 Task: Look for space in Trenton, United States from 12th August, 2023 to 16th August, 2023 for 8 adults in price range Rs.10000 to Rs.16000. Place can be private room with 8 bedrooms having 8 beds and 8 bathrooms. Property type can be house, flat, guest house, hotel. Amenities needed are: wifi, TV, free parkinig on premises, gym, breakfast. Booking option can be shelf check-in. Required host language is English.
Action: Mouse moved to (483, 117)
Screenshot: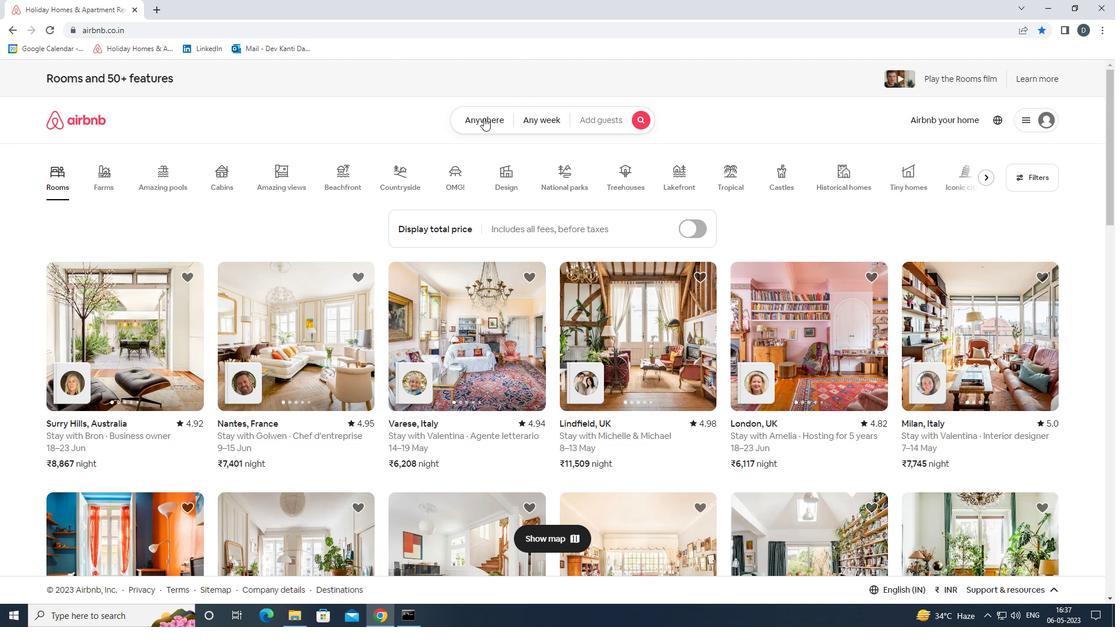 
Action: Mouse pressed left at (483, 117)
Screenshot: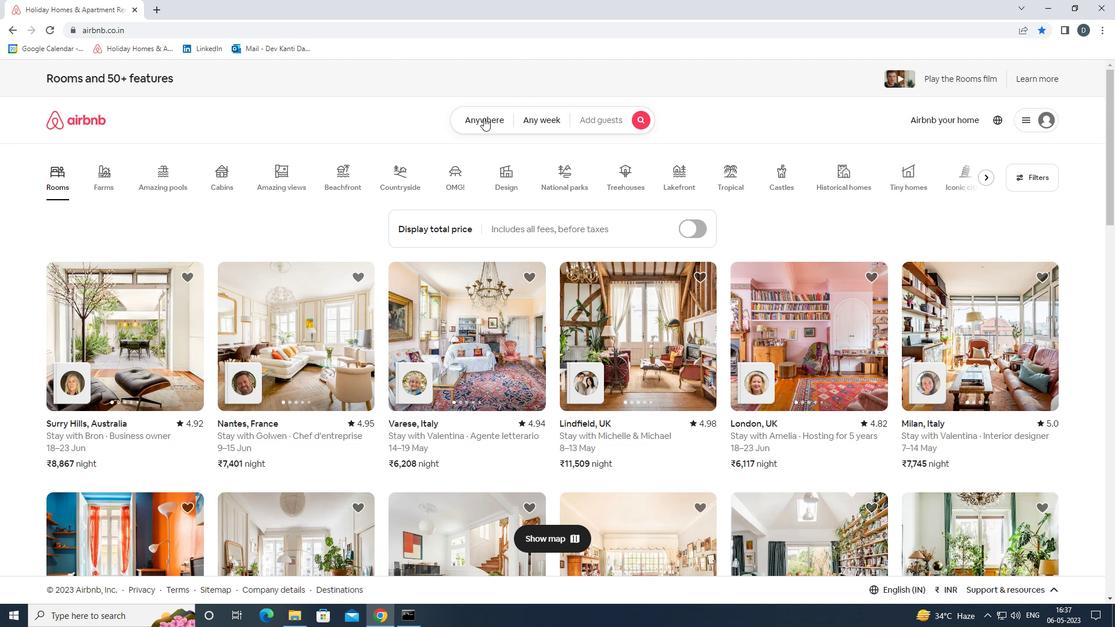 
Action: Mouse moved to (390, 169)
Screenshot: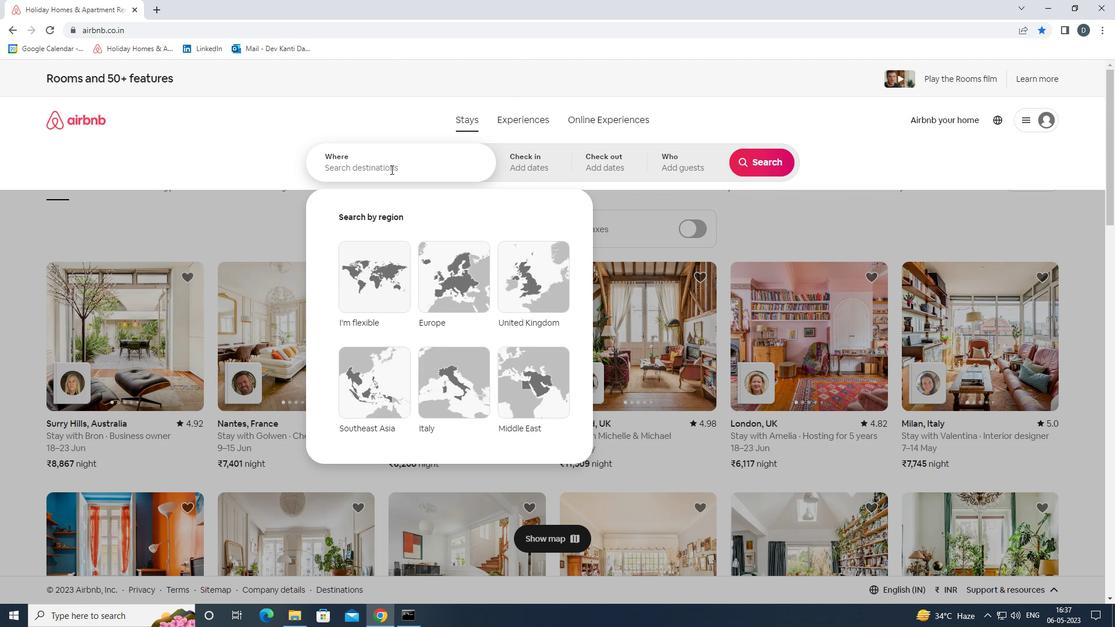 
Action: Mouse pressed left at (390, 169)
Screenshot: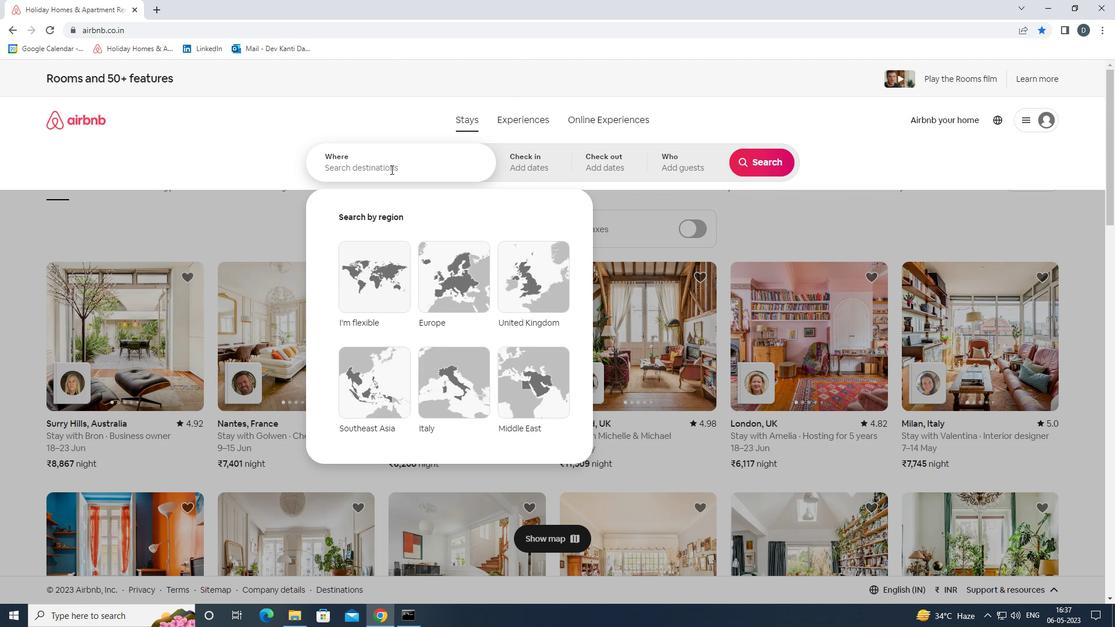
Action: Key pressed <Key.shift><Key.shift><Key.shift><Key.shift><Key.shift><Key.shift><Key.shift><Key.shift><Key.shift><Key.shift><Key.shift><Key.shift><Key.shift><Key.shift><Key.shift><Key.shift><Key.shift>TRENTON,<Key.shift><Key.shift><Key.shift><Key.shift>UNITED<Key.space><Key.shift>STATES<Key.enter>
Screenshot: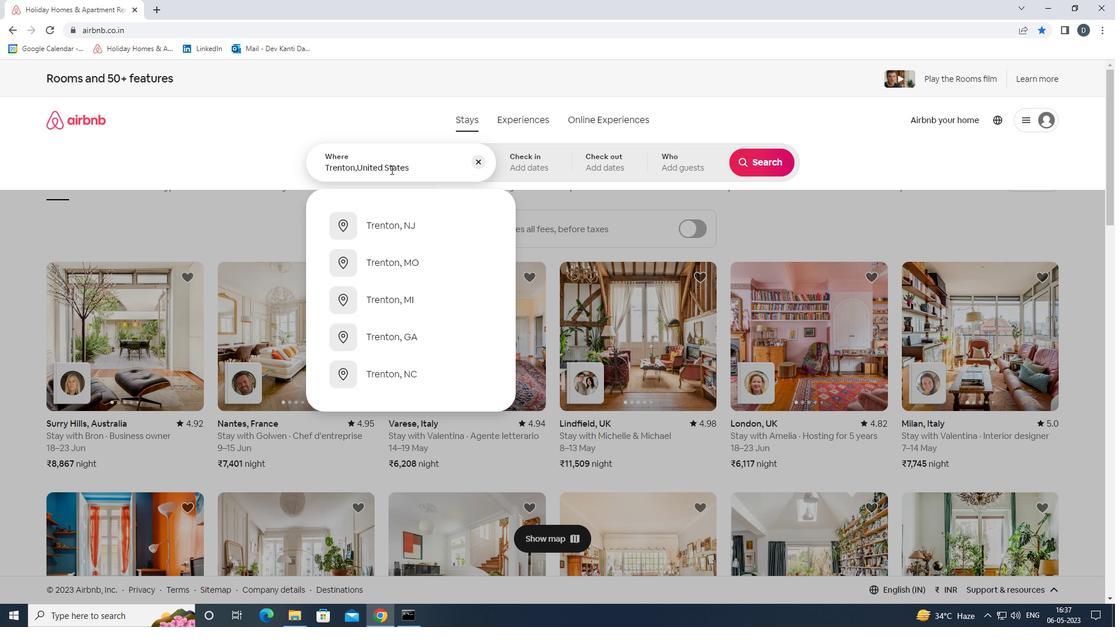
Action: Mouse moved to (755, 255)
Screenshot: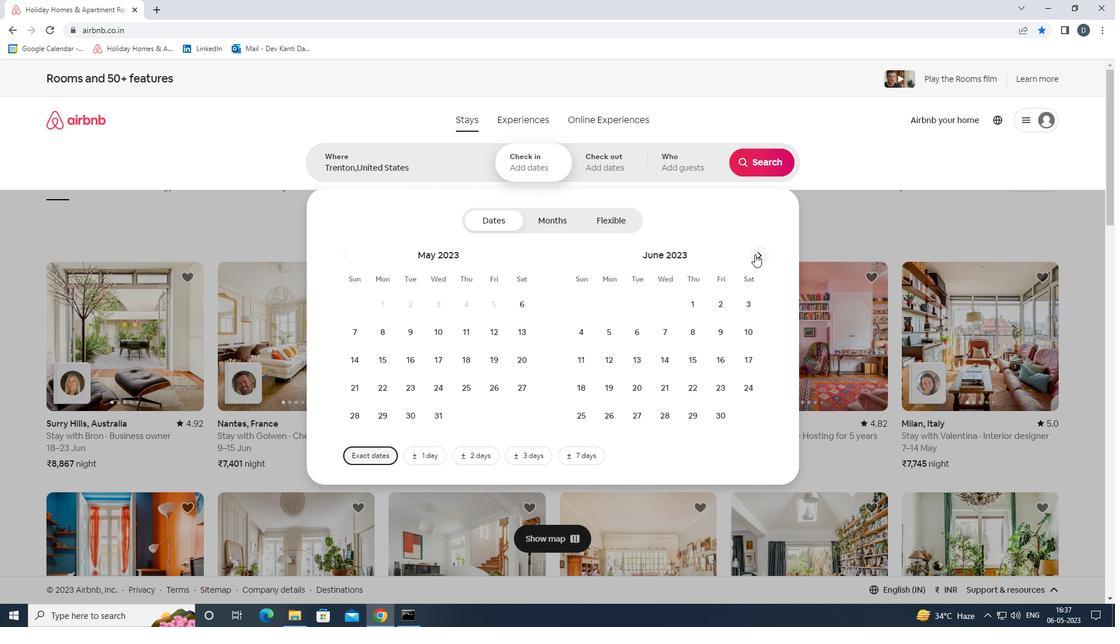 
Action: Mouse pressed left at (755, 255)
Screenshot: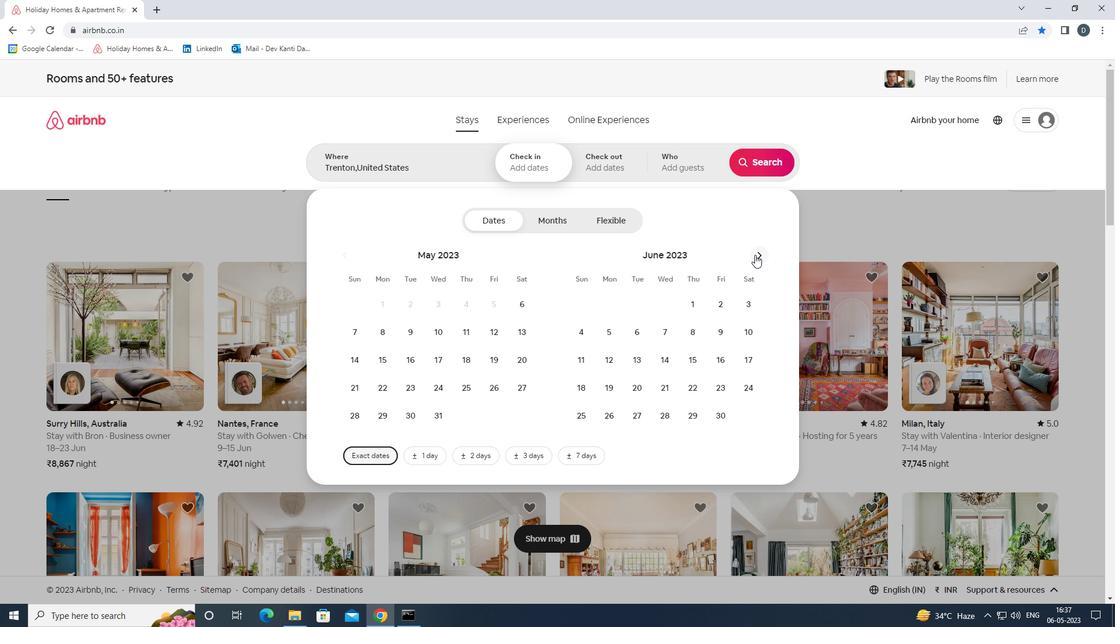 
Action: Mouse pressed left at (755, 255)
Screenshot: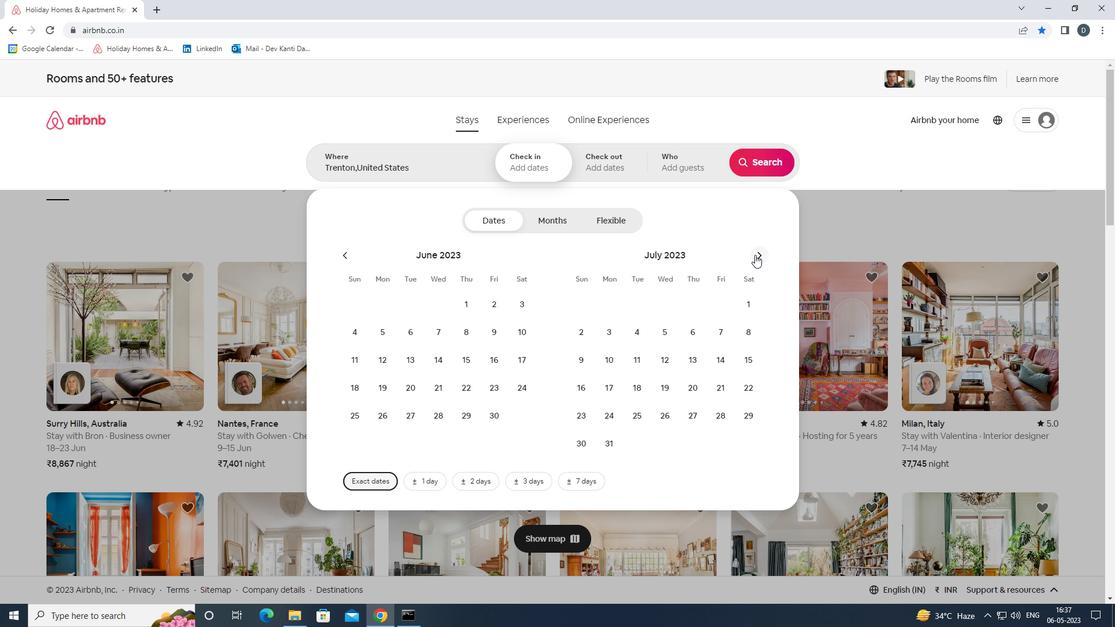 
Action: Mouse moved to (745, 329)
Screenshot: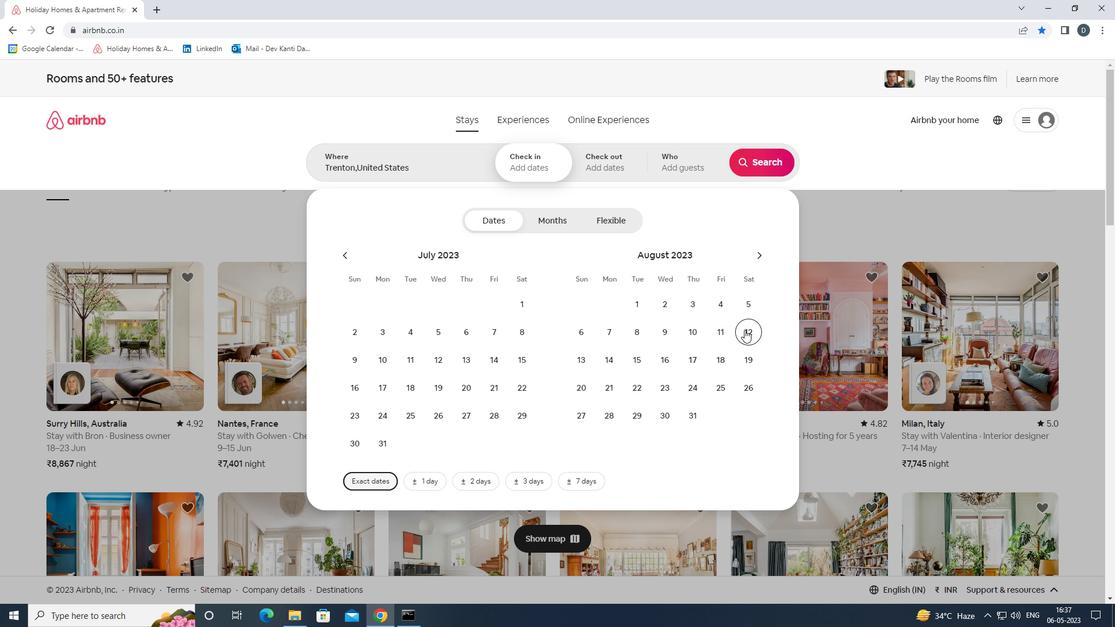 
Action: Mouse pressed left at (745, 329)
Screenshot: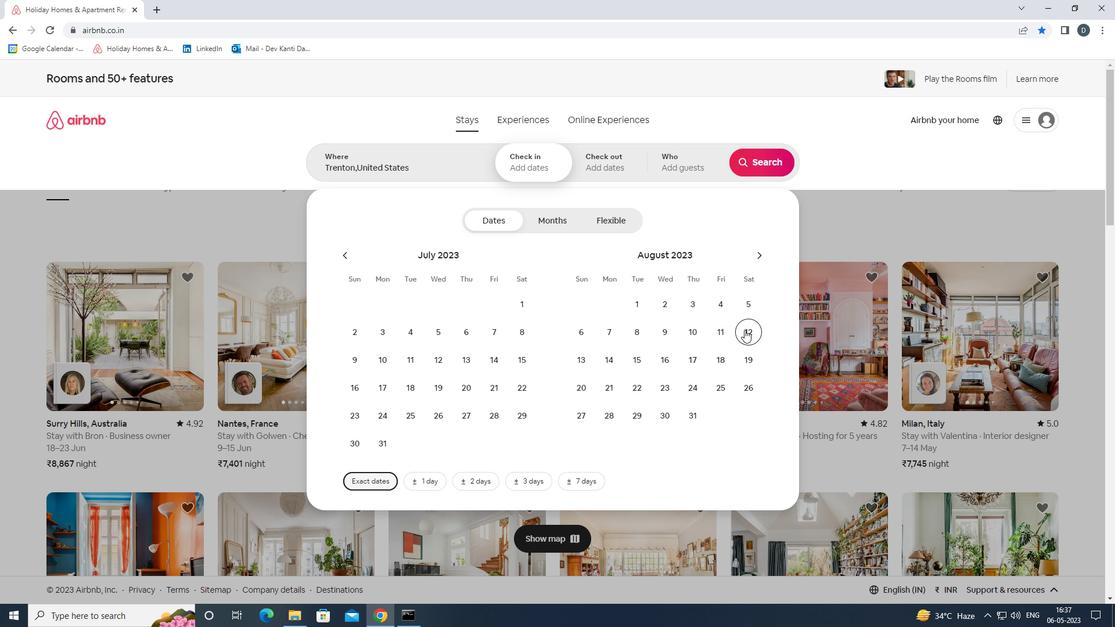 
Action: Mouse moved to (673, 356)
Screenshot: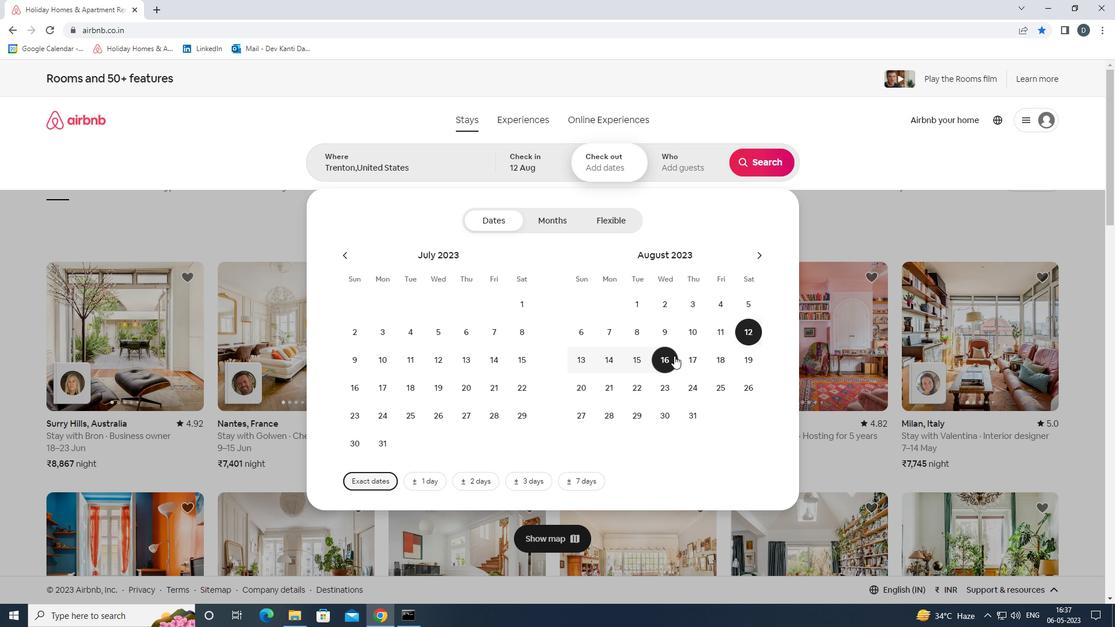 
Action: Mouse pressed left at (673, 356)
Screenshot: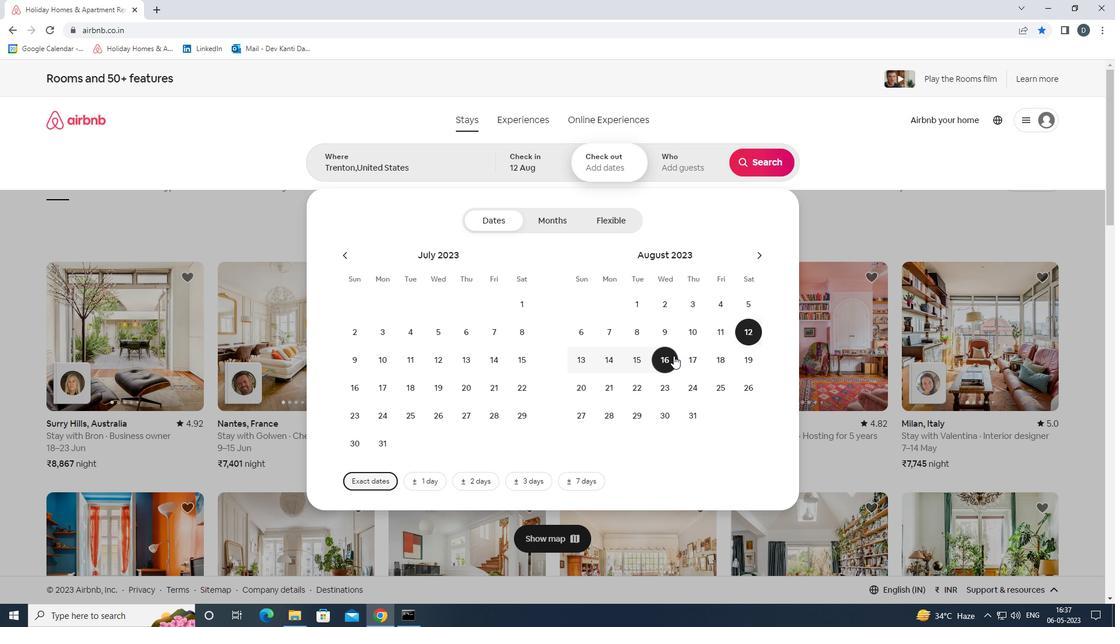 
Action: Mouse moved to (693, 170)
Screenshot: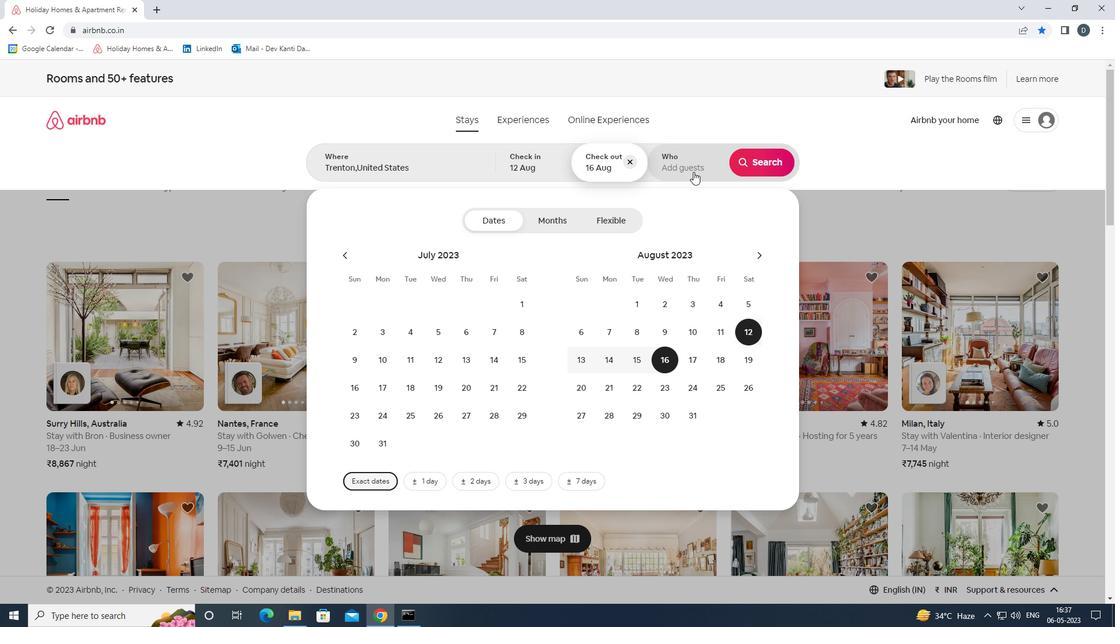 
Action: Mouse pressed left at (693, 170)
Screenshot: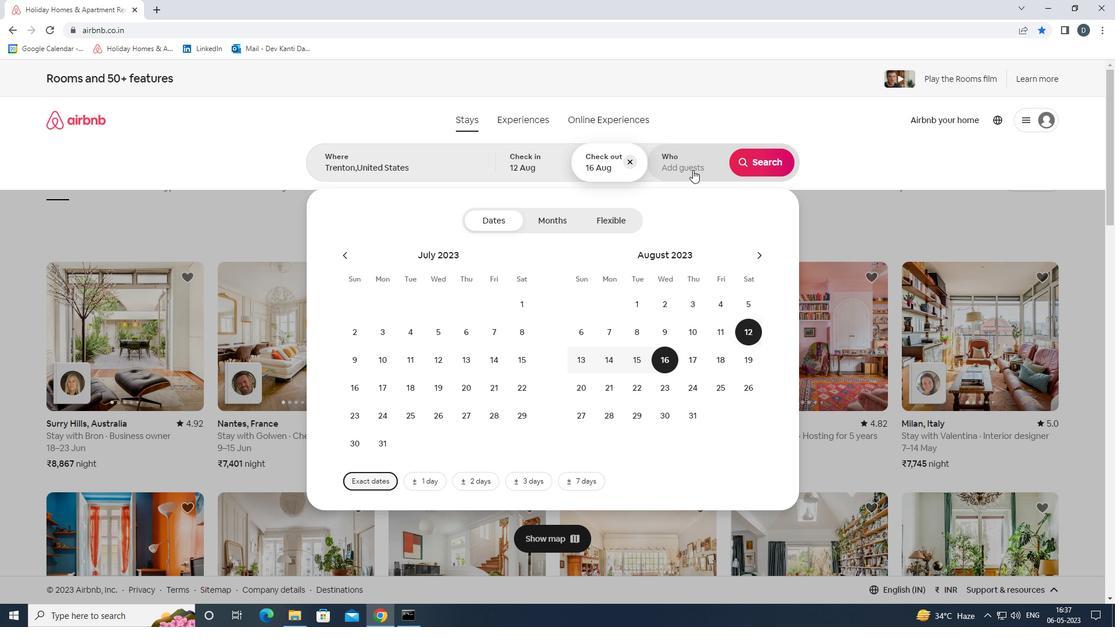 
Action: Mouse moved to (763, 221)
Screenshot: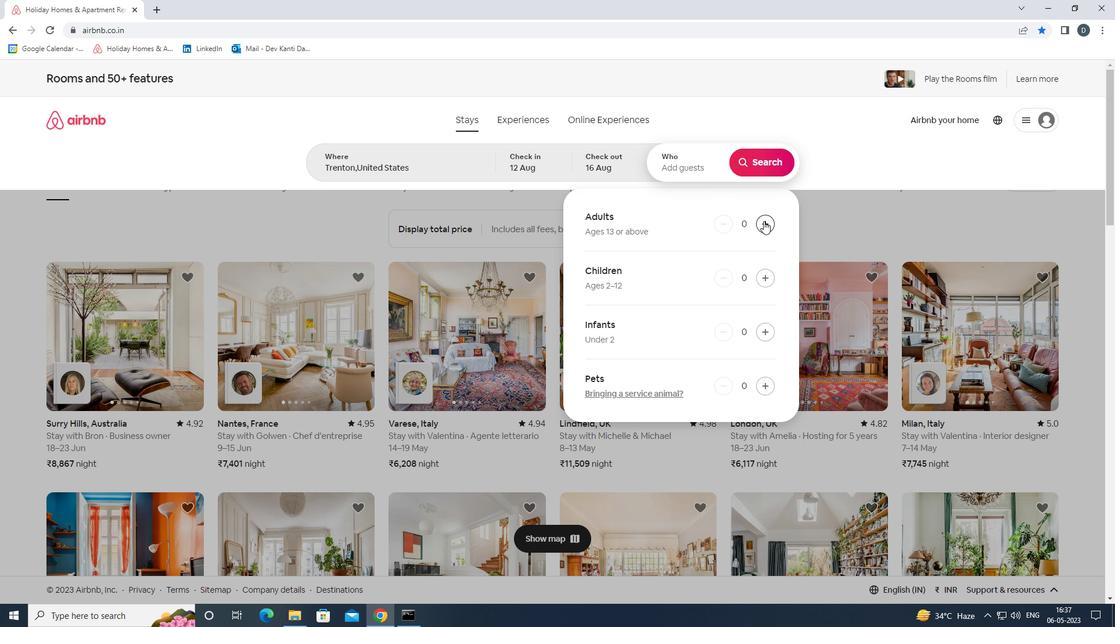 
Action: Mouse pressed left at (763, 221)
Screenshot: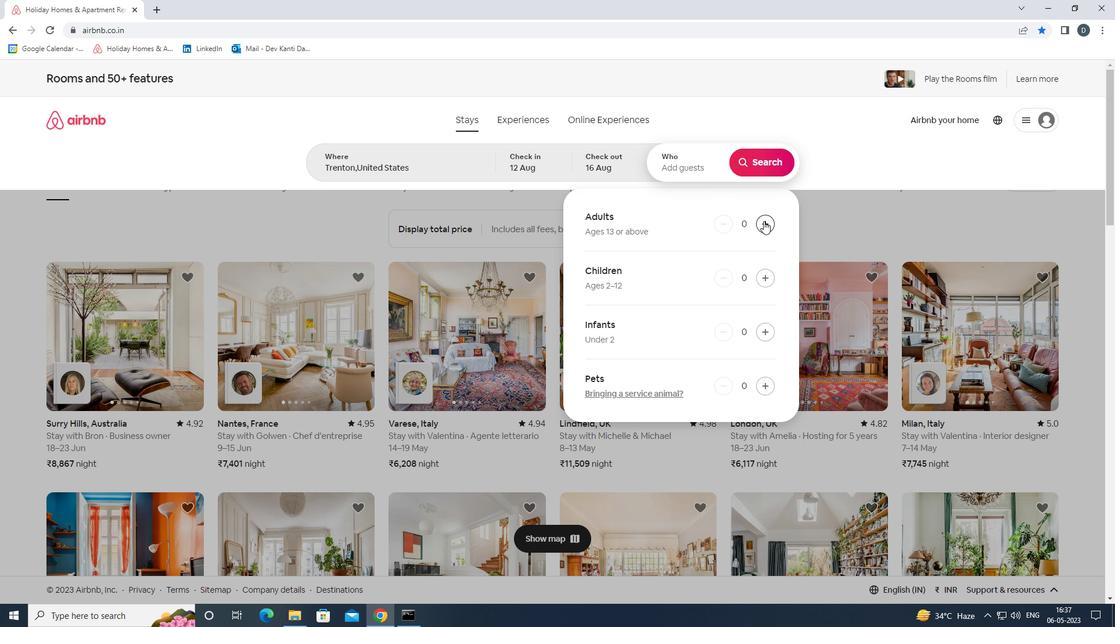 
Action: Mouse pressed left at (763, 221)
Screenshot: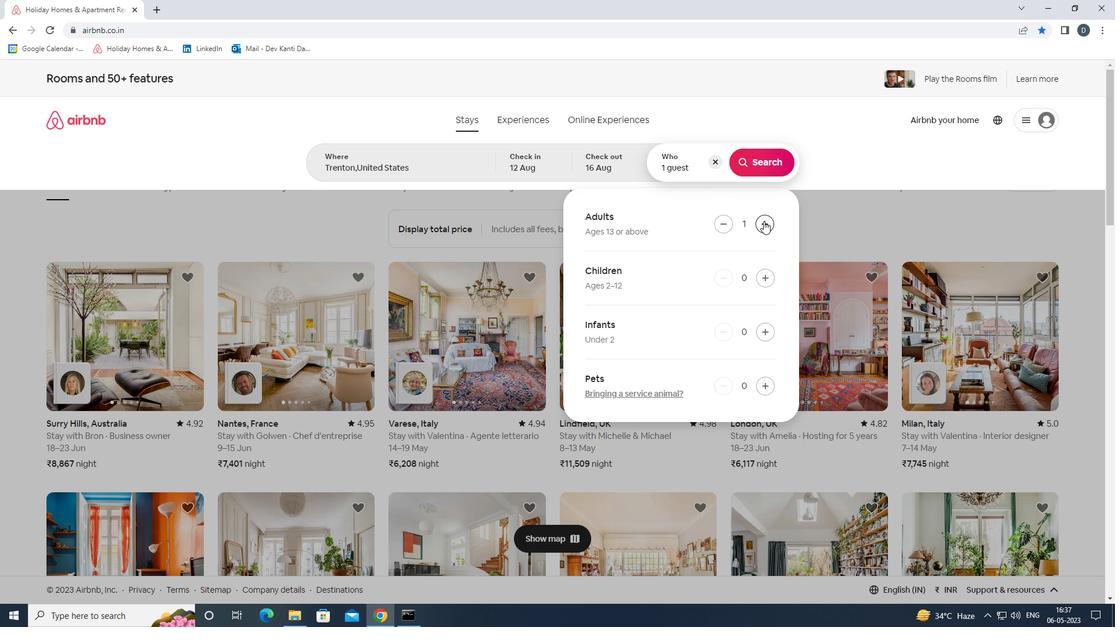 
Action: Mouse pressed left at (763, 221)
Screenshot: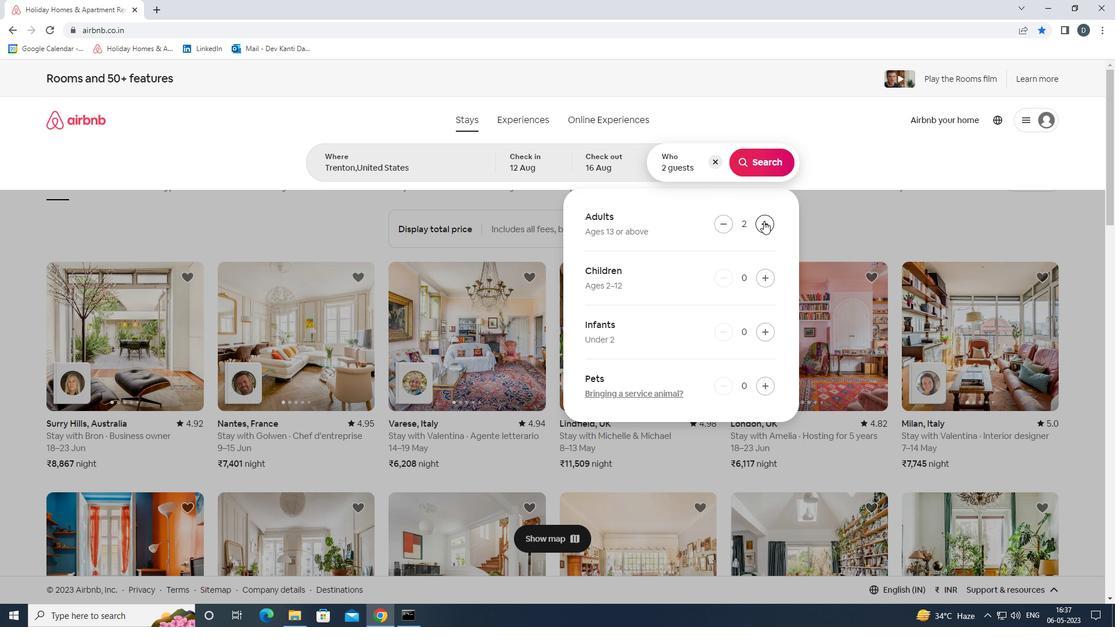 
Action: Mouse pressed left at (763, 221)
Screenshot: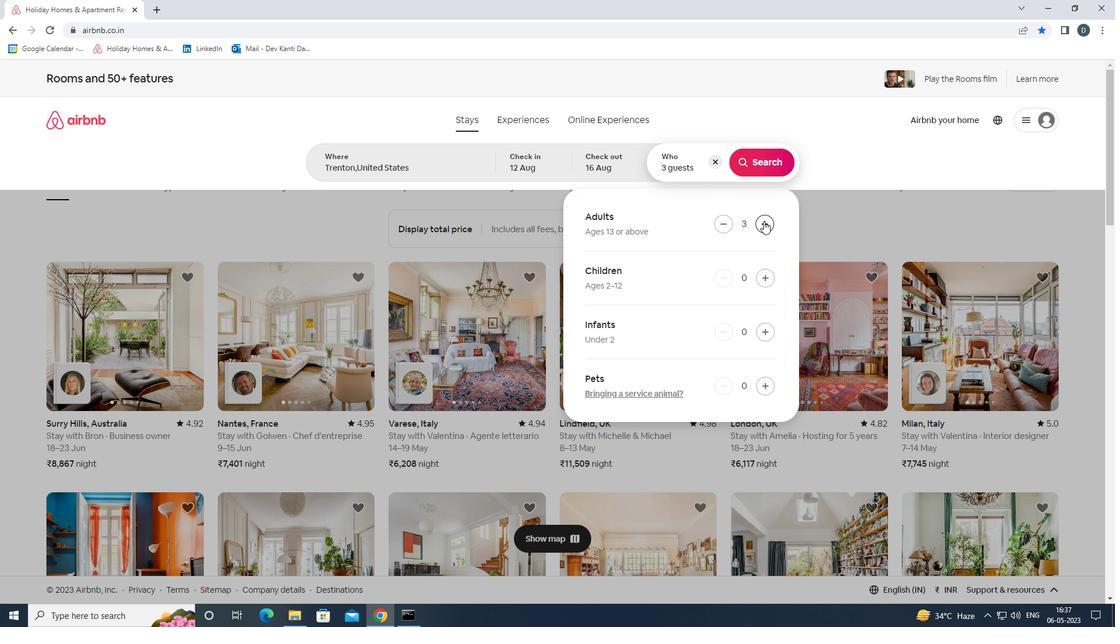 
Action: Mouse pressed left at (763, 221)
Screenshot: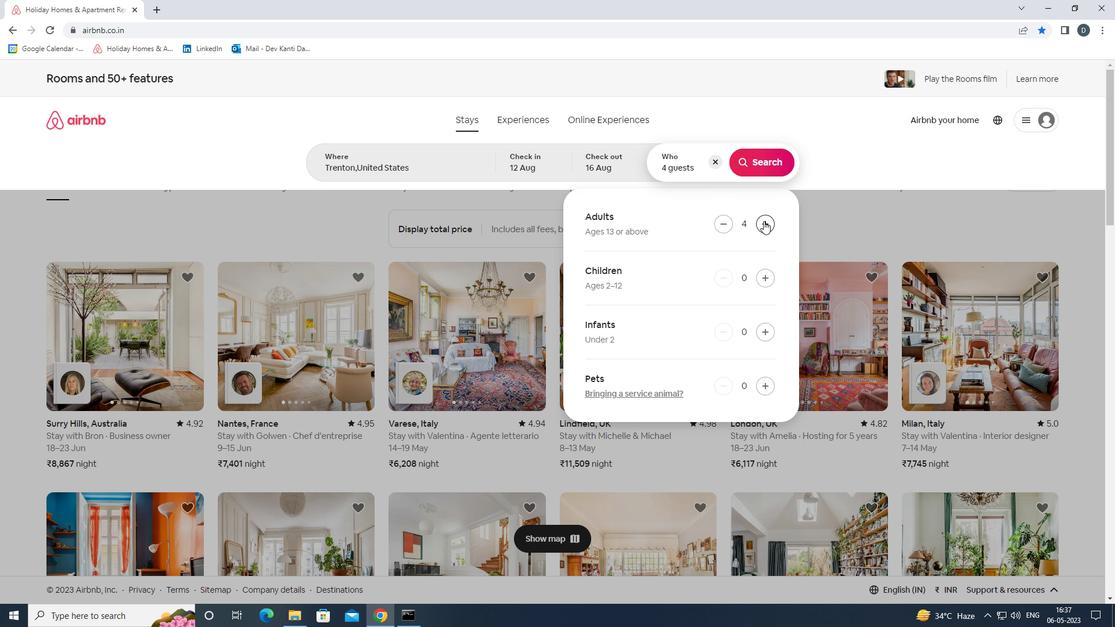 
Action: Mouse pressed left at (763, 221)
Screenshot: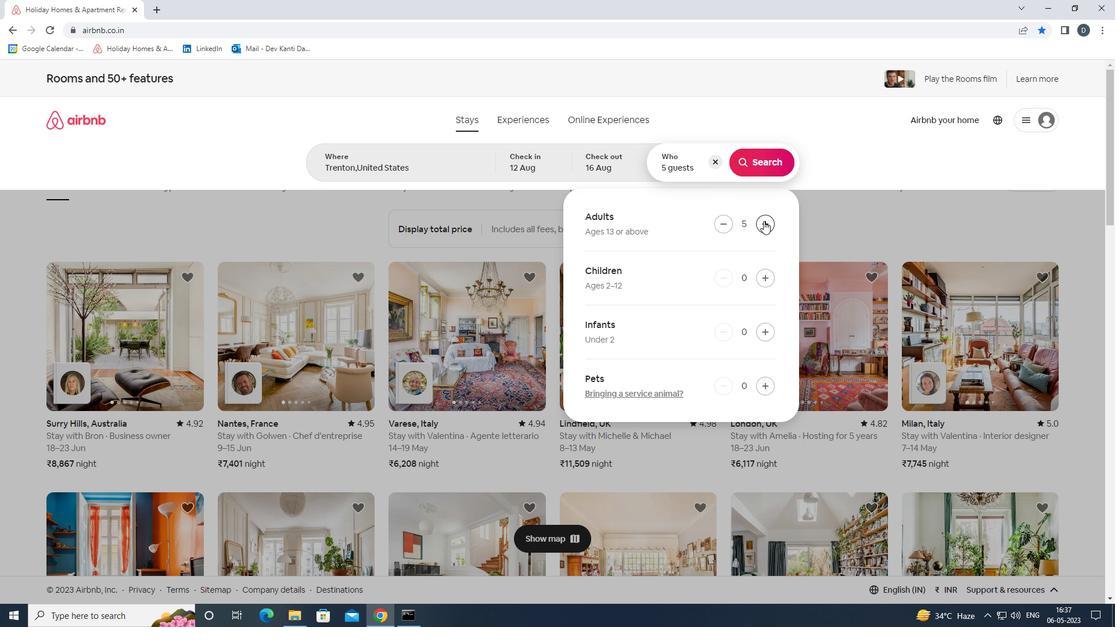 
Action: Mouse pressed left at (763, 221)
Screenshot: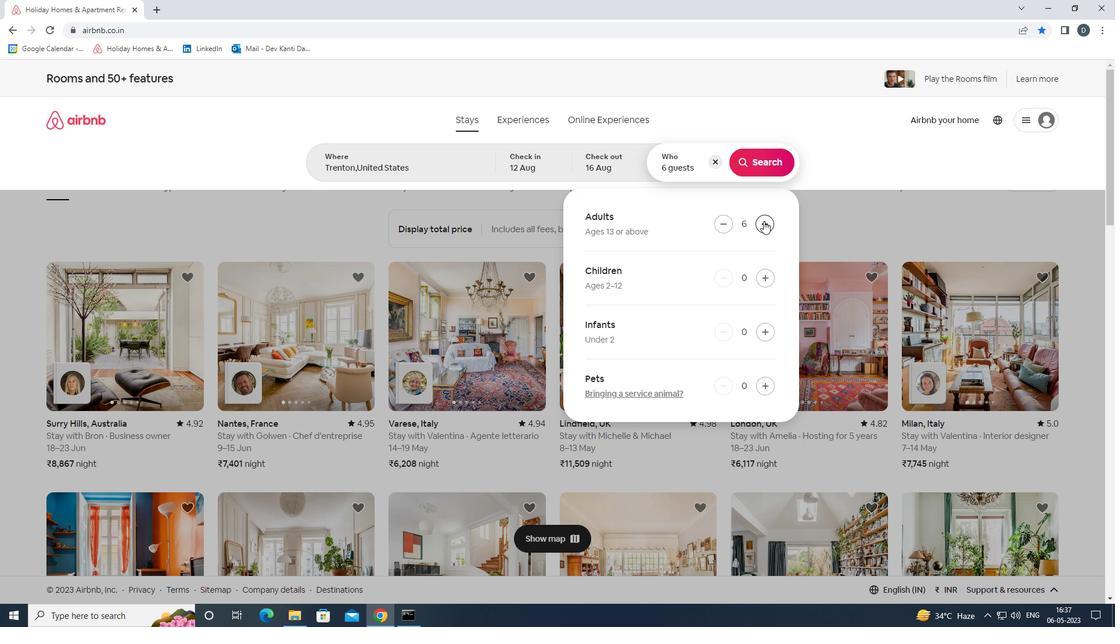 
Action: Mouse pressed left at (763, 221)
Screenshot: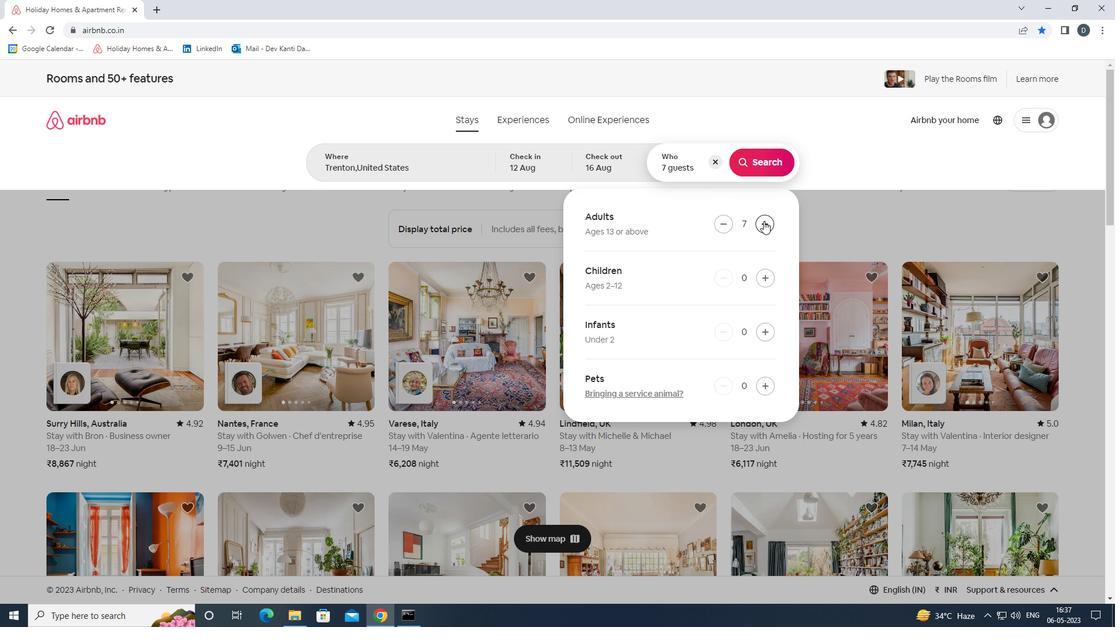 
Action: Mouse moved to (769, 160)
Screenshot: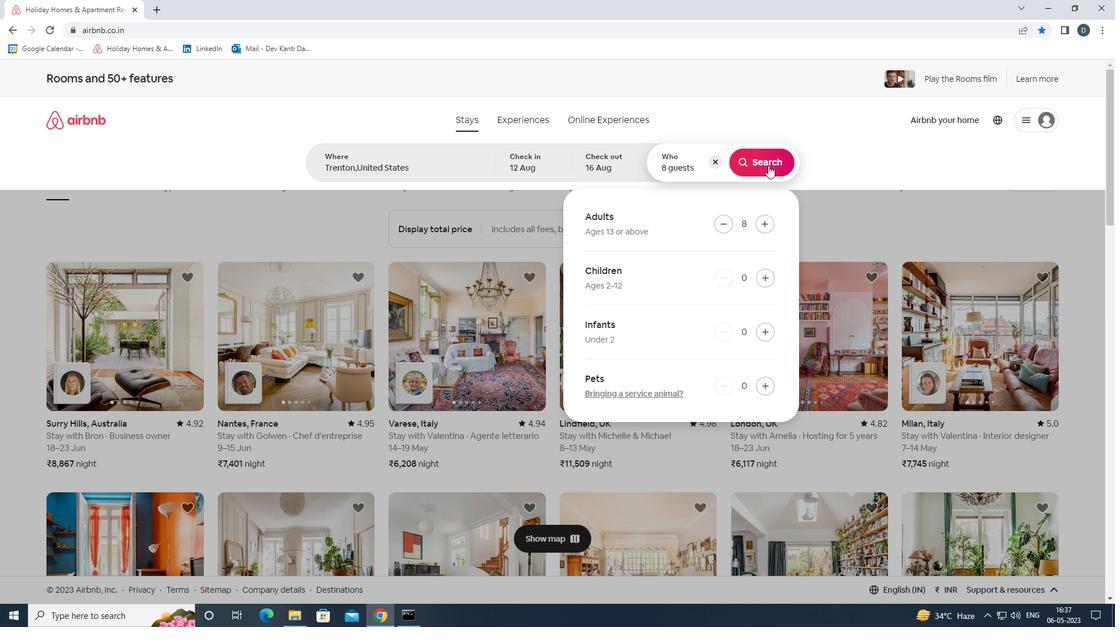 
Action: Mouse pressed left at (769, 160)
Screenshot: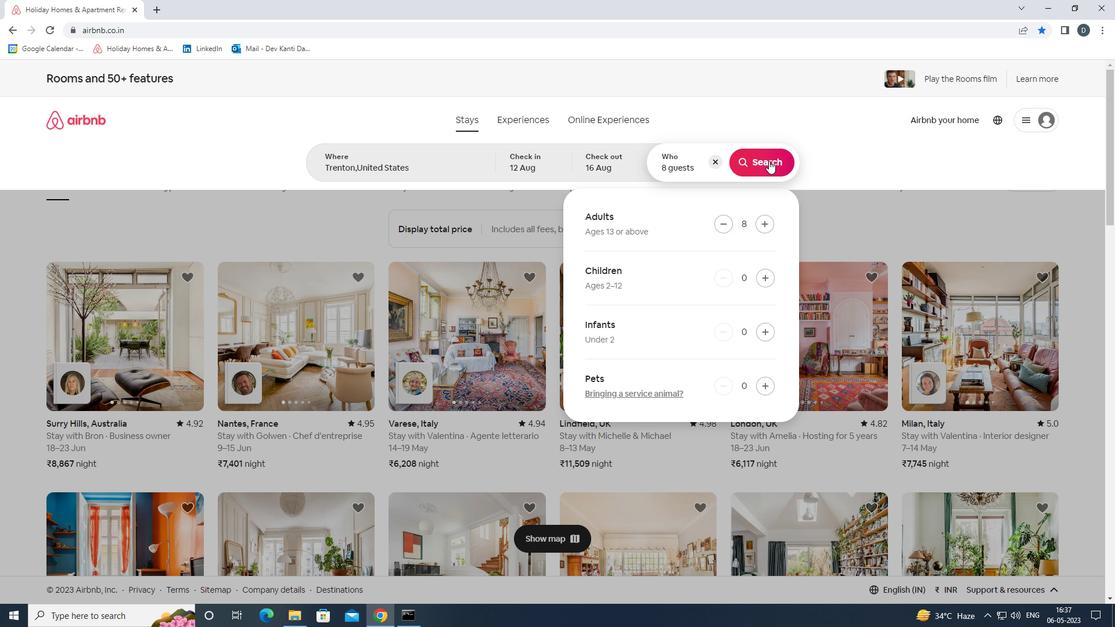 
Action: Mouse moved to (1066, 130)
Screenshot: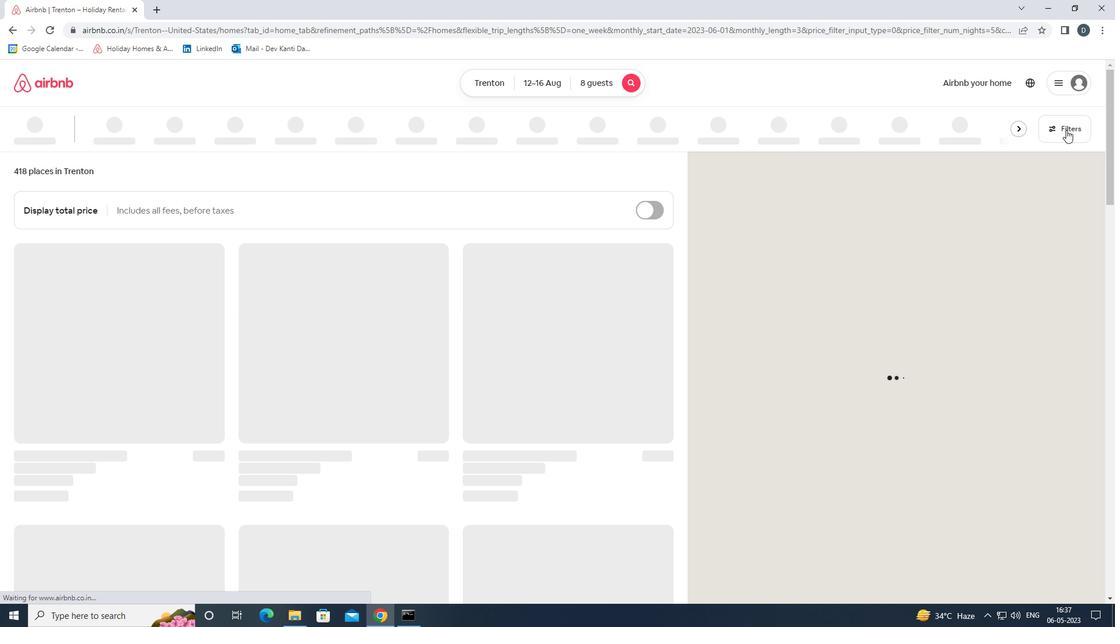 
Action: Mouse pressed left at (1066, 130)
Screenshot: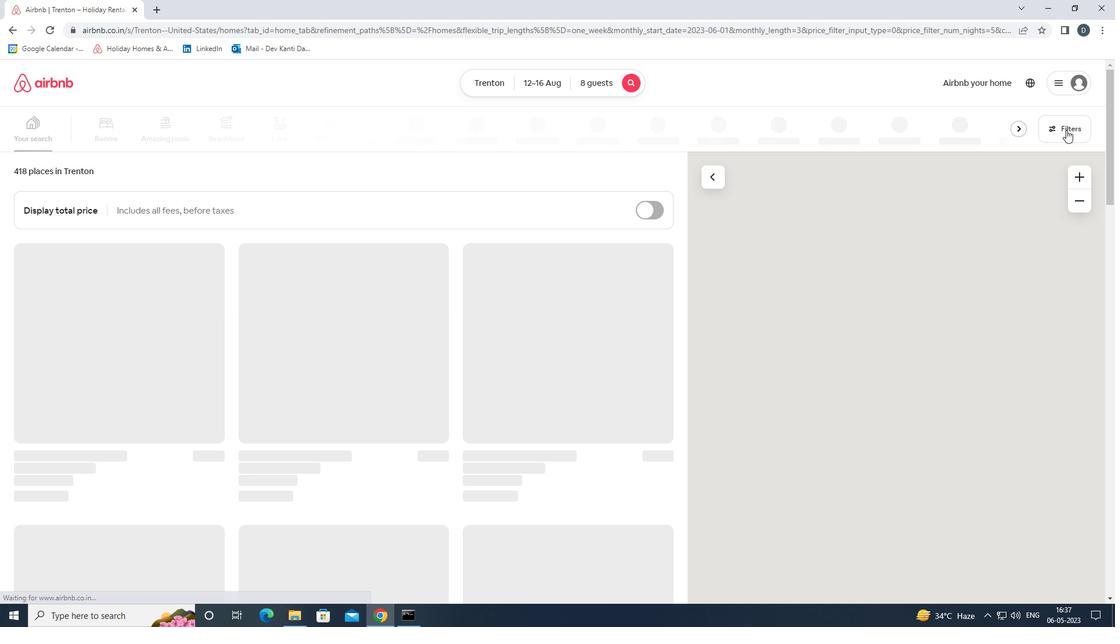 
Action: Mouse moved to (427, 414)
Screenshot: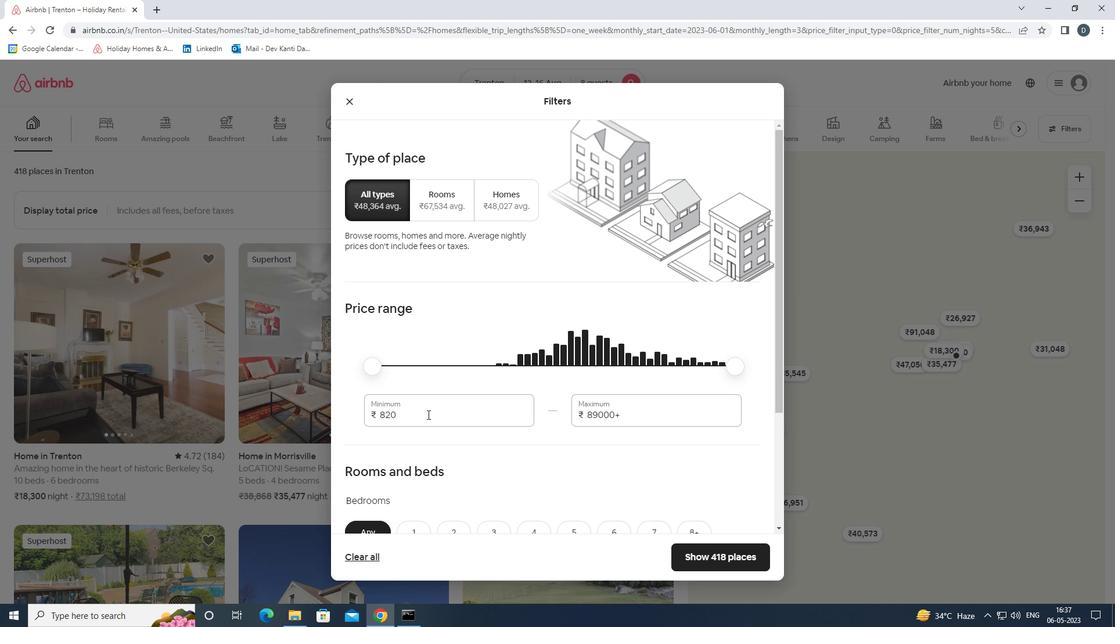 
Action: Mouse pressed left at (427, 414)
Screenshot: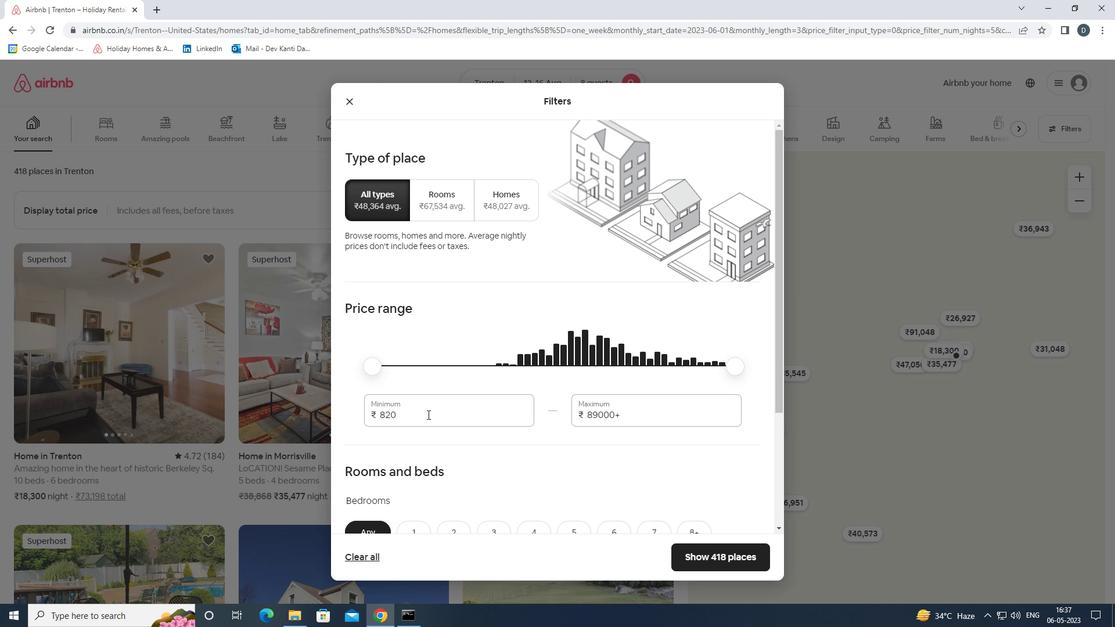 
Action: Mouse moved to (427, 414)
Screenshot: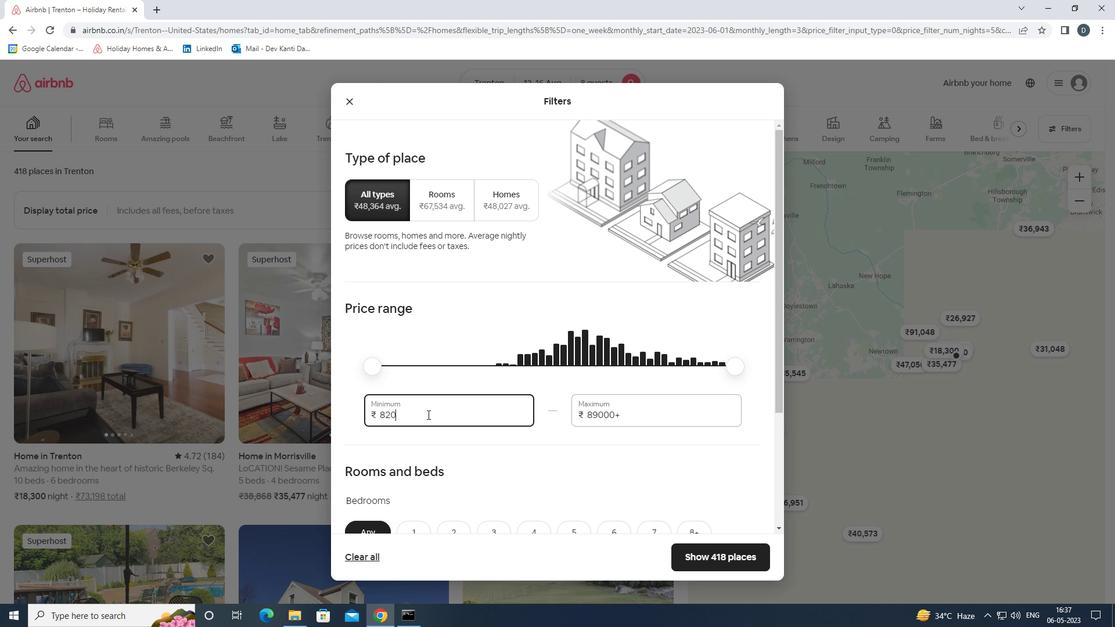
Action: Mouse pressed left at (427, 414)
Screenshot: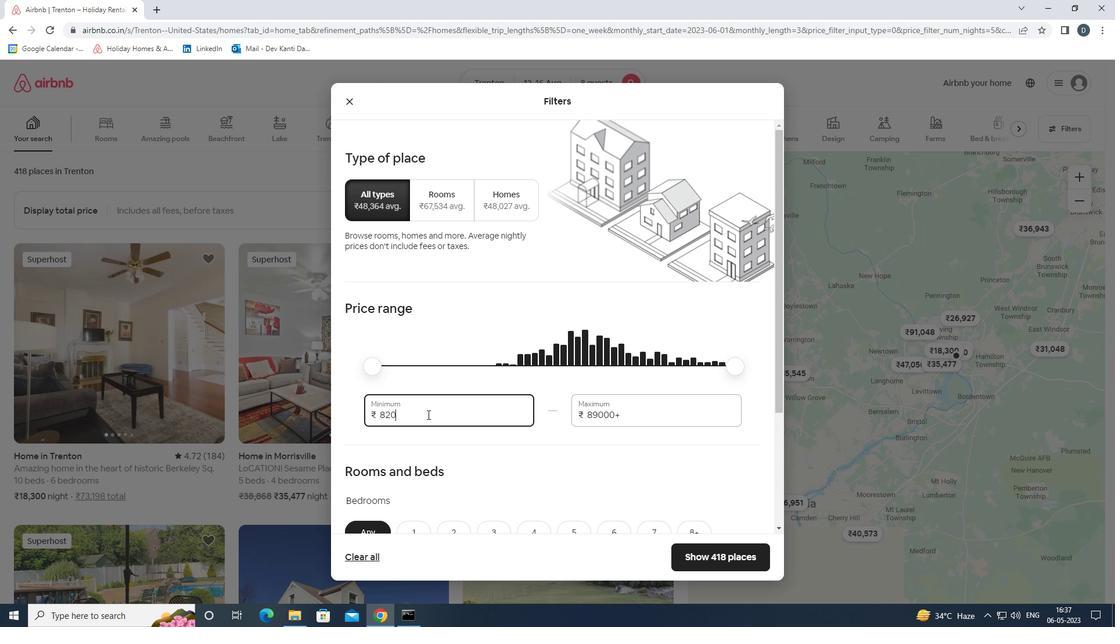 
Action: Mouse moved to (429, 404)
Screenshot: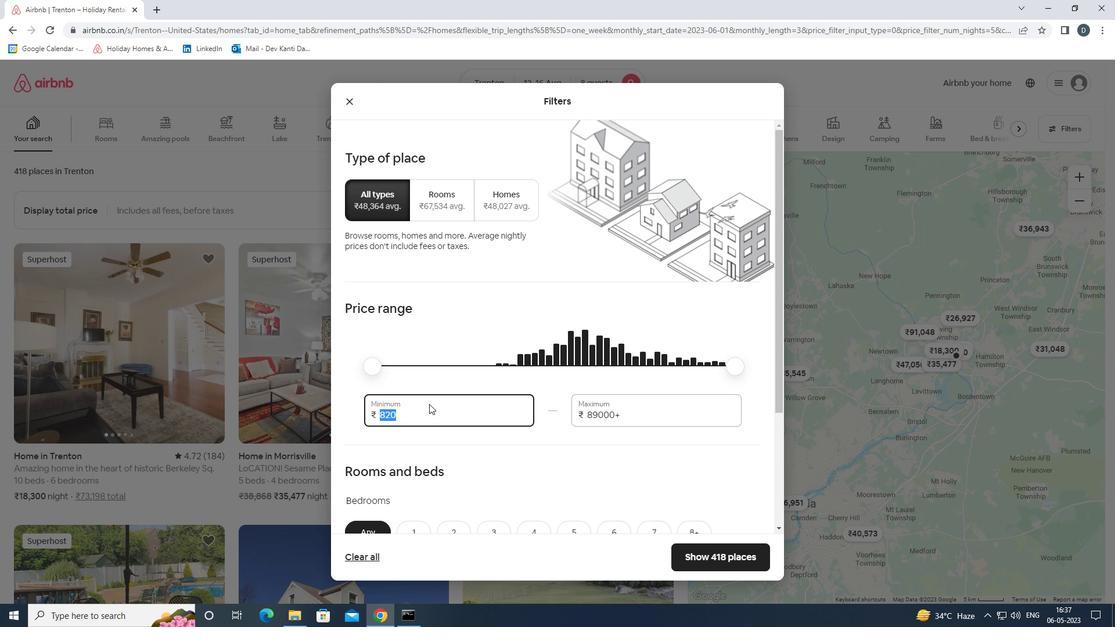 
Action: Key pressed 10000<Key.tab>16000
Screenshot: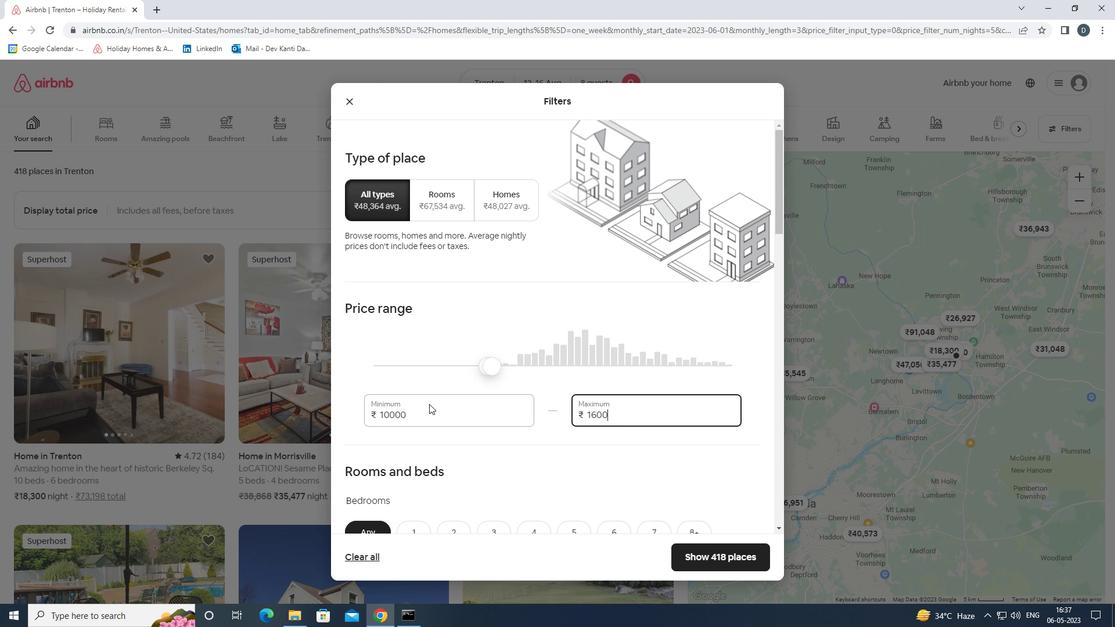 
Action: Mouse moved to (429, 403)
Screenshot: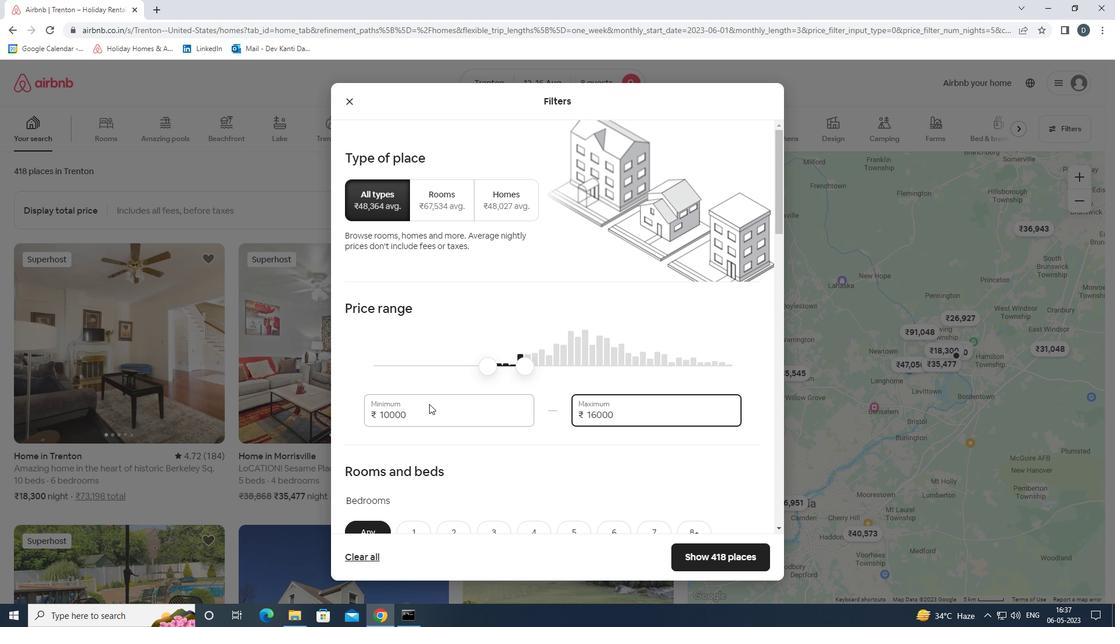 
Action: Mouse scrolled (429, 403) with delta (0, 0)
Screenshot: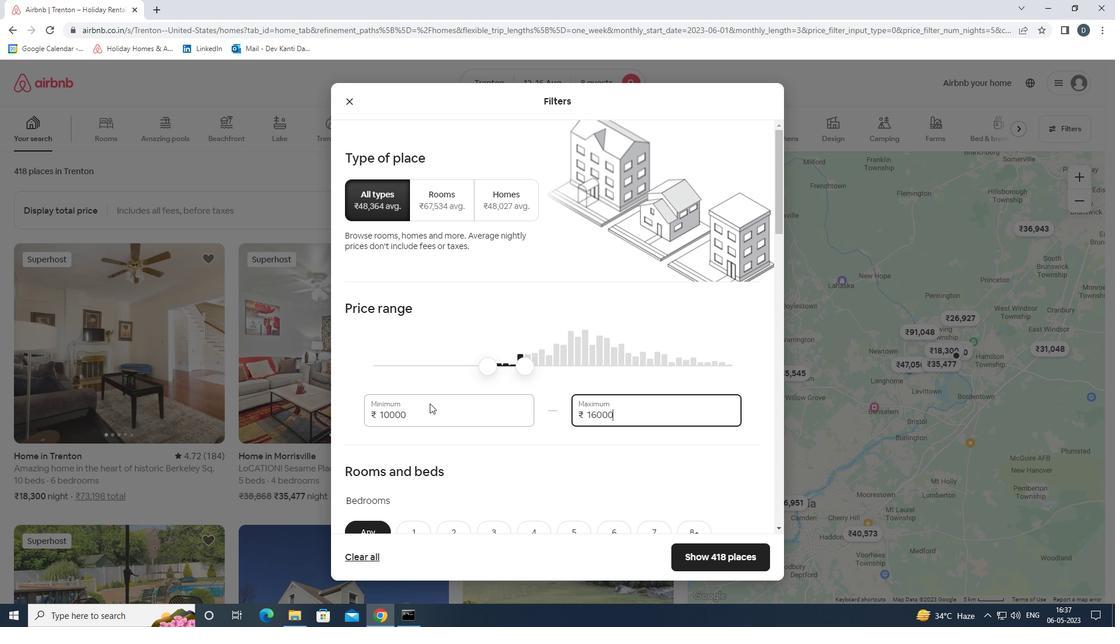 
Action: Mouse moved to (433, 403)
Screenshot: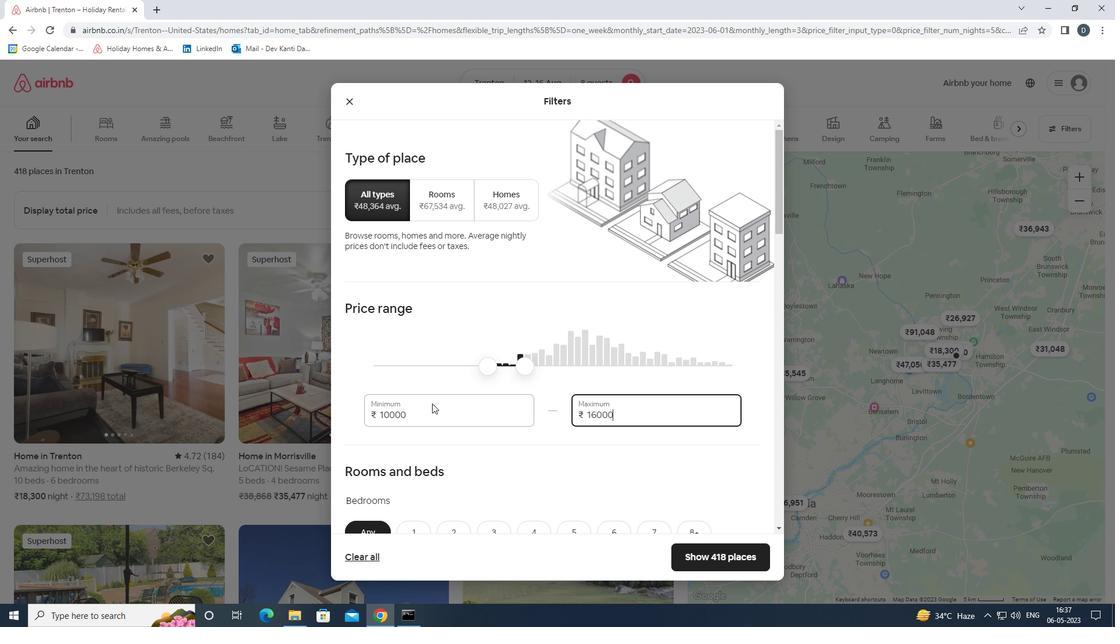 
Action: Mouse scrolled (433, 403) with delta (0, 0)
Screenshot: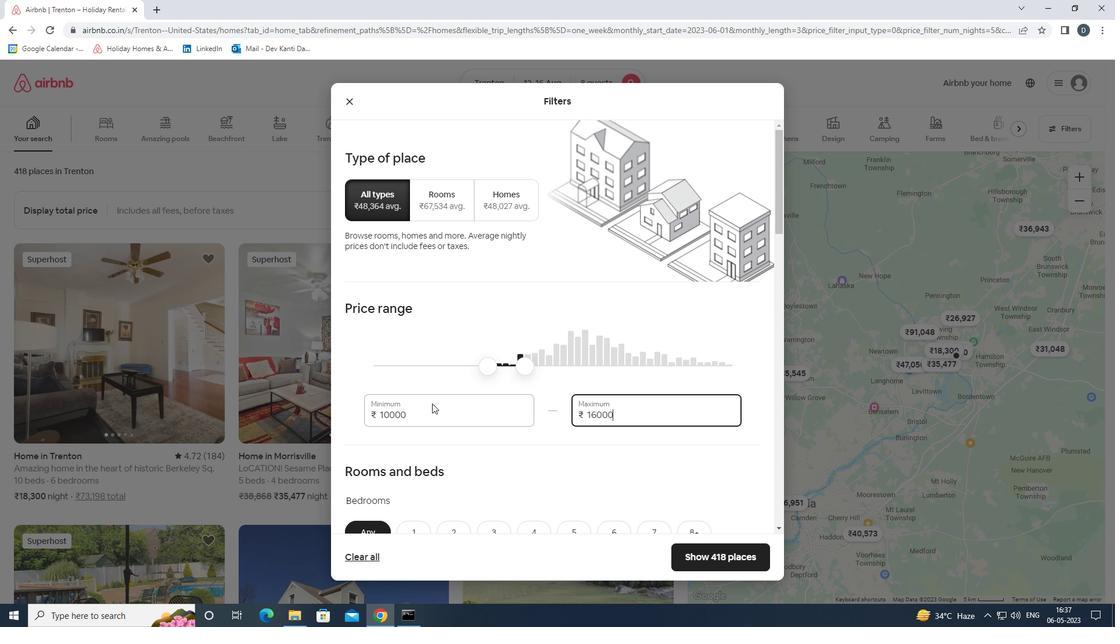 
Action: Mouse moved to (438, 403)
Screenshot: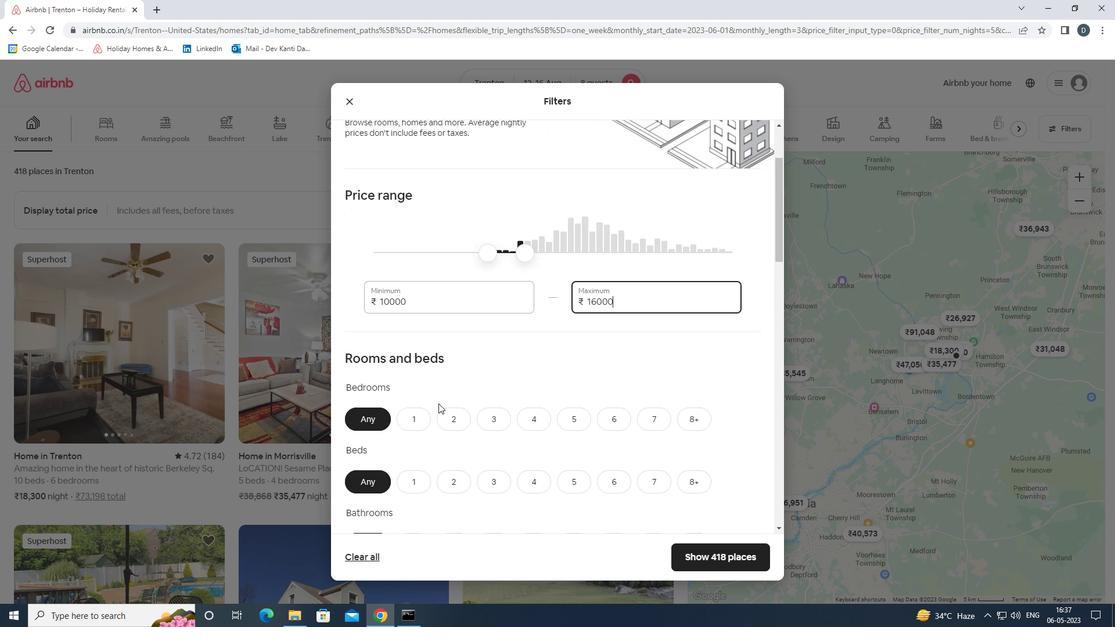 
Action: Mouse scrolled (438, 403) with delta (0, 0)
Screenshot: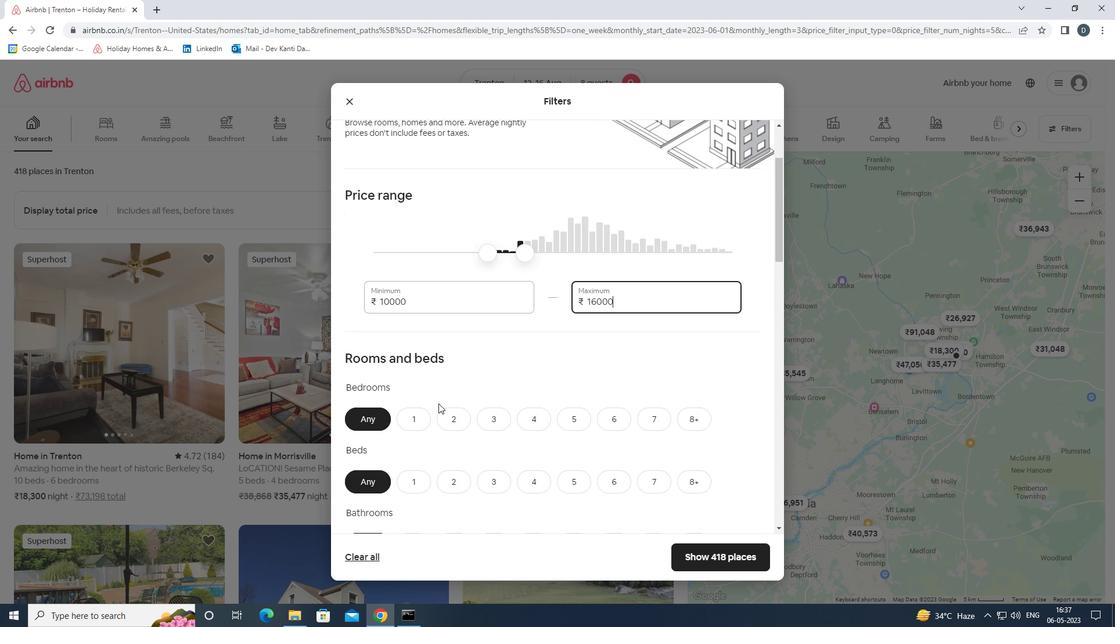 
Action: Mouse moved to (694, 361)
Screenshot: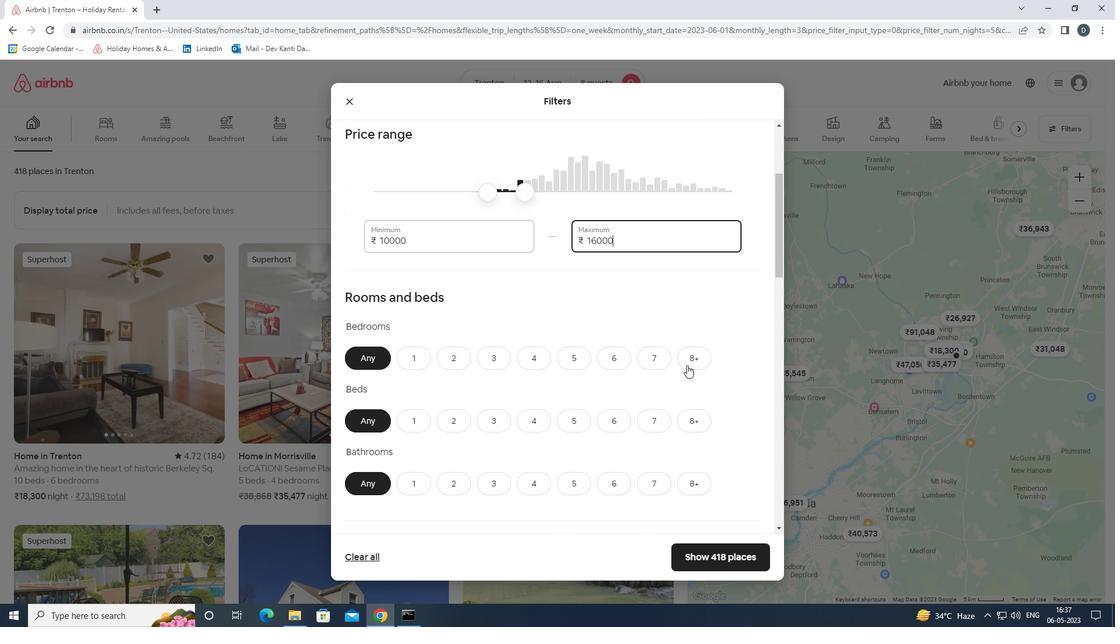 
Action: Mouse pressed left at (694, 361)
Screenshot: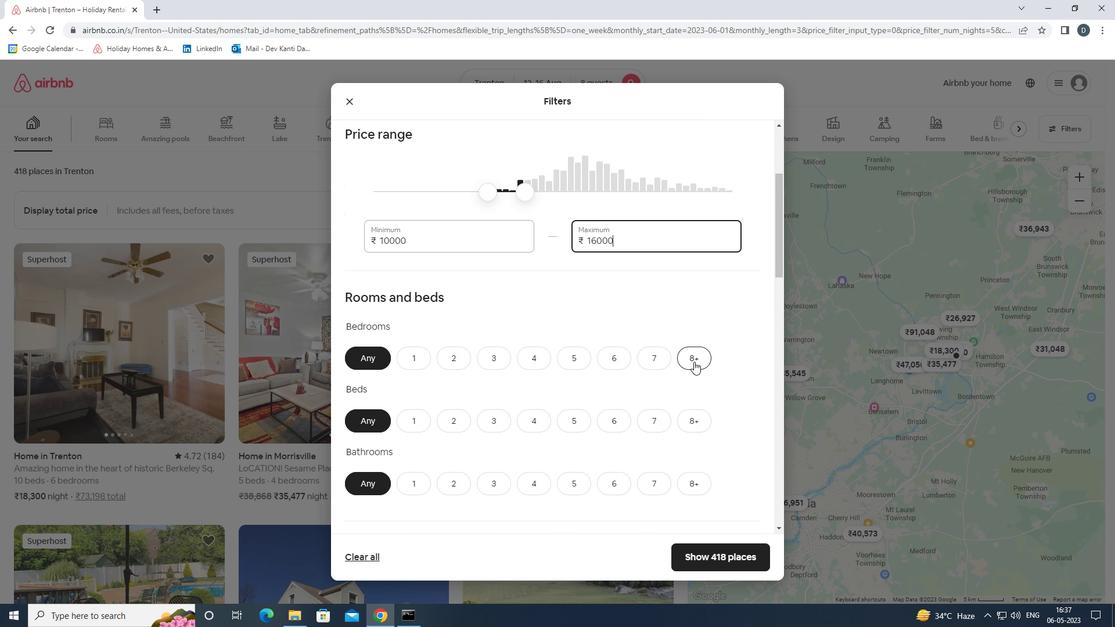 
Action: Mouse moved to (699, 424)
Screenshot: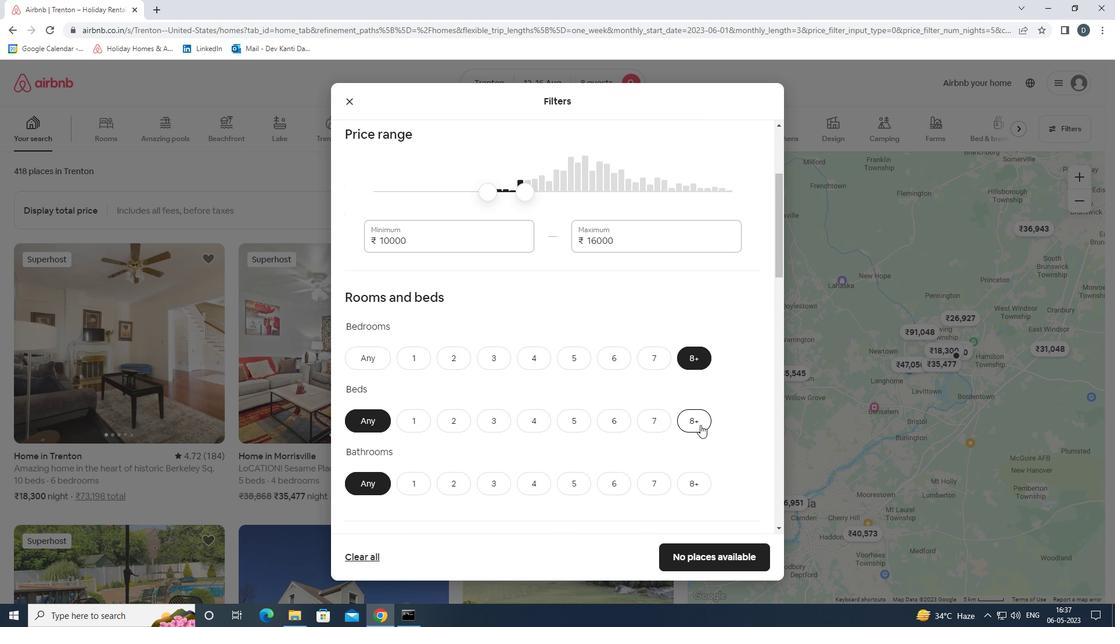 
Action: Mouse pressed left at (699, 424)
Screenshot: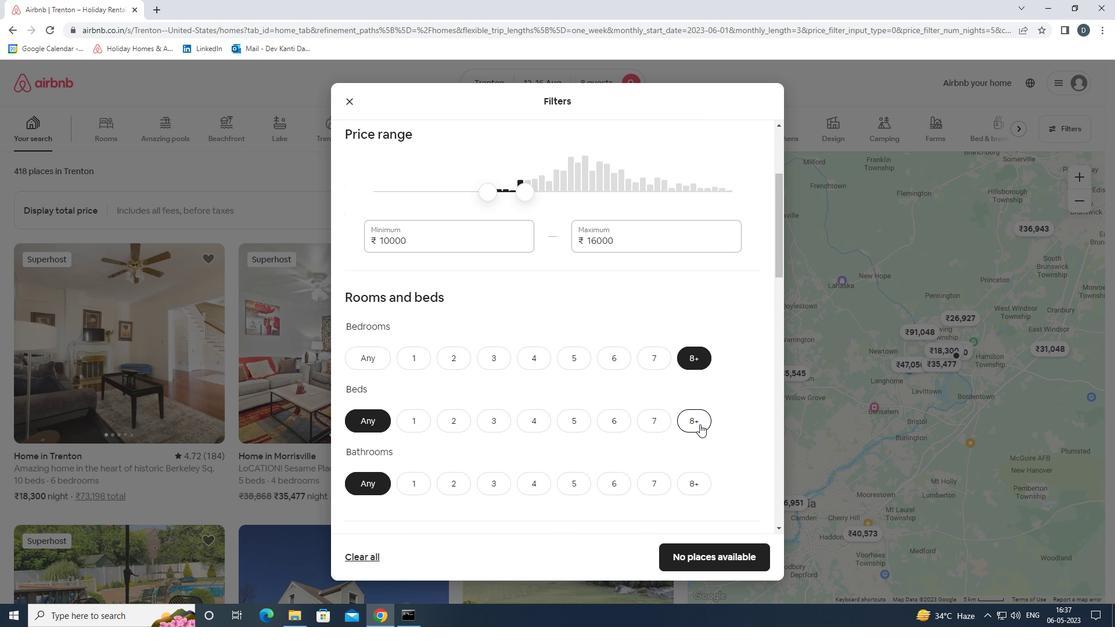
Action: Mouse moved to (701, 483)
Screenshot: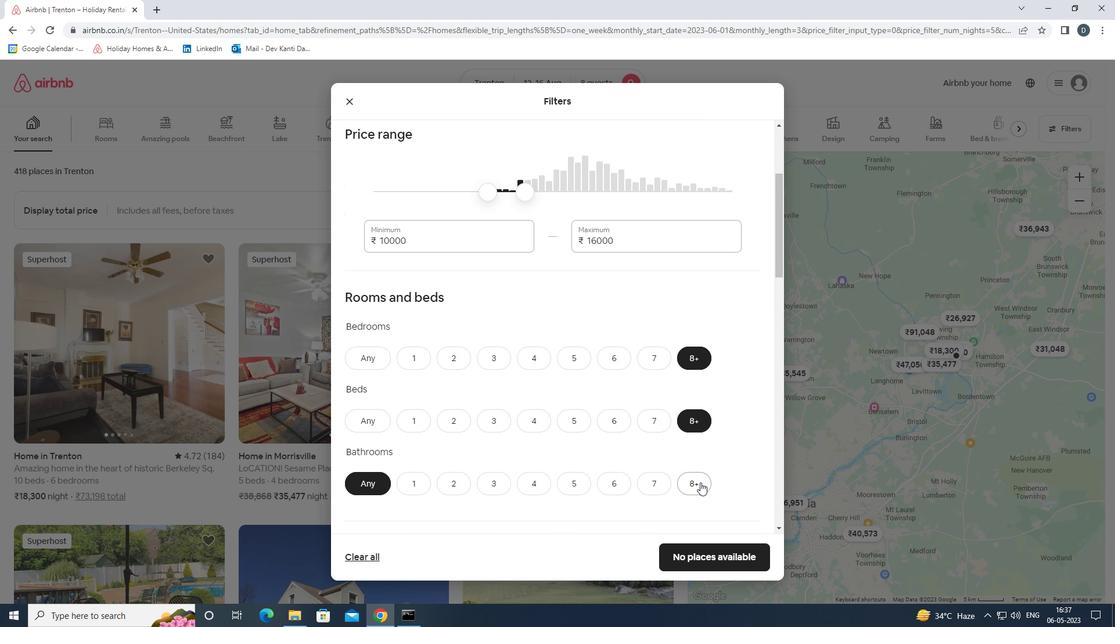 
Action: Mouse pressed left at (701, 483)
Screenshot: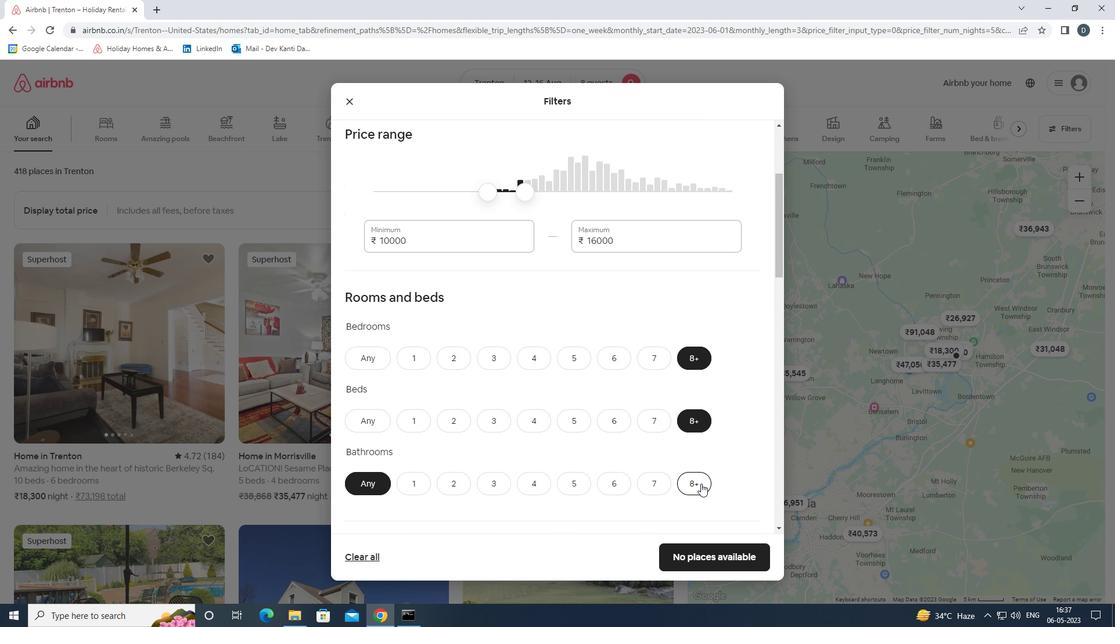 
Action: Mouse moved to (727, 423)
Screenshot: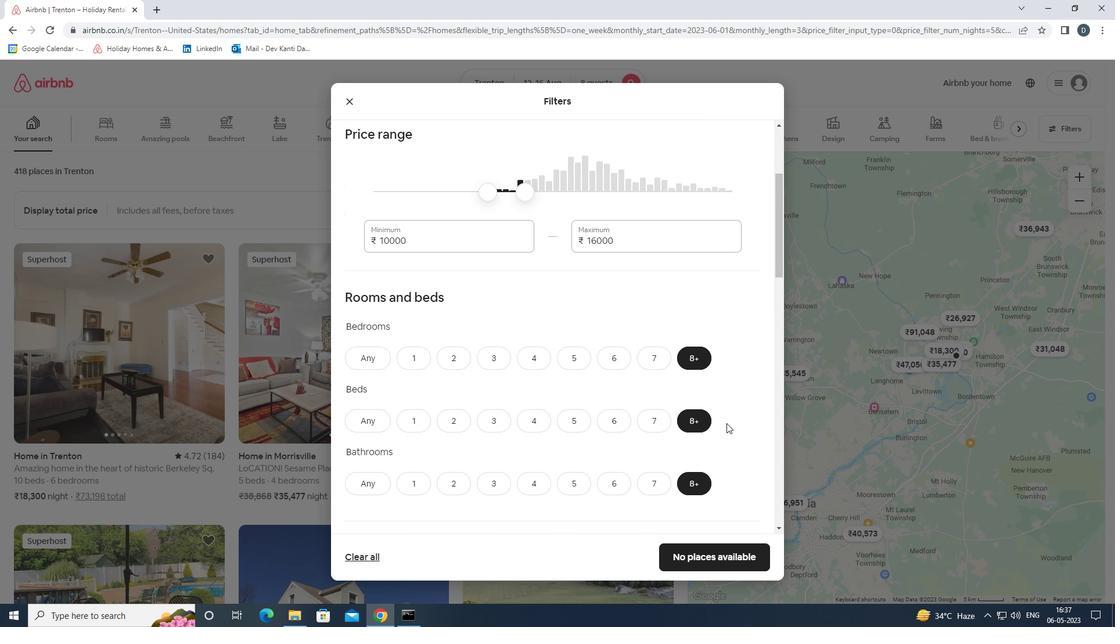 
Action: Mouse scrolled (727, 422) with delta (0, 0)
Screenshot: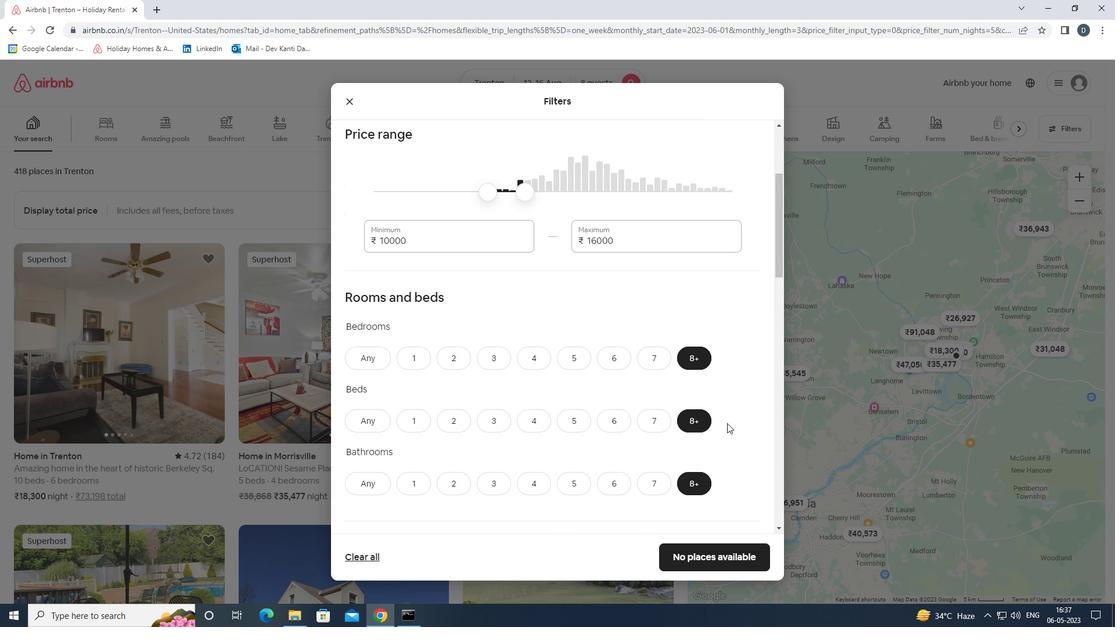 
Action: Mouse moved to (727, 423)
Screenshot: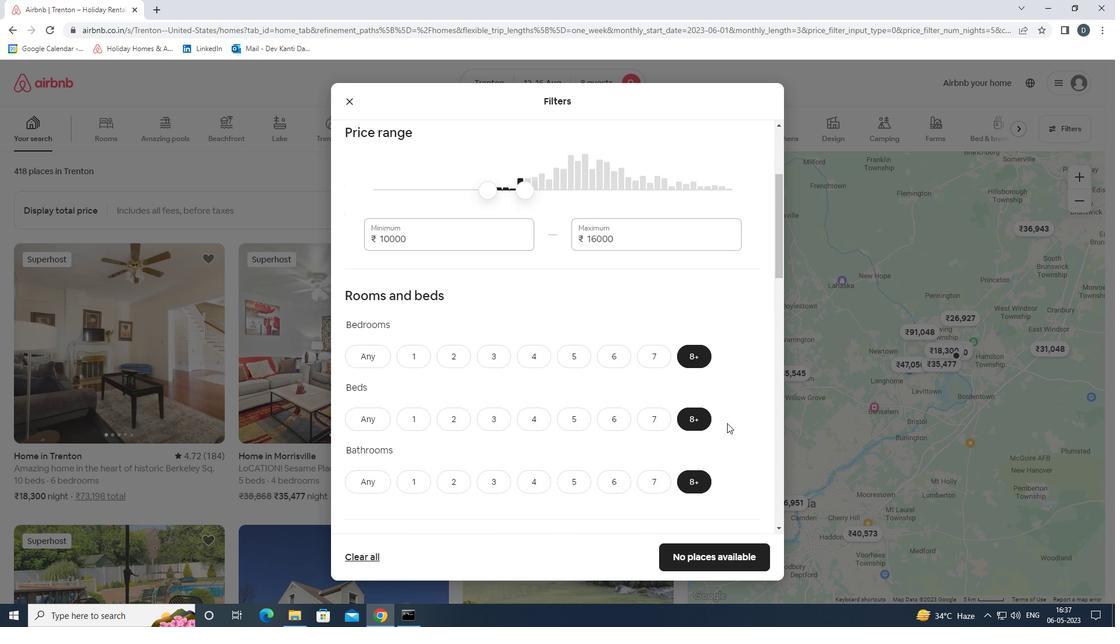 
Action: Mouse scrolled (727, 422) with delta (0, 0)
Screenshot: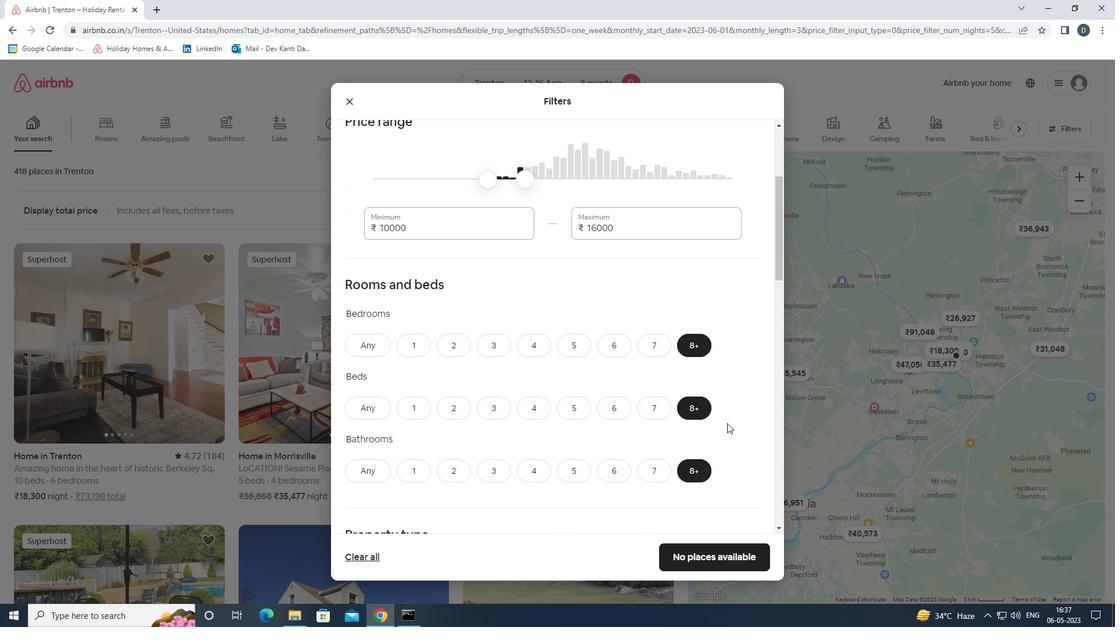
Action: Mouse moved to (727, 425)
Screenshot: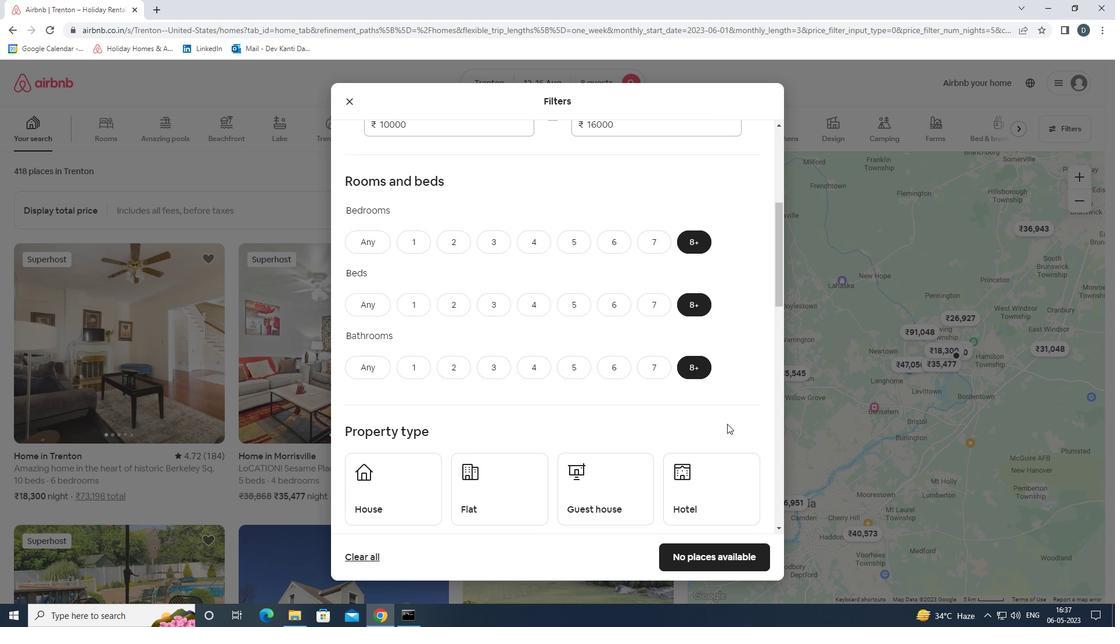 
Action: Mouse scrolled (727, 425) with delta (0, 0)
Screenshot: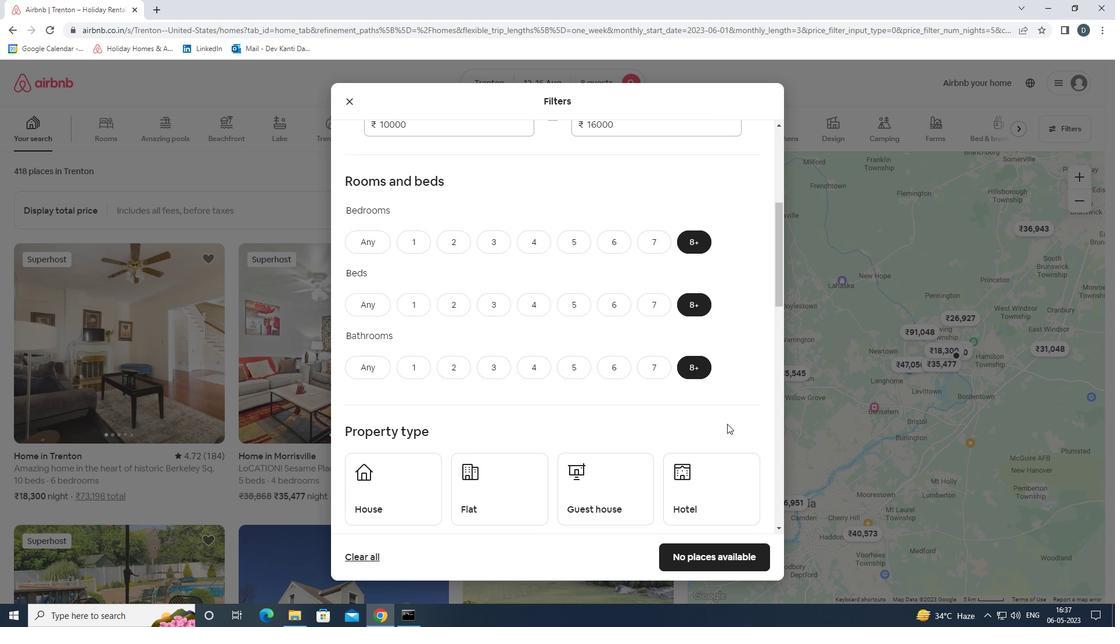 
Action: Mouse moved to (718, 429)
Screenshot: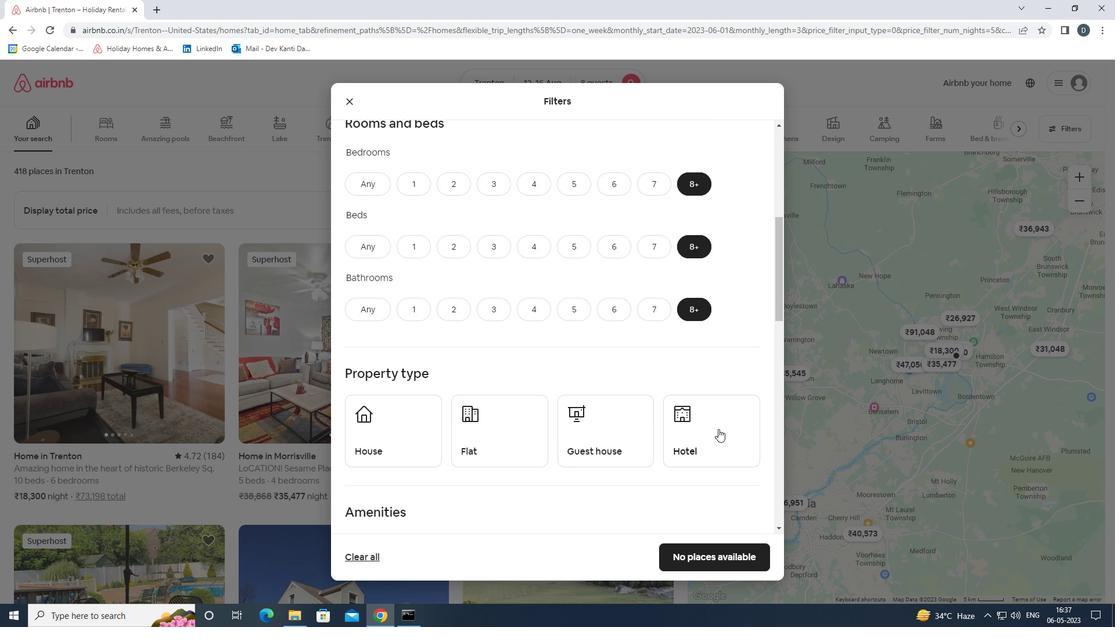 
Action: Mouse scrolled (718, 428) with delta (0, 0)
Screenshot: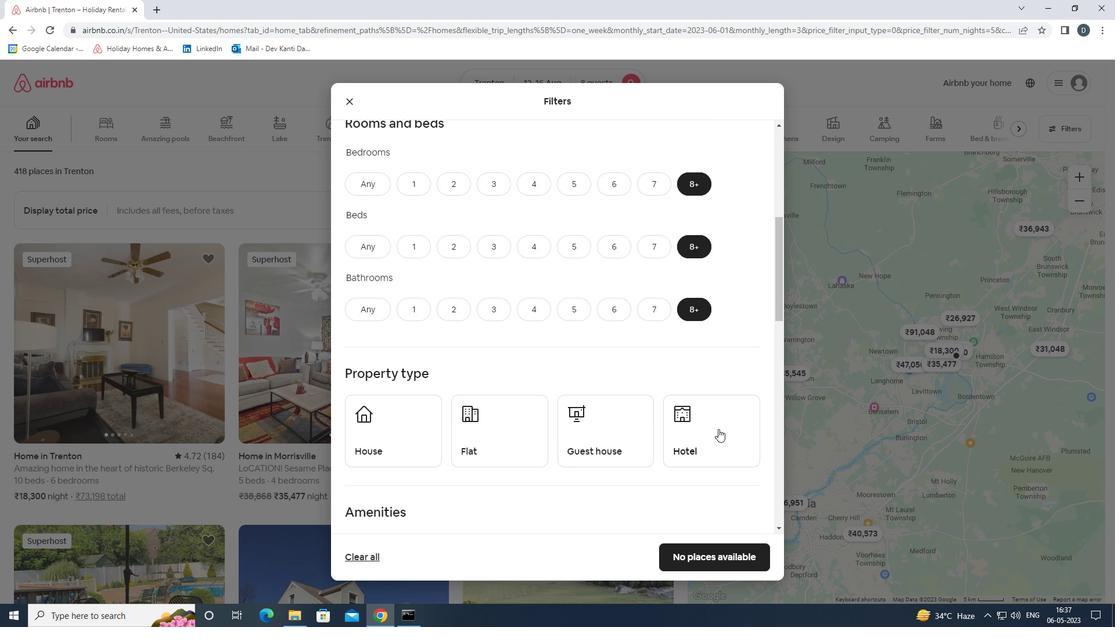 
Action: Mouse moved to (425, 400)
Screenshot: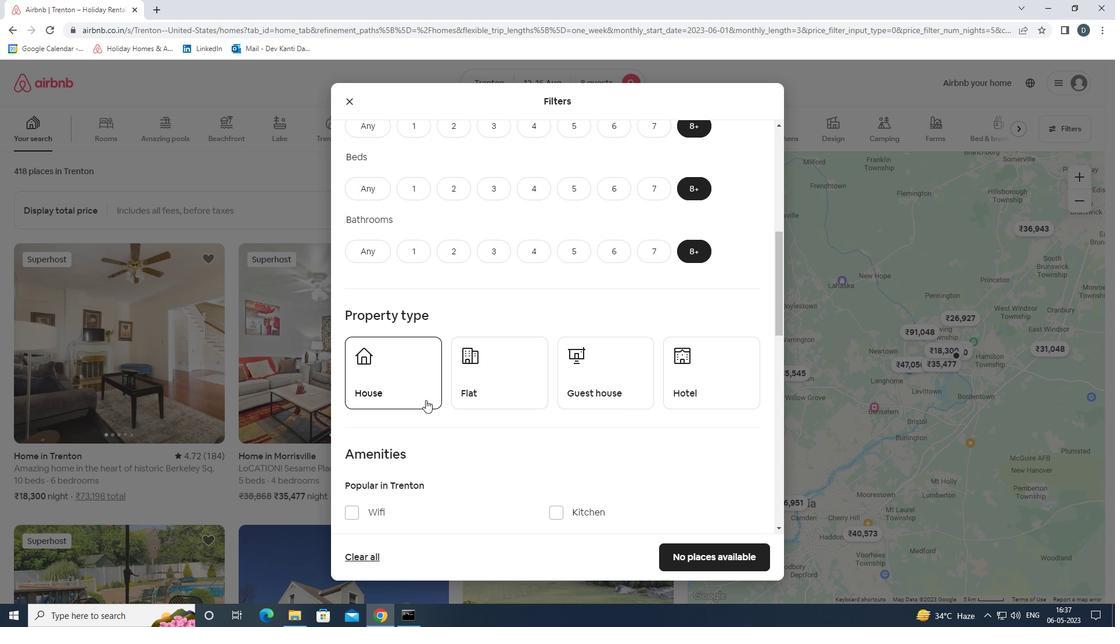 
Action: Mouse pressed left at (425, 400)
Screenshot: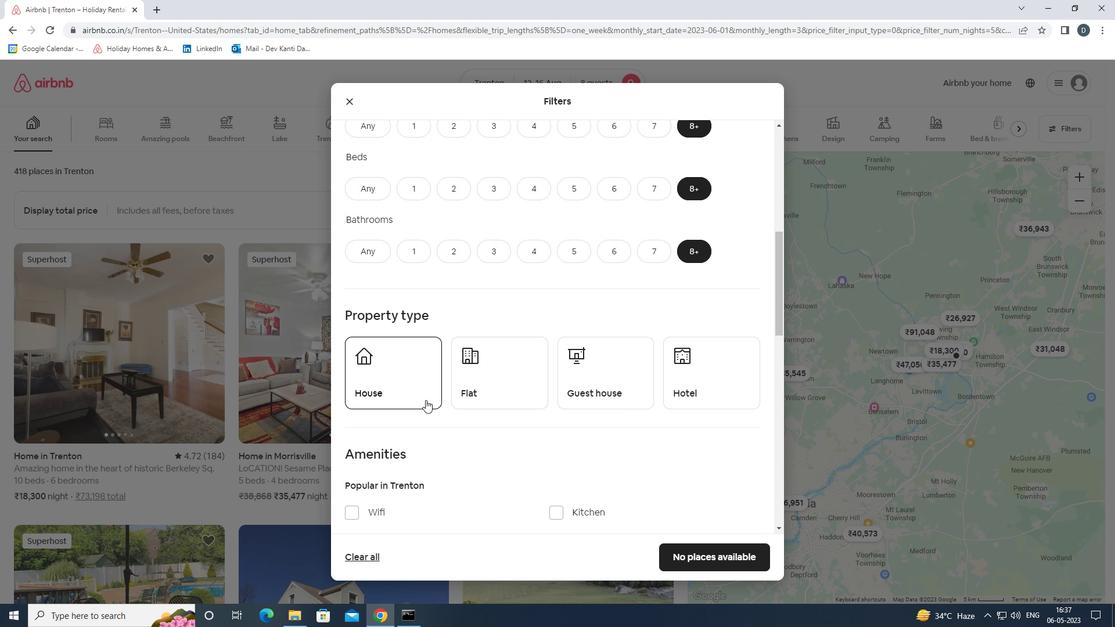 
Action: Mouse moved to (497, 386)
Screenshot: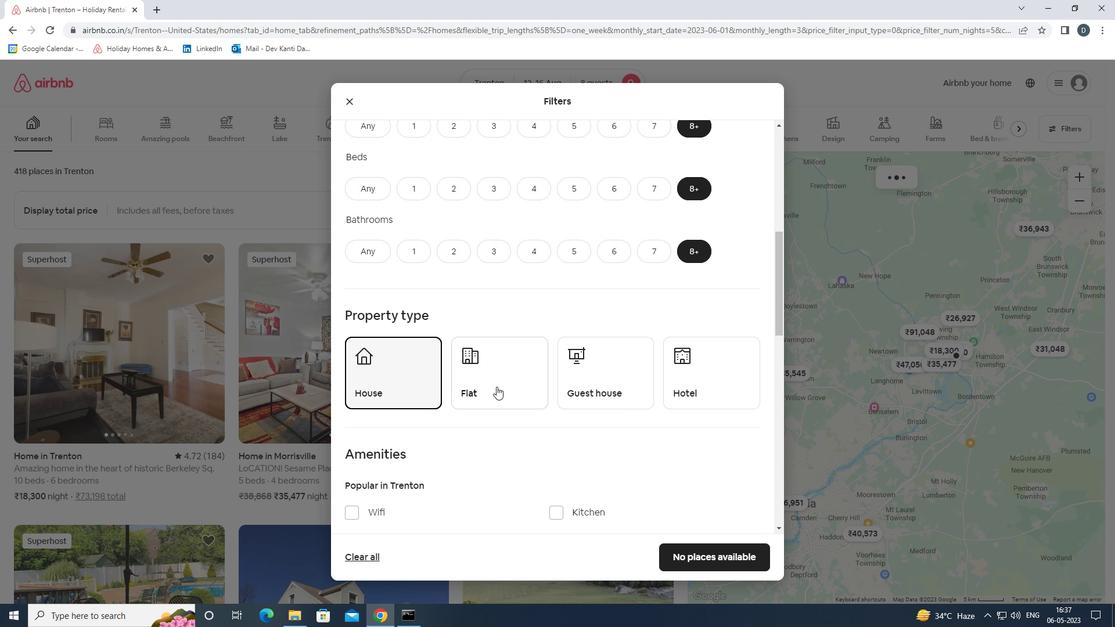 
Action: Mouse pressed left at (497, 386)
Screenshot: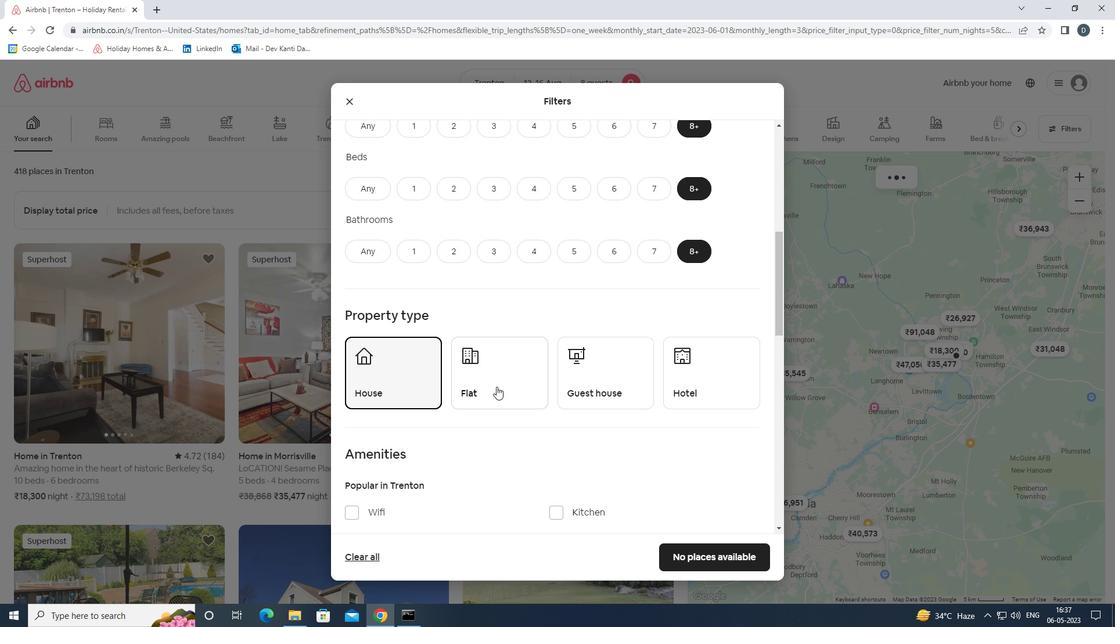 
Action: Mouse moved to (615, 372)
Screenshot: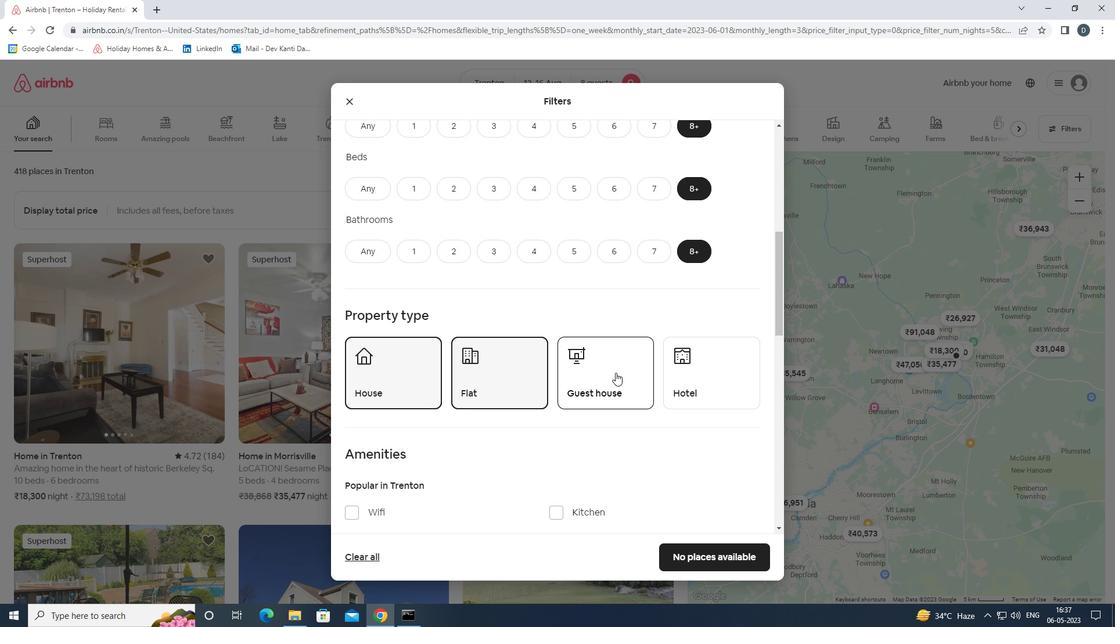 
Action: Mouse pressed left at (615, 372)
Screenshot: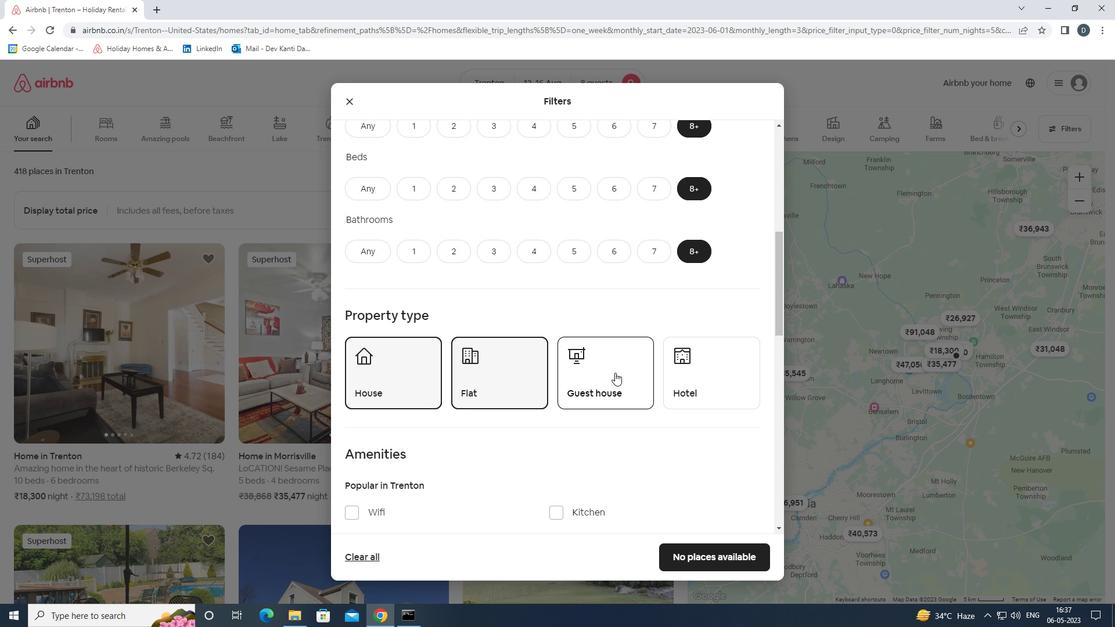 
Action: Mouse moved to (674, 369)
Screenshot: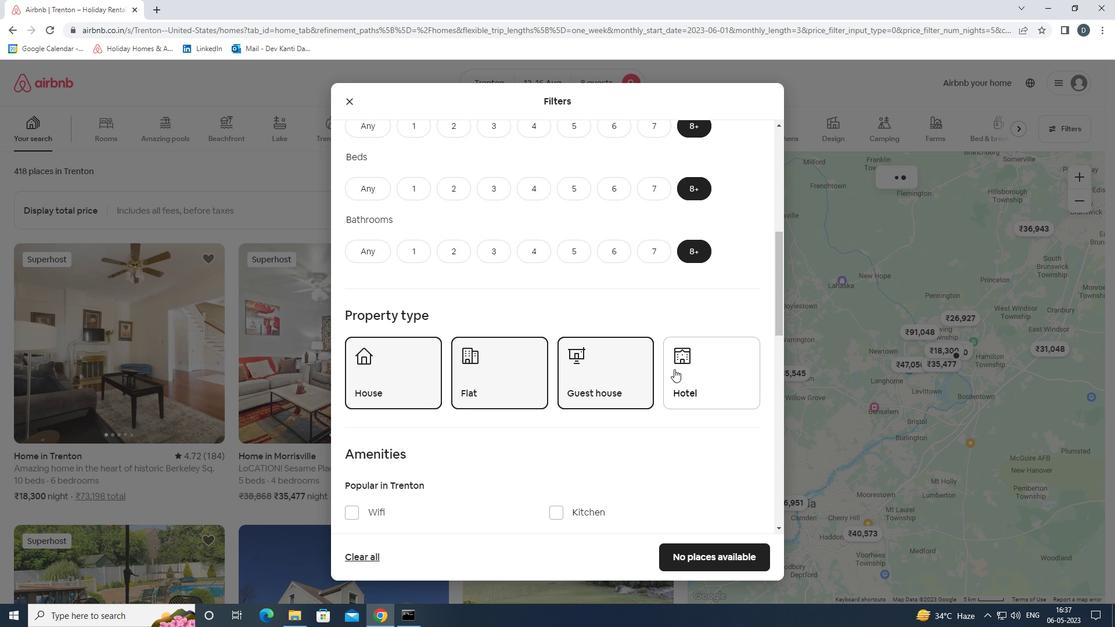 
Action: Mouse pressed left at (674, 369)
Screenshot: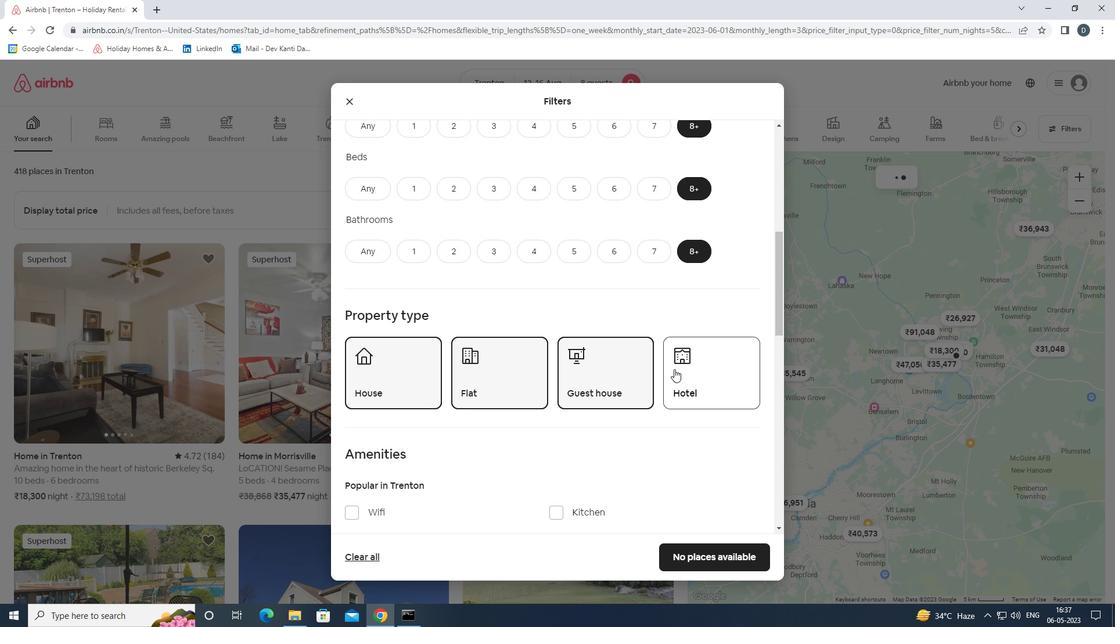 
Action: Mouse moved to (668, 358)
Screenshot: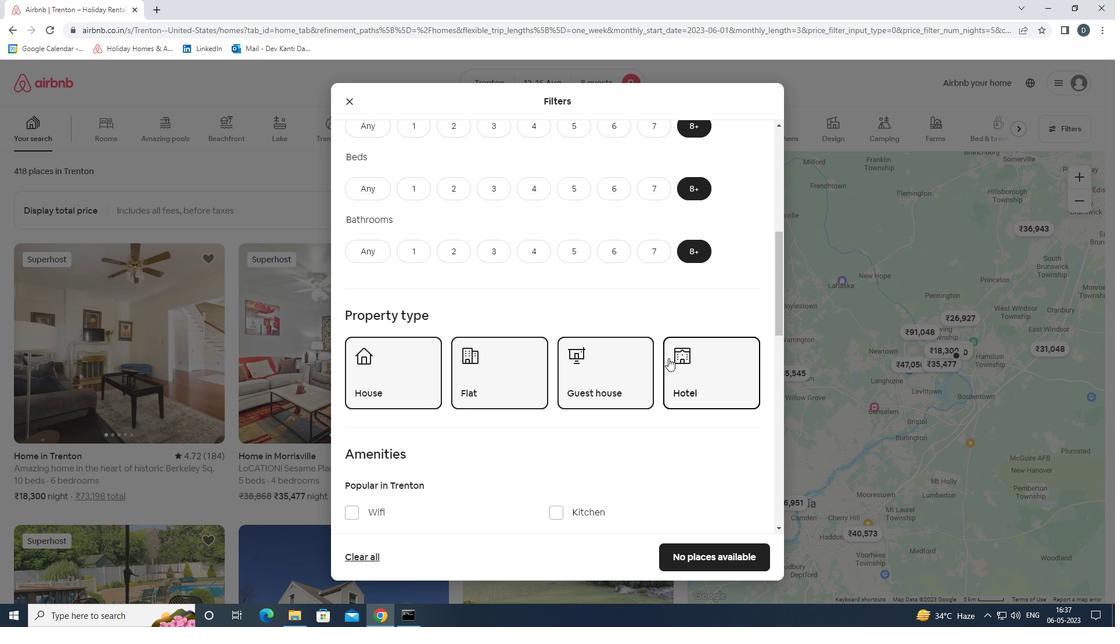 
Action: Mouse scrolled (668, 357) with delta (0, 0)
Screenshot: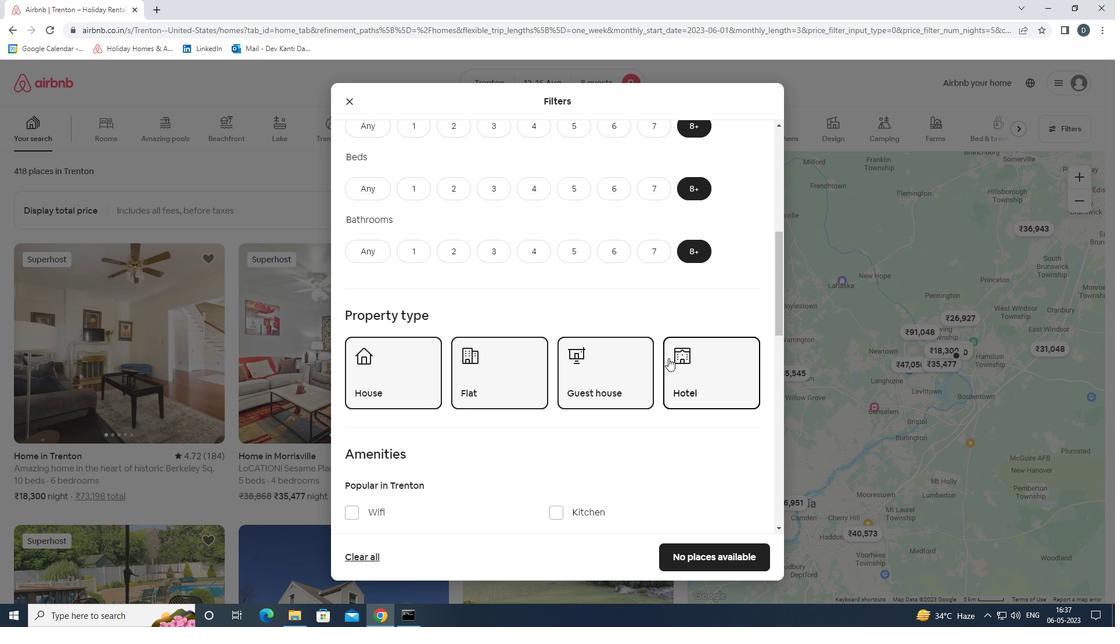 
Action: Mouse scrolled (668, 357) with delta (0, 0)
Screenshot: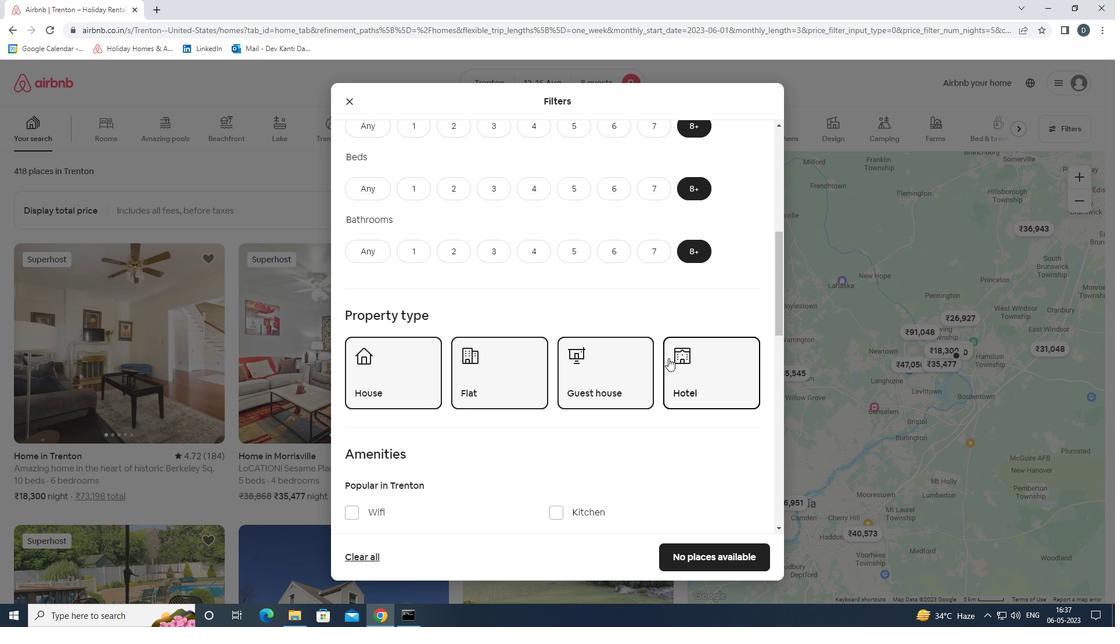 
Action: Mouse moved to (501, 342)
Screenshot: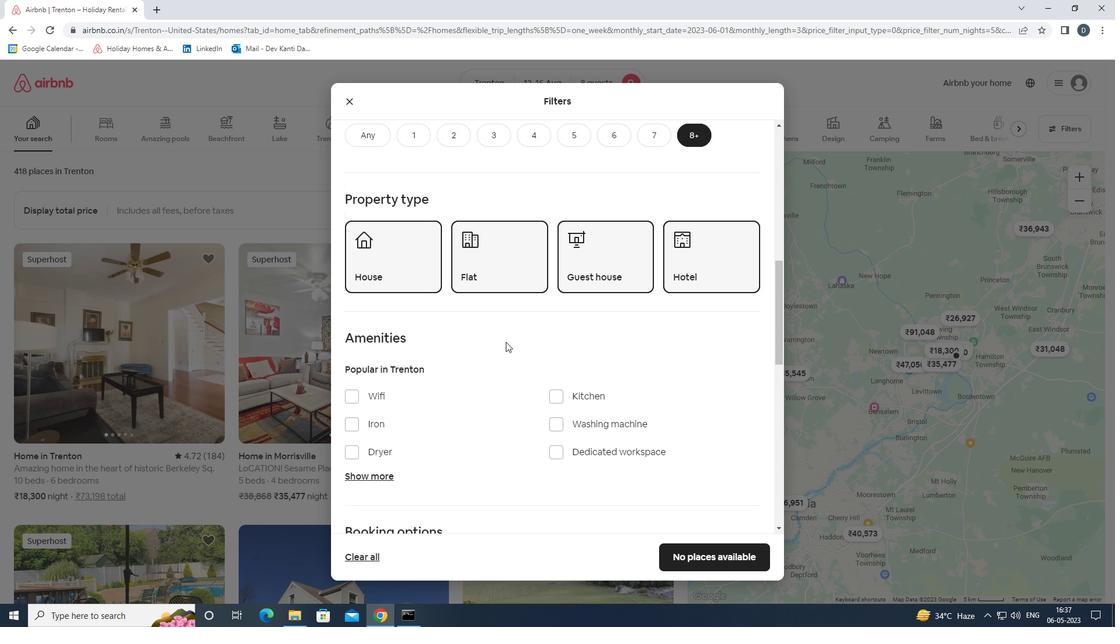 
Action: Mouse scrolled (501, 341) with delta (0, 0)
Screenshot: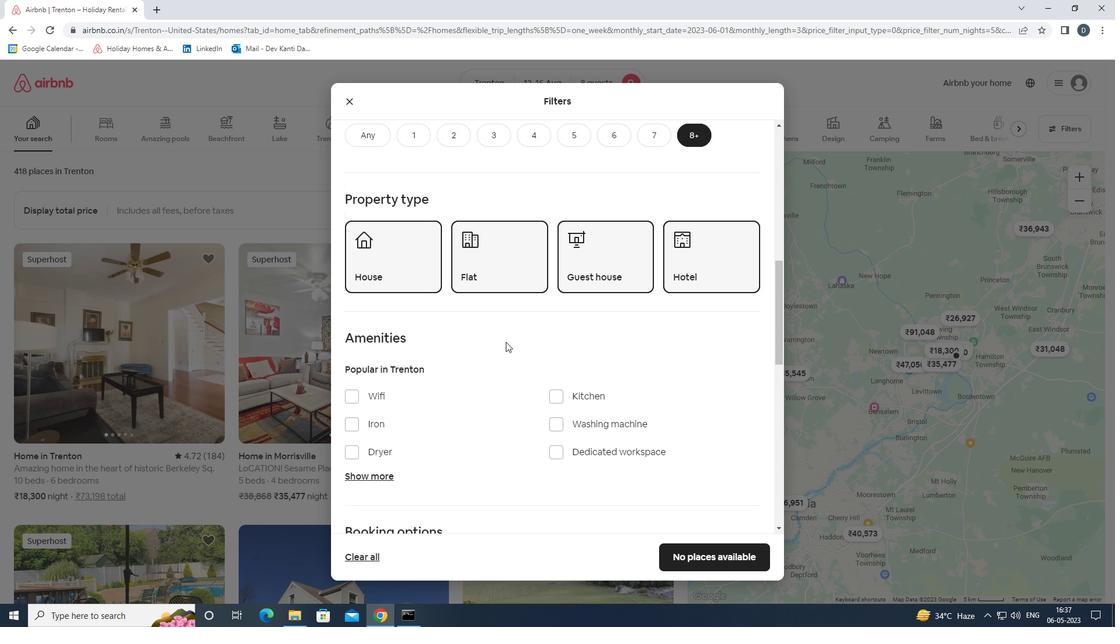 
Action: Mouse moved to (497, 342)
Screenshot: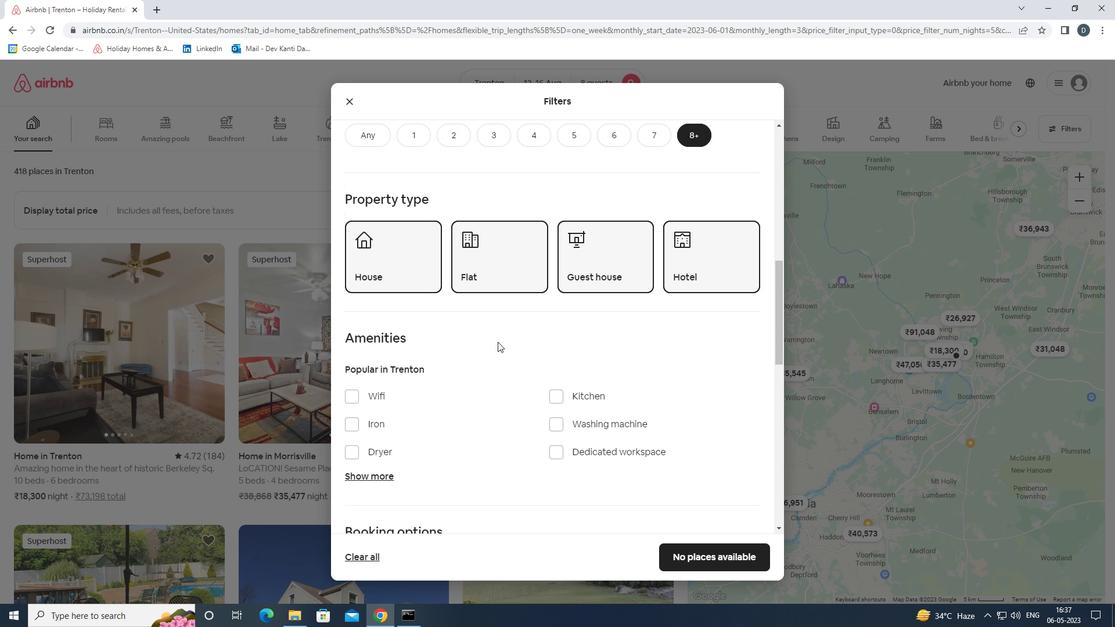 
Action: Mouse scrolled (497, 341) with delta (0, 0)
Screenshot: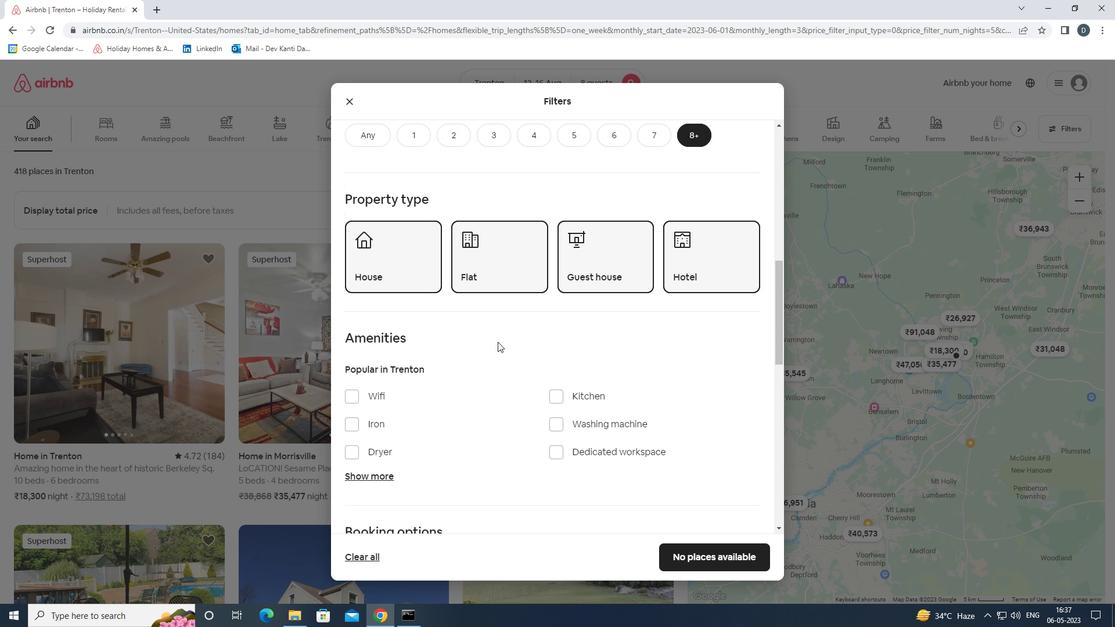 
Action: Mouse moved to (379, 282)
Screenshot: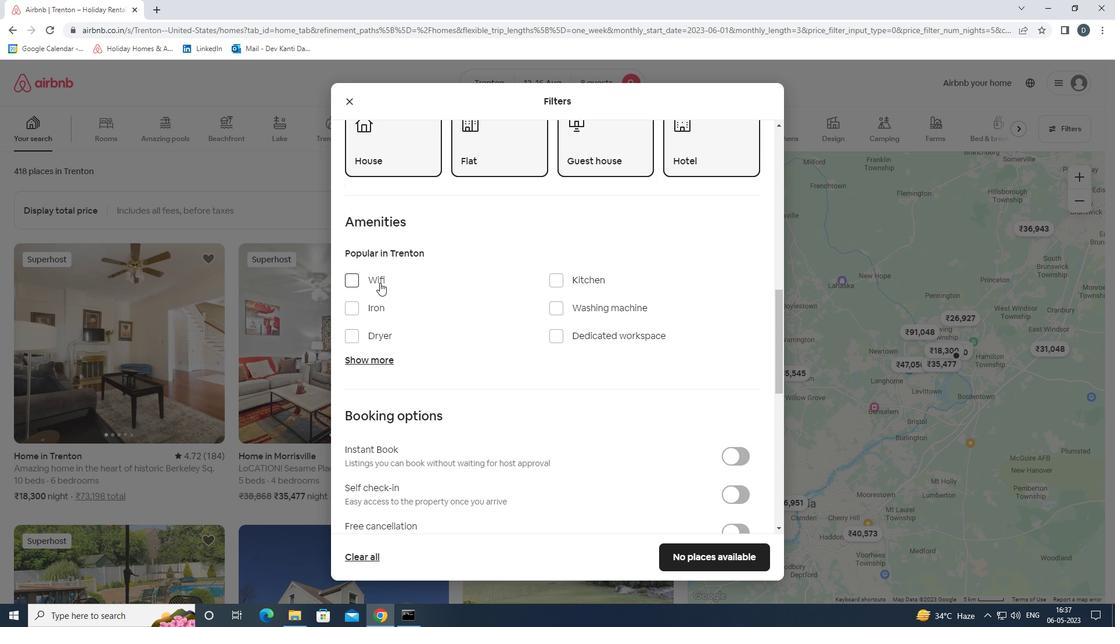 
Action: Mouse pressed left at (379, 282)
Screenshot: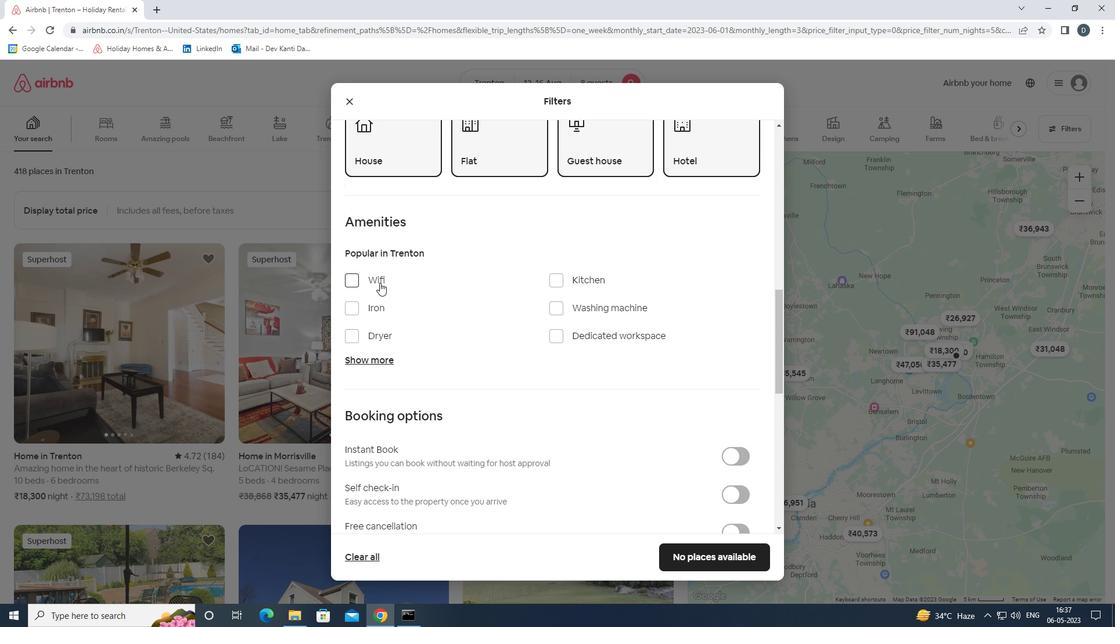 
Action: Mouse moved to (372, 354)
Screenshot: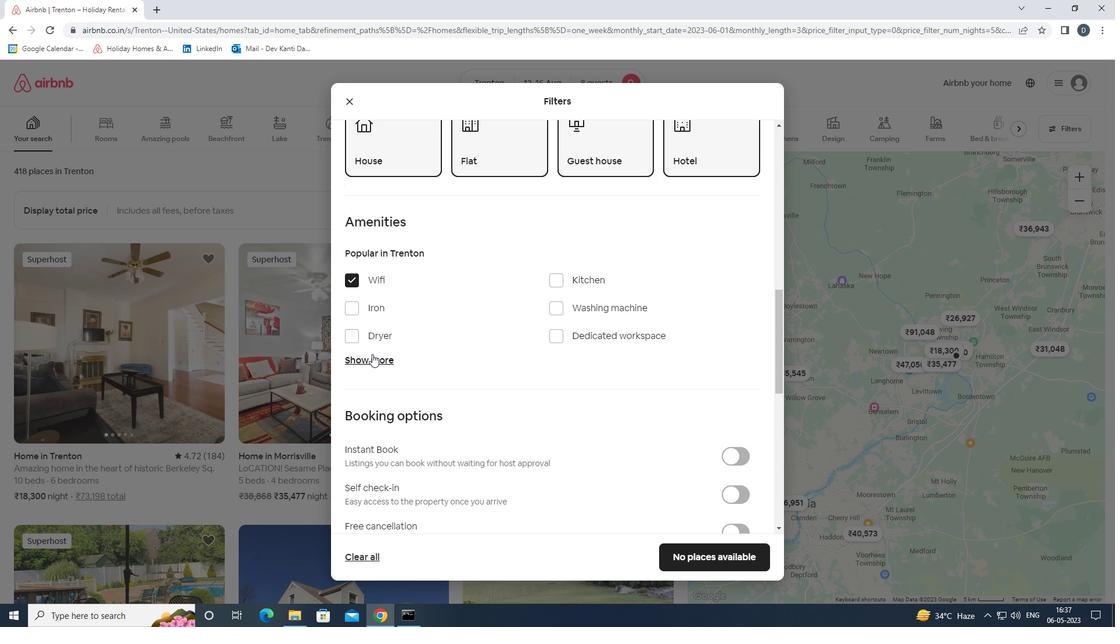 
Action: Mouse pressed left at (372, 354)
Screenshot: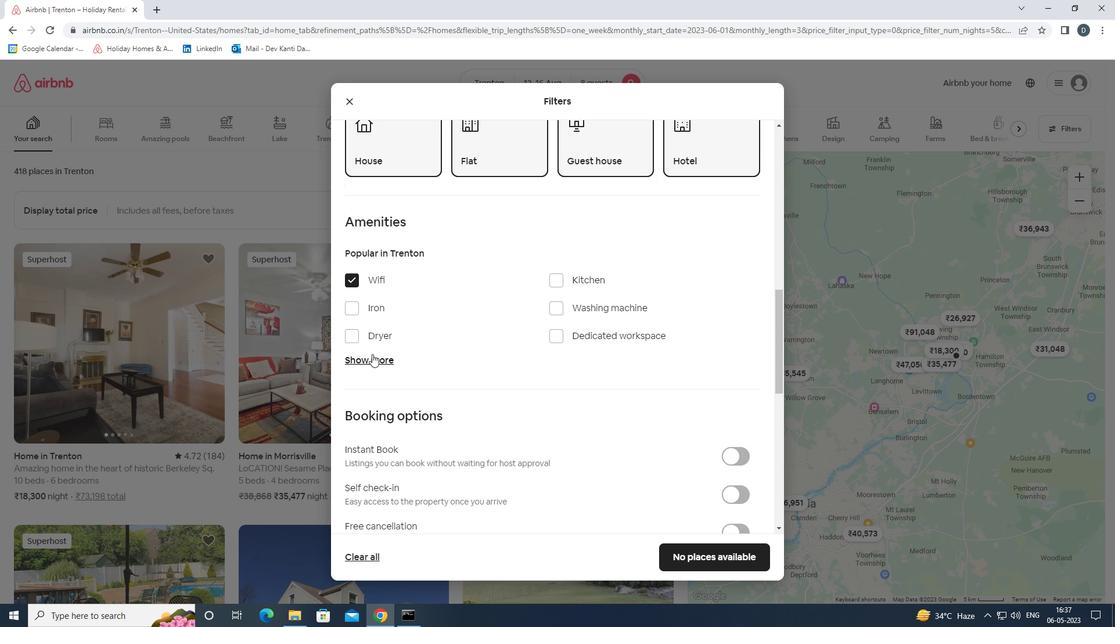 
Action: Mouse moved to (428, 404)
Screenshot: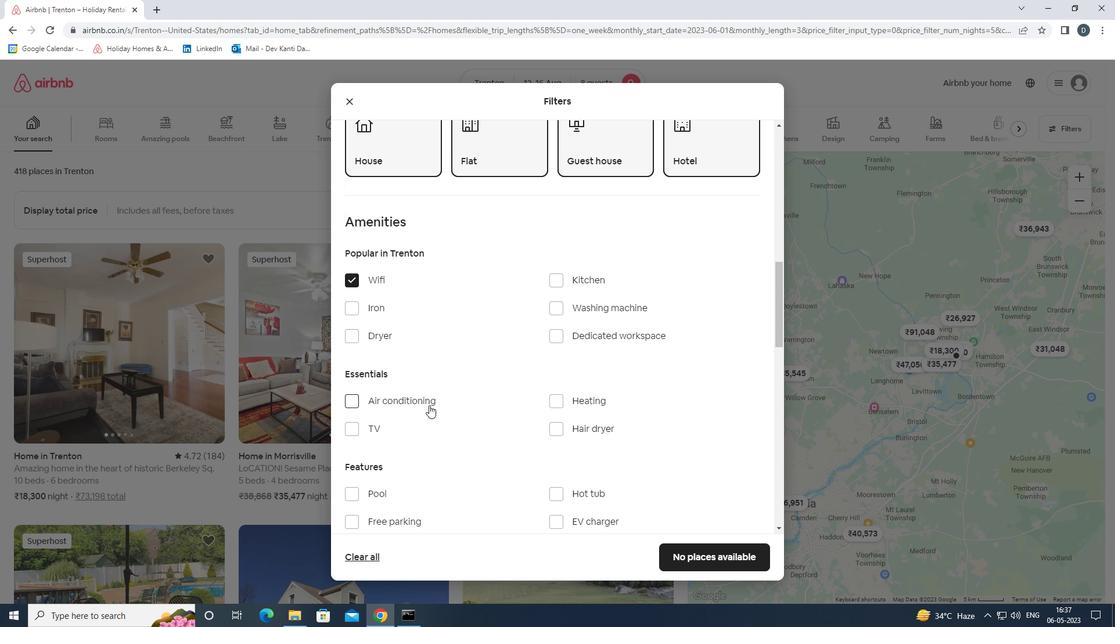 
Action: Mouse scrolled (428, 403) with delta (0, 0)
Screenshot: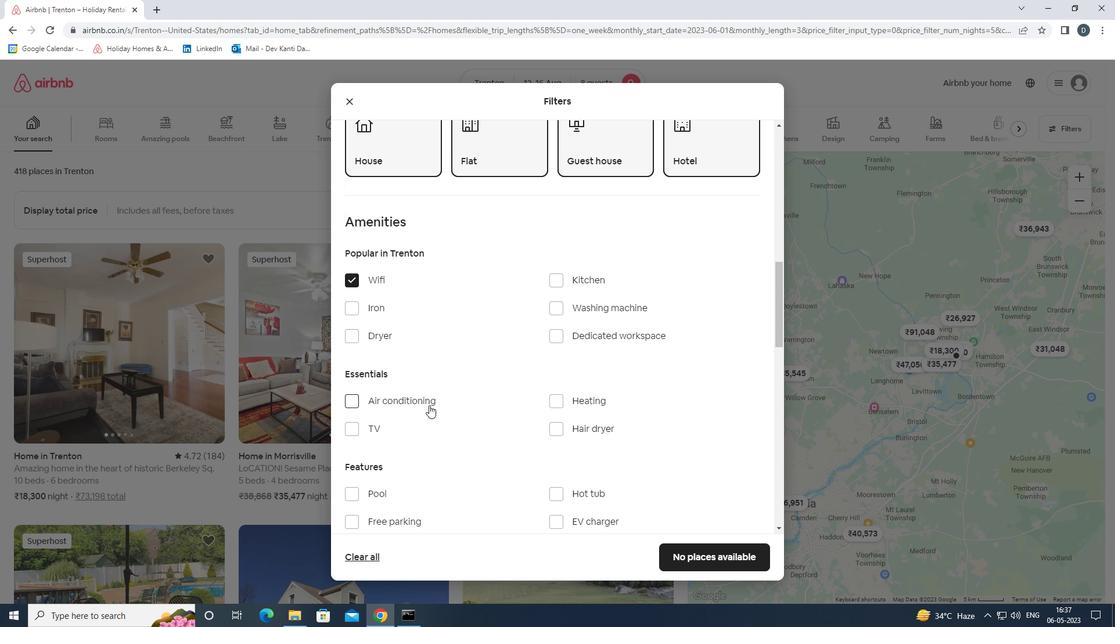 
Action: Mouse moved to (546, 365)
Screenshot: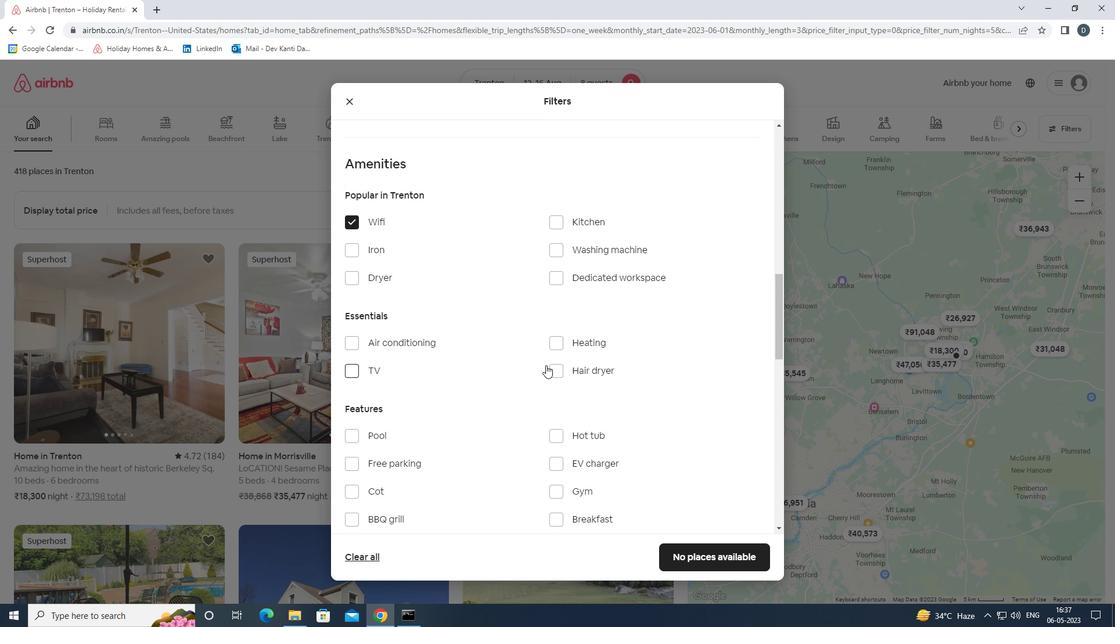 
Action: Mouse scrolled (546, 365) with delta (0, 0)
Screenshot: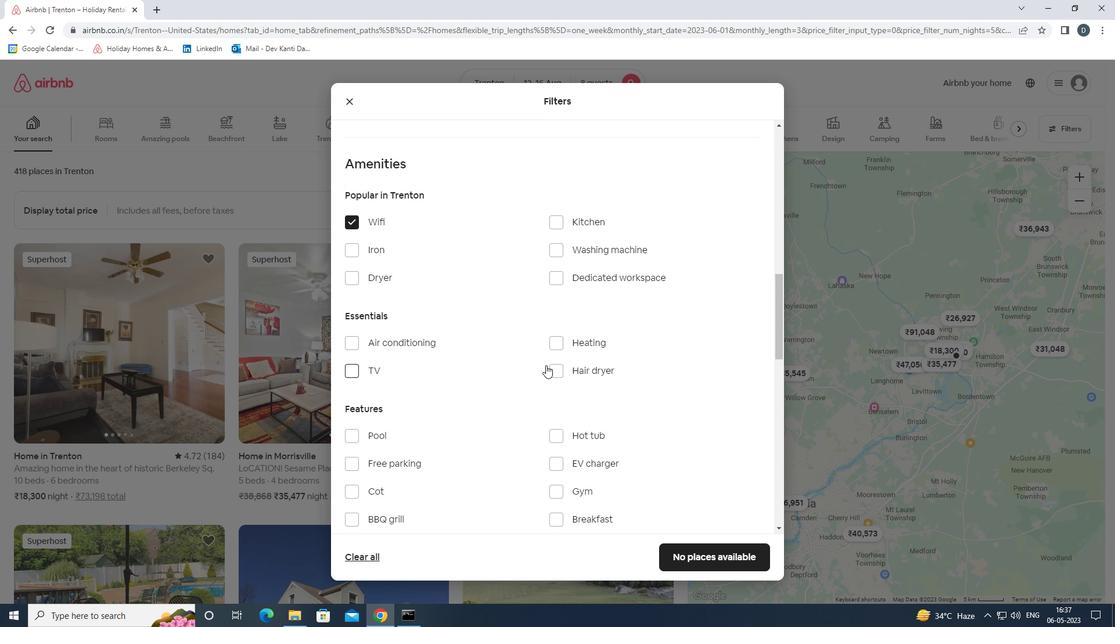 
Action: Mouse moved to (584, 431)
Screenshot: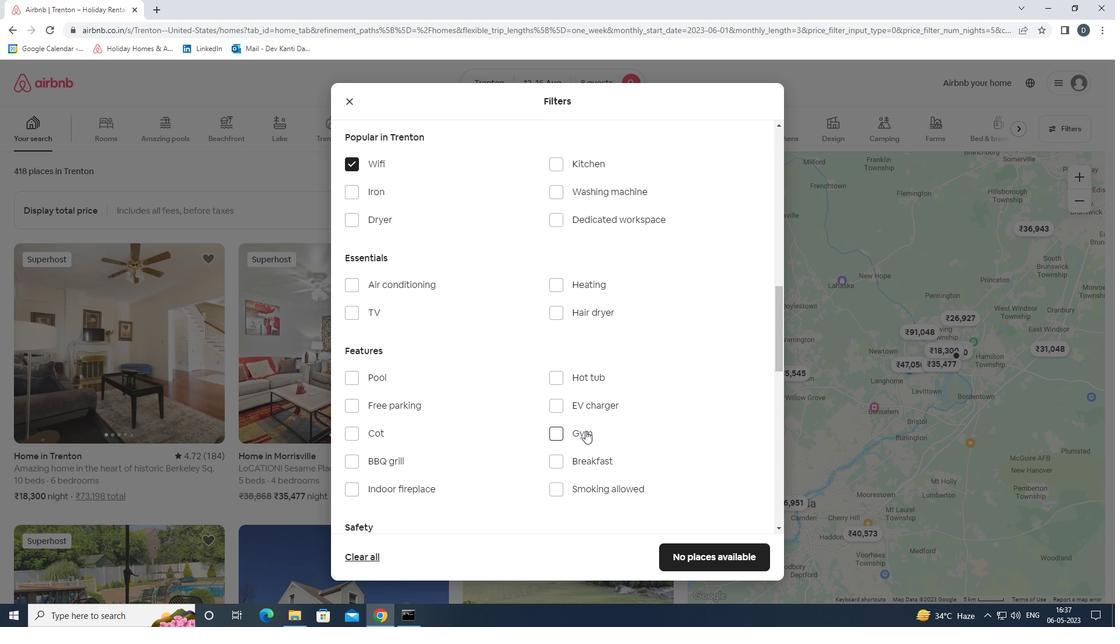 
Action: Mouse pressed left at (584, 431)
Screenshot: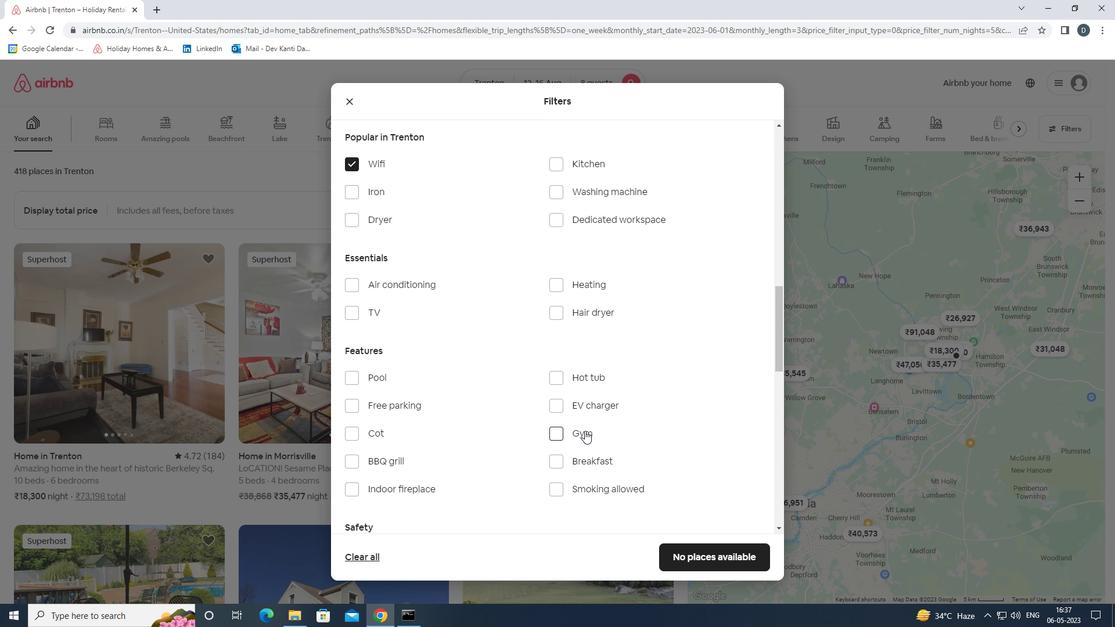 
Action: Mouse moved to (577, 461)
Screenshot: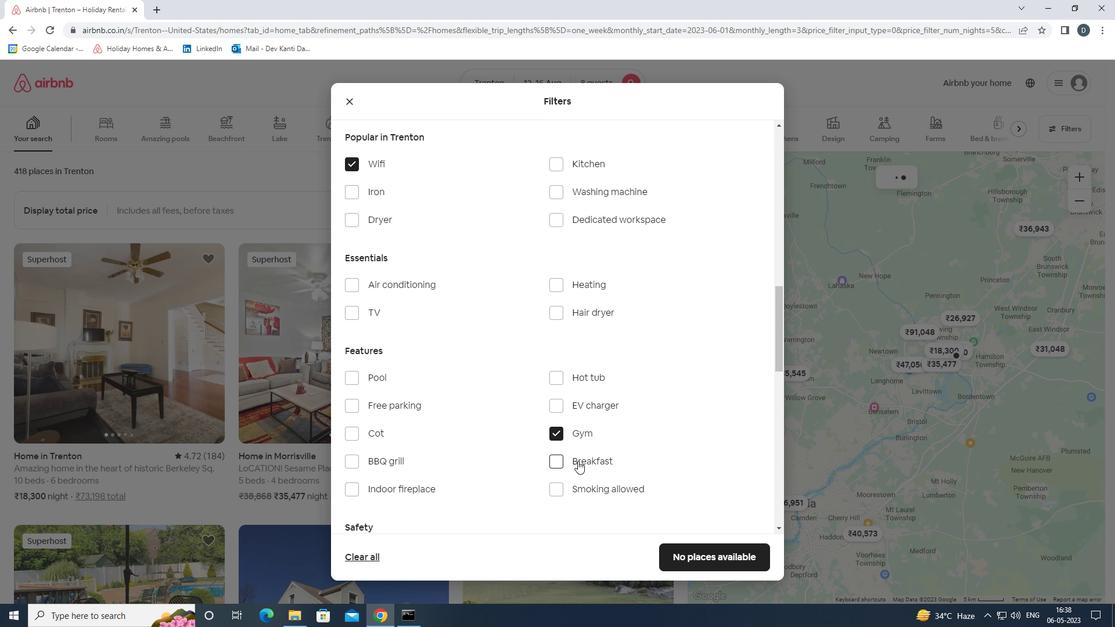 
Action: Mouse pressed left at (577, 461)
Screenshot: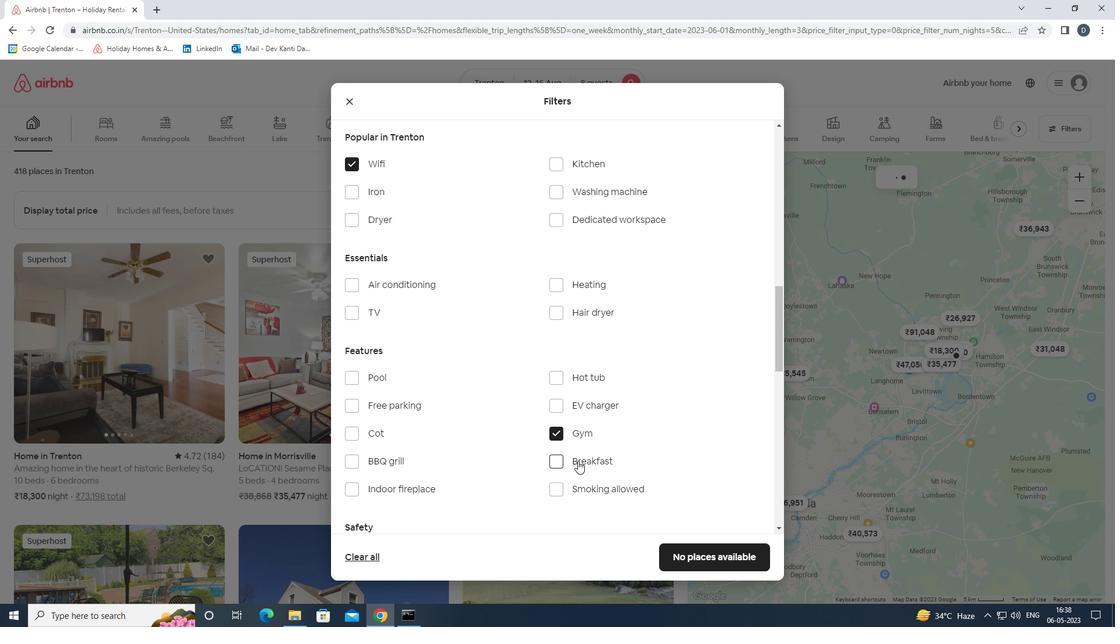 
Action: Mouse moved to (382, 404)
Screenshot: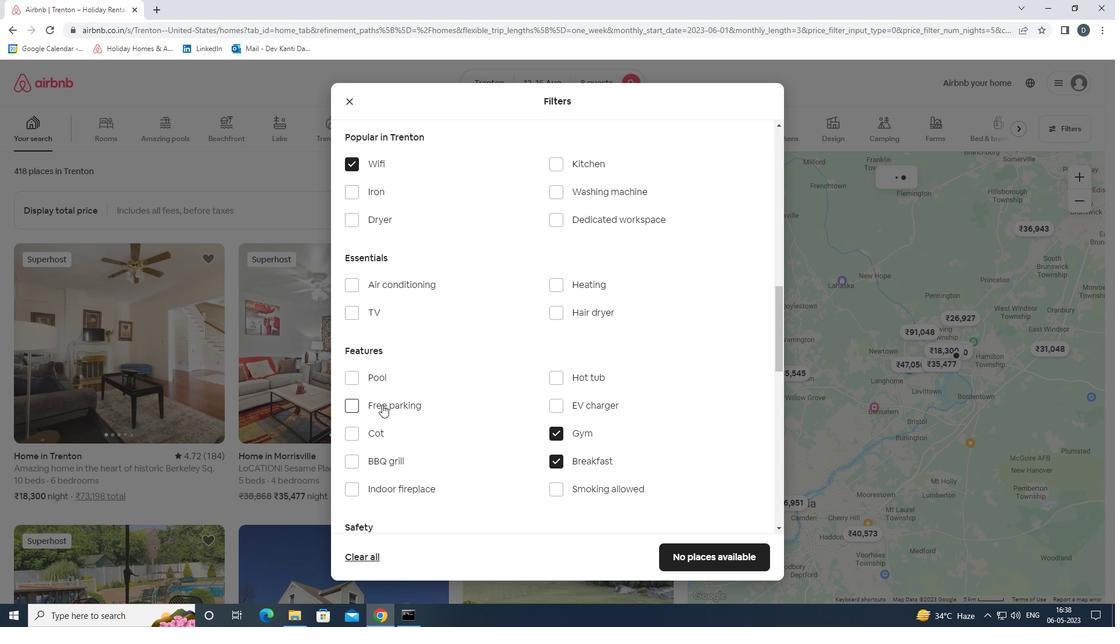 
Action: Mouse pressed left at (382, 404)
Screenshot: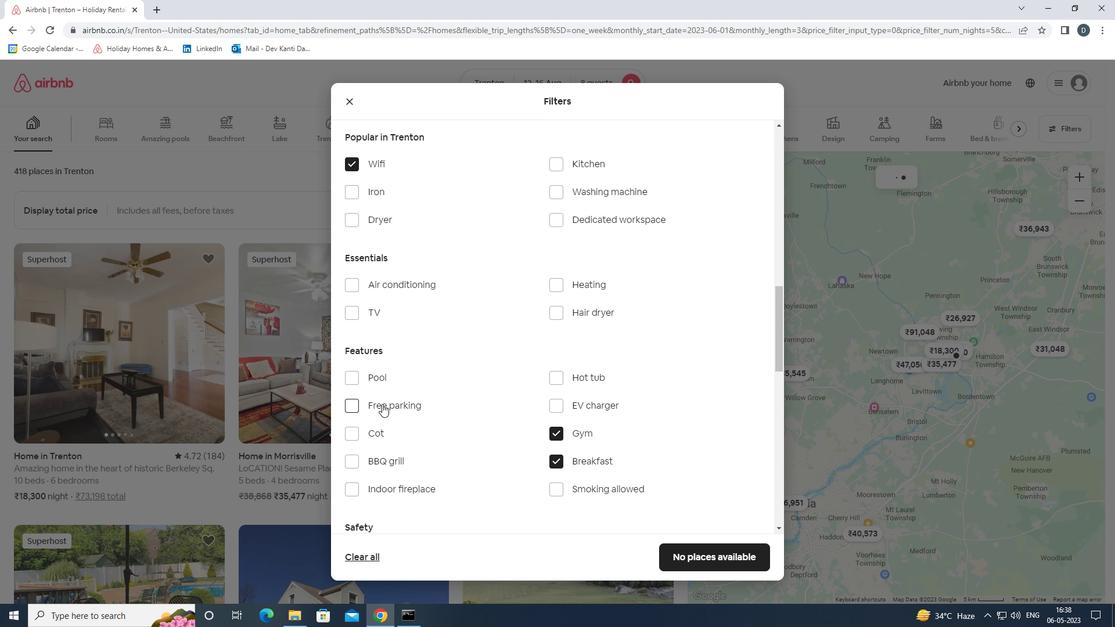 
Action: Mouse moved to (497, 411)
Screenshot: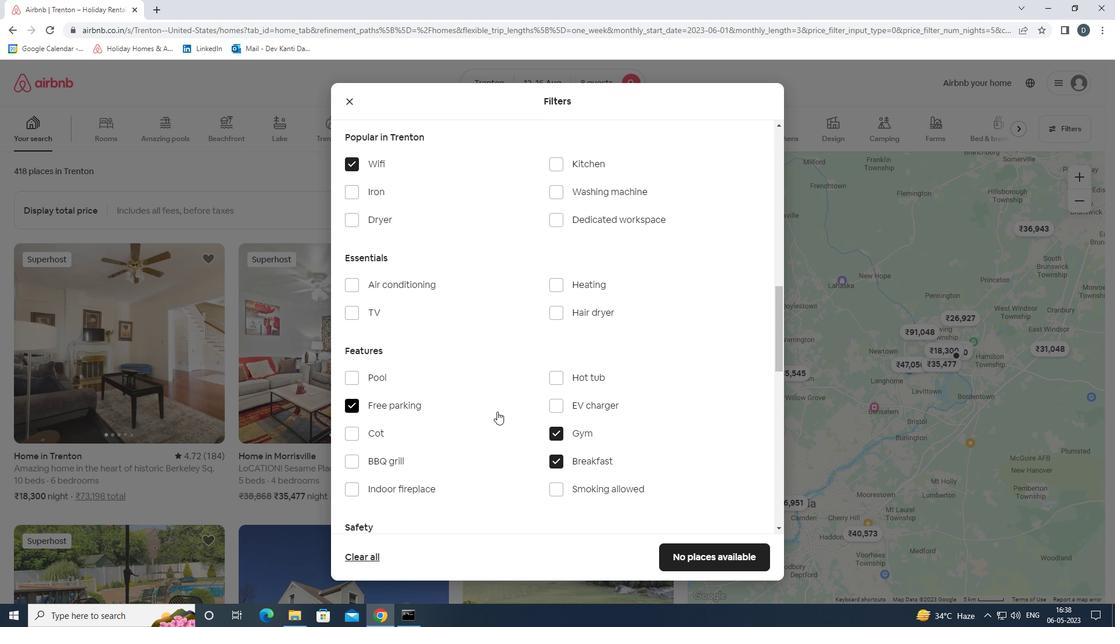 
Action: Mouse scrolled (497, 412) with delta (0, 0)
Screenshot: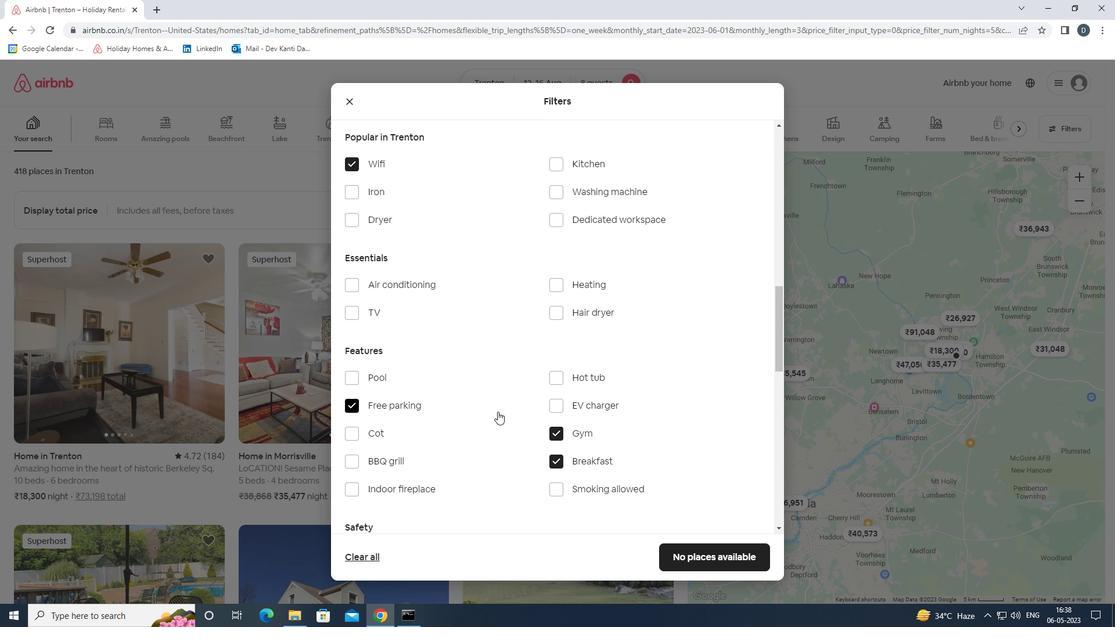 
Action: Mouse moved to (500, 413)
Screenshot: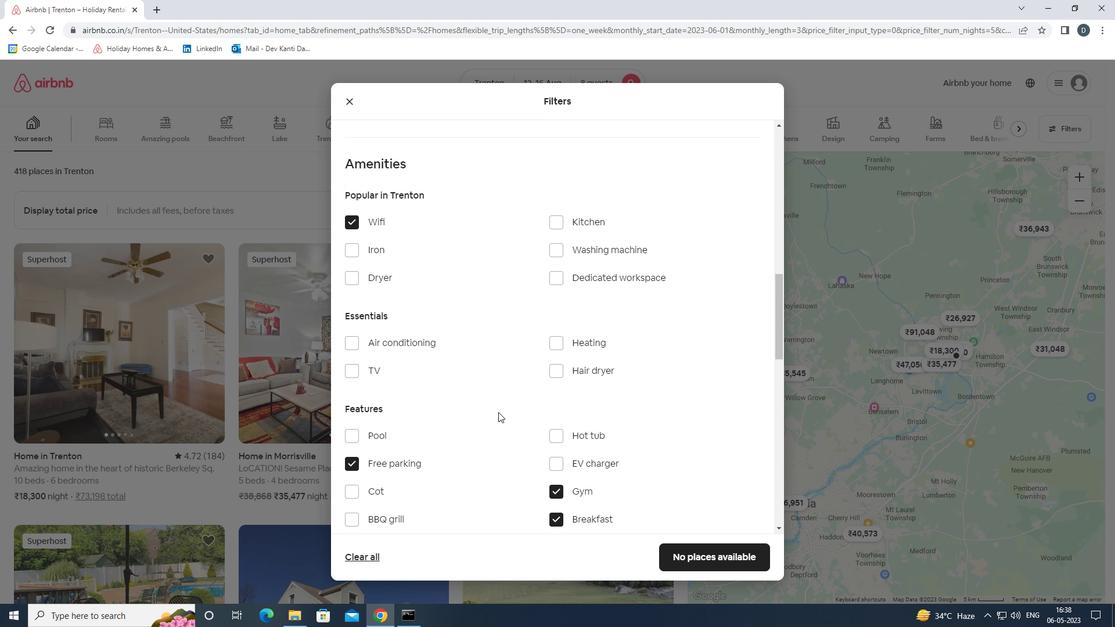 
Action: Mouse scrolled (500, 413) with delta (0, 0)
Screenshot: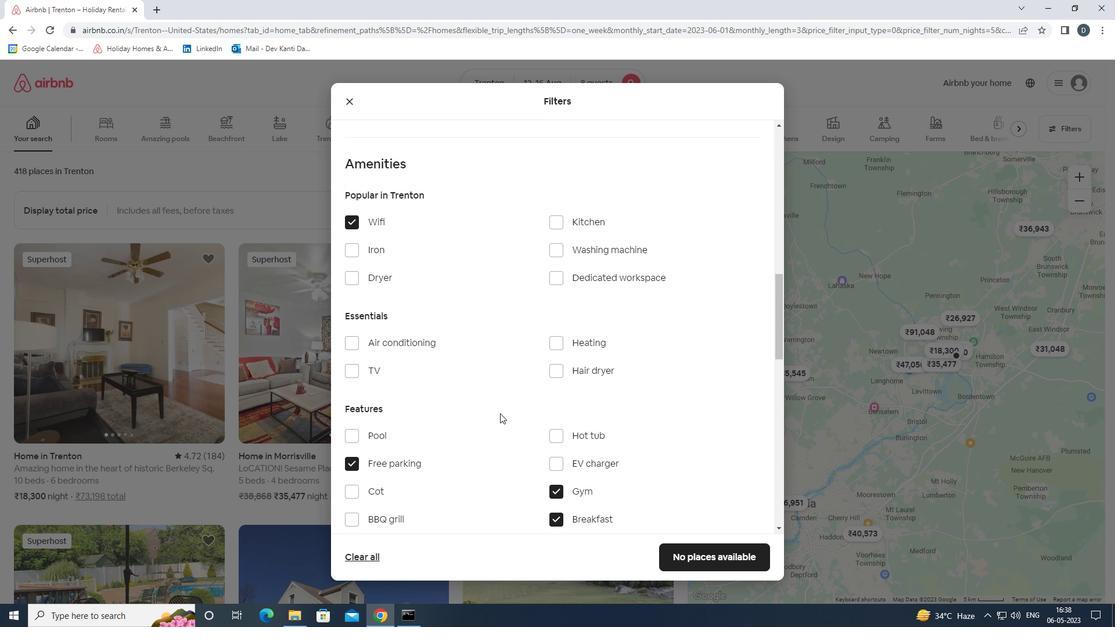 
Action: Mouse moved to (364, 314)
Screenshot: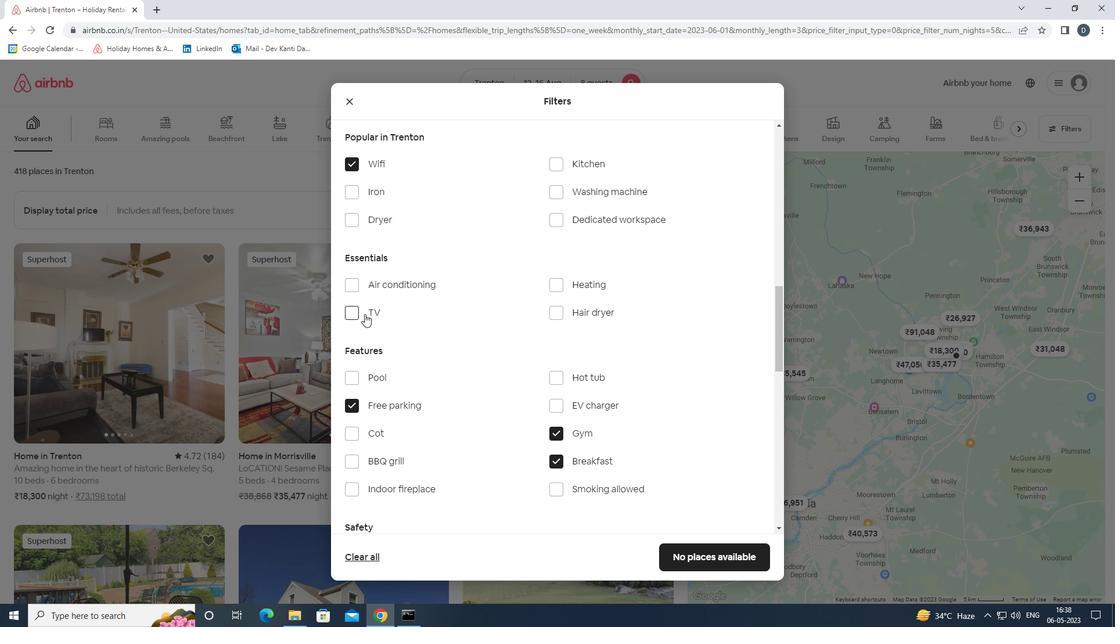
Action: Mouse pressed left at (364, 314)
Screenshot: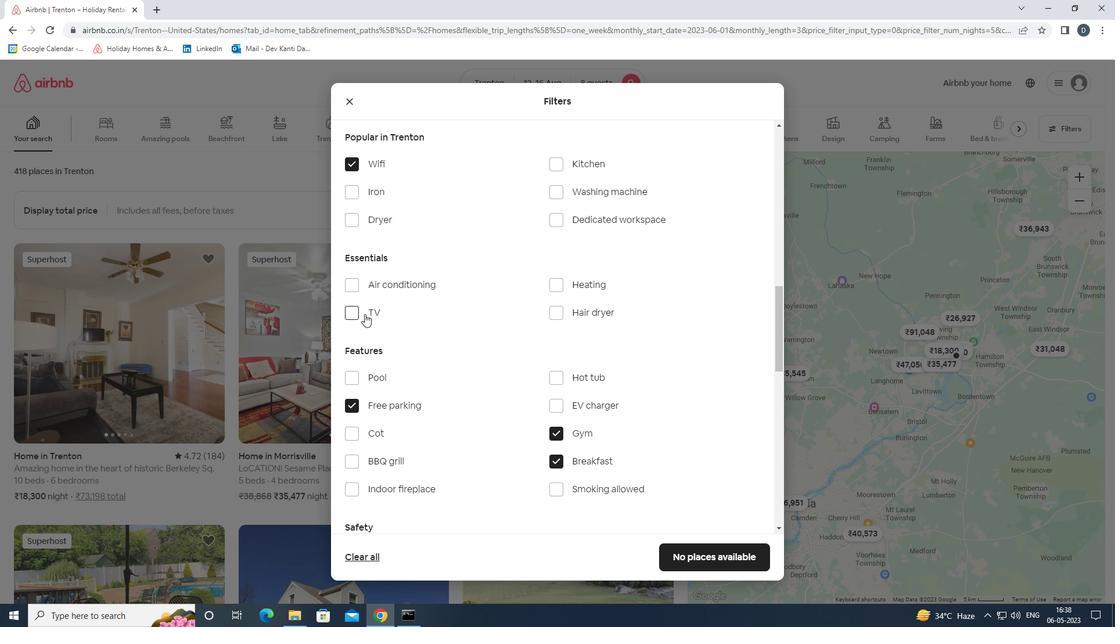 
Action: Mouse moved to (413, 388)
Screenshot: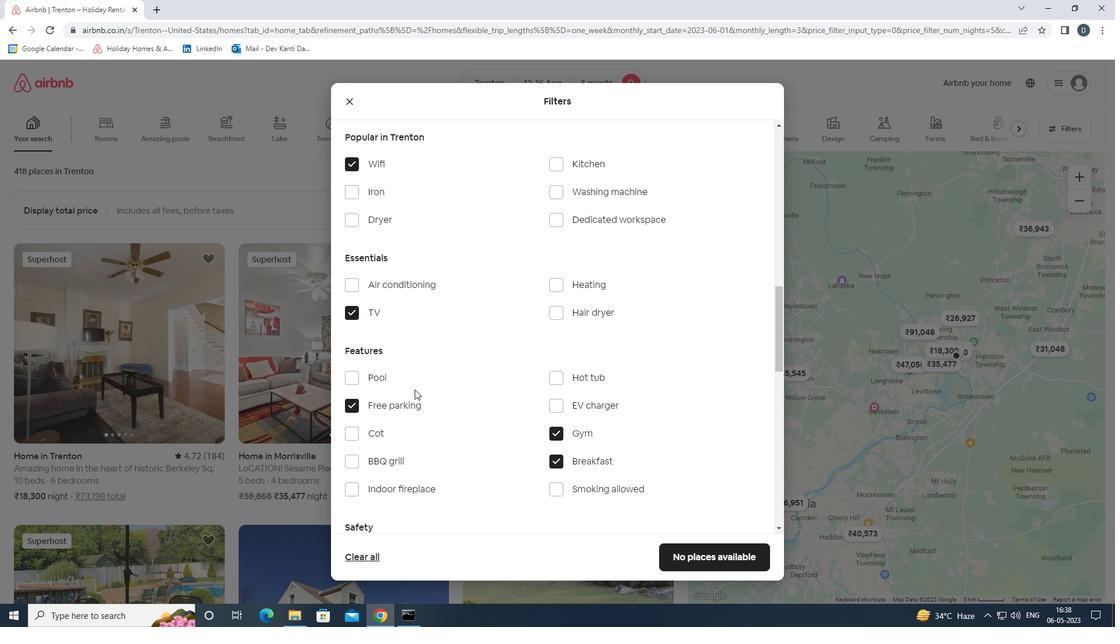 
Action: Mouse scrolled (413, 388) with delta (0, 0)
Screenshot: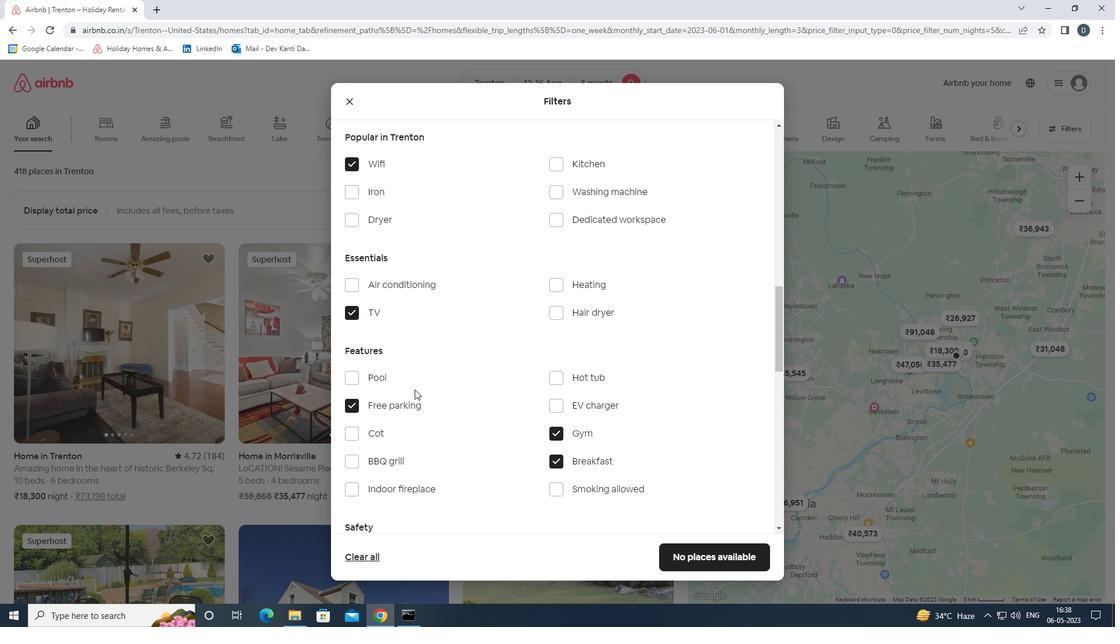 
Action: Mouse moved to (413, 388)
Screenshot: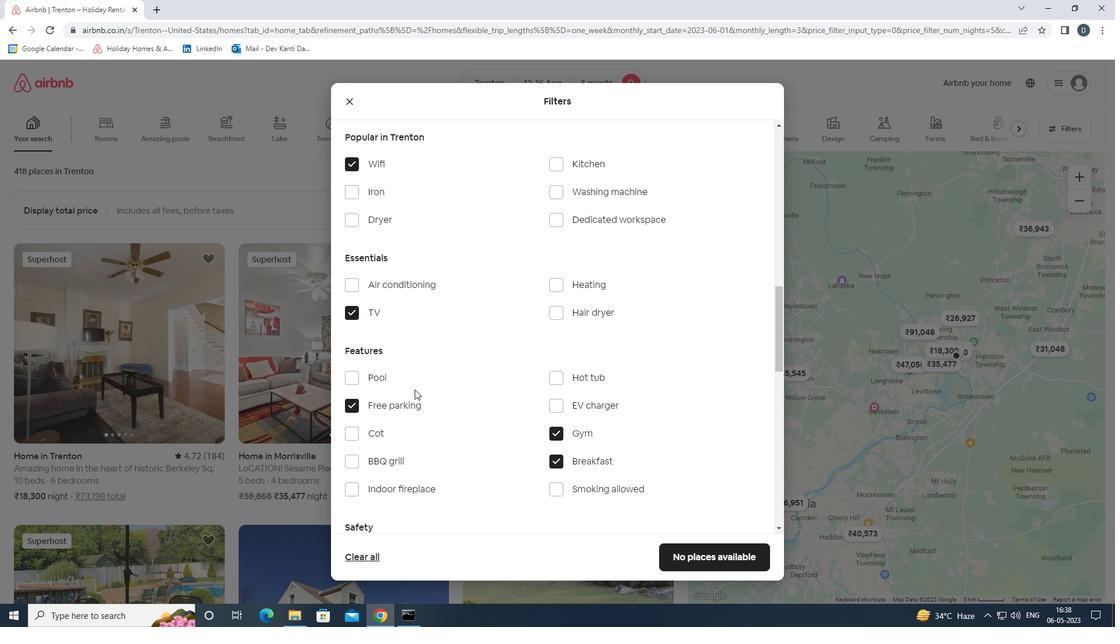 
Action: Mouse scrolled (413, 387) with delta (0, 0)
Screenshot: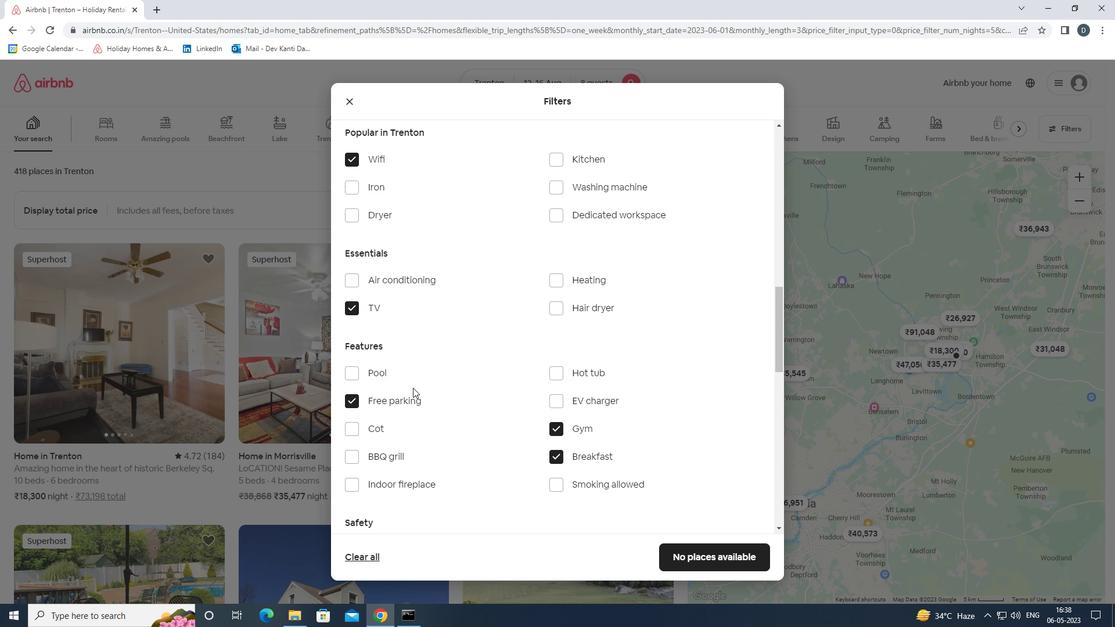 
Action: Mouse moved to (413, 387)
Screenshot: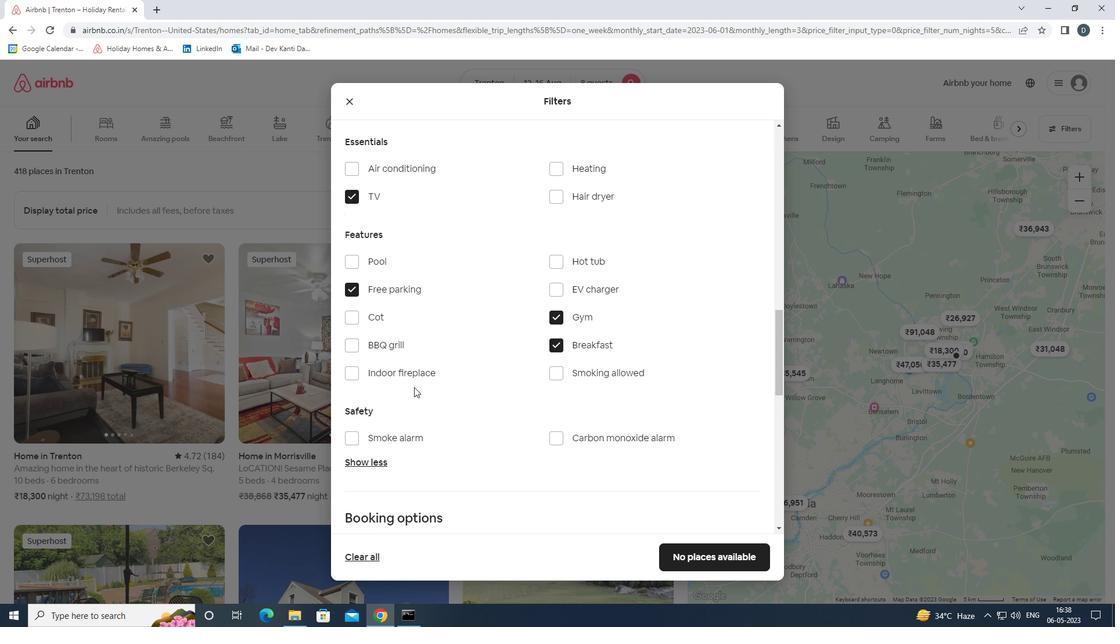 
Action: Mouse scrolled (413, 386) with delta (0, 0)
Screenshot: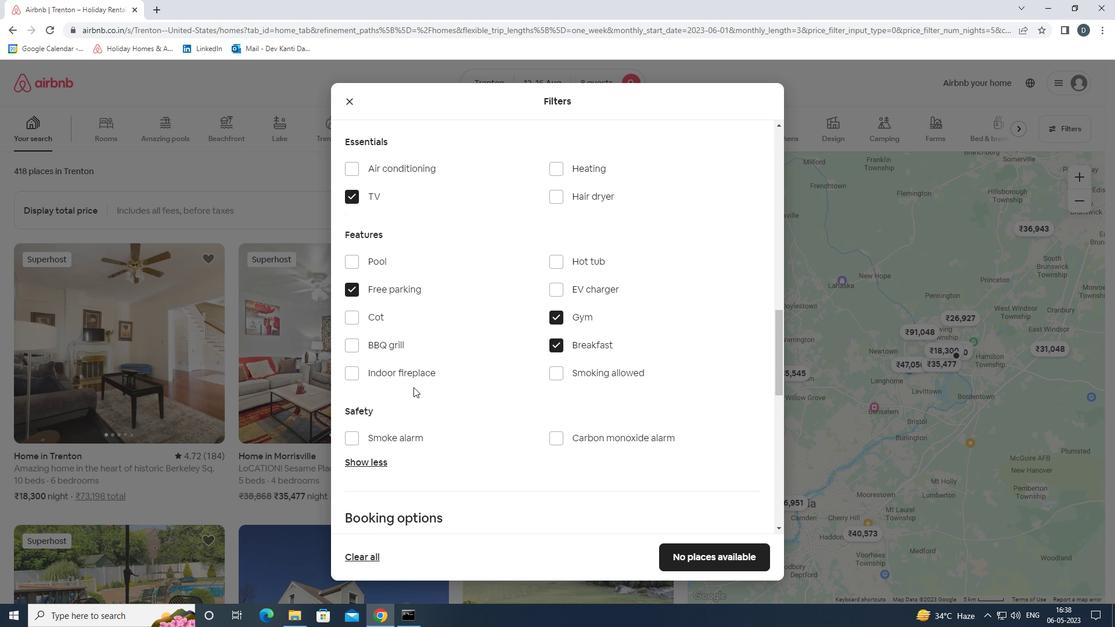 
Action: Mouse scrolled (413, 386) with delta (0, 0)
Screenshot: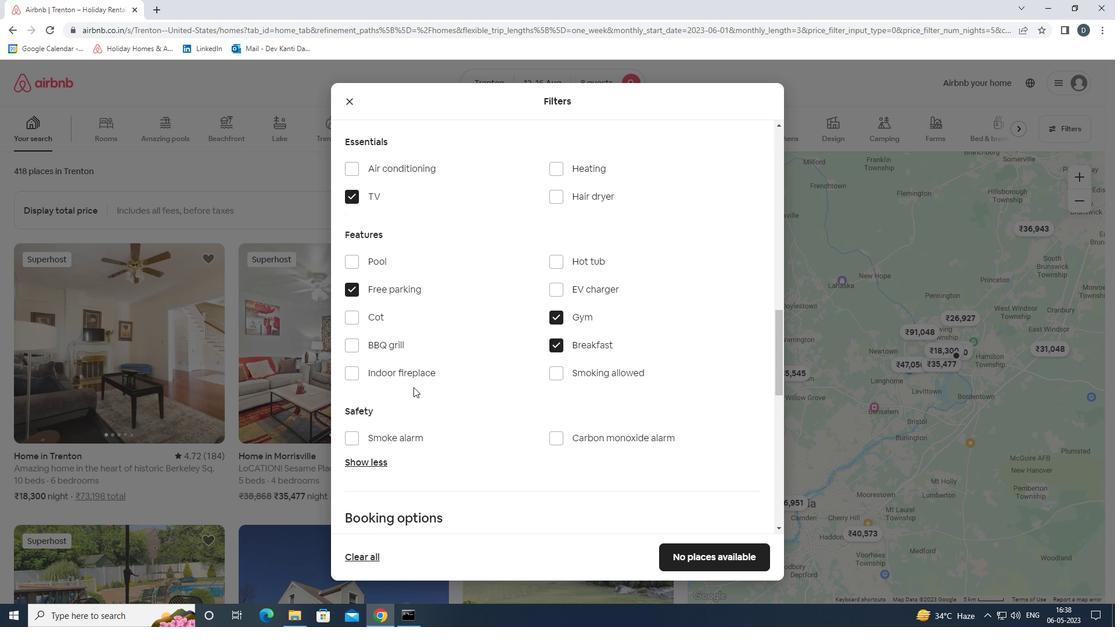 
Action: Mouse moved to (413, 387)
Screenshot: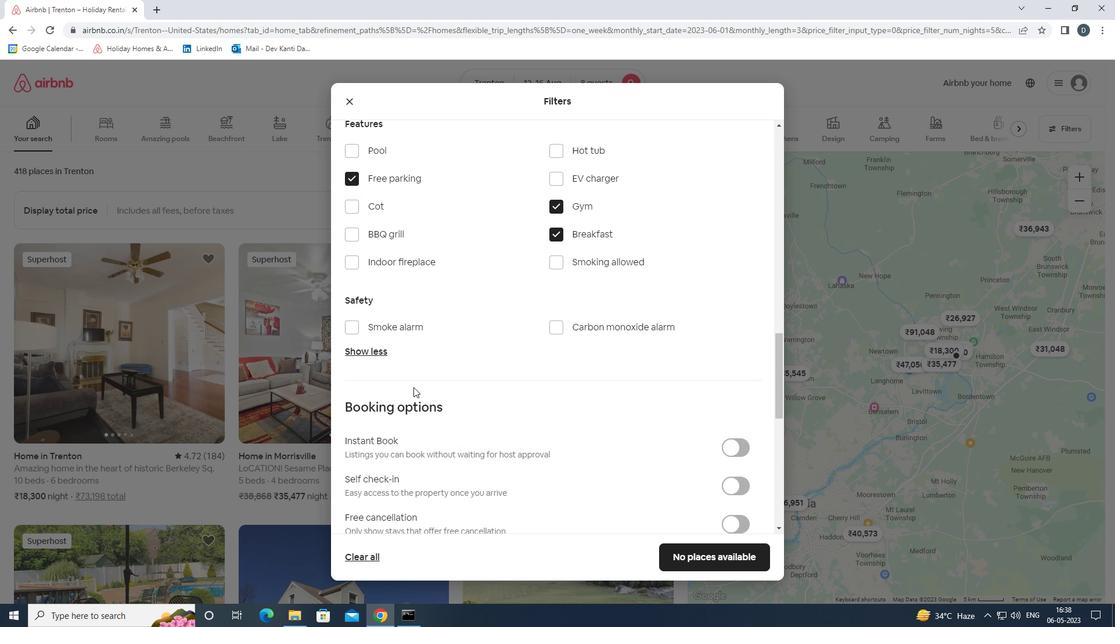 
Action: Mouse scrolled (413, 386) with delta (0, 0)
Screenshot: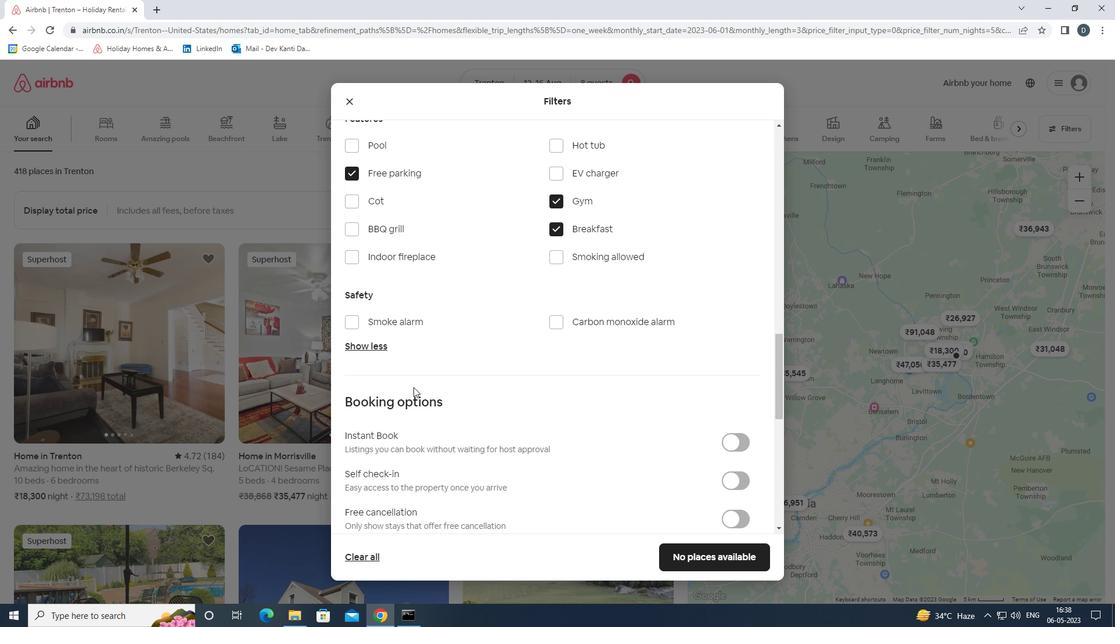 
Action: Mouse moved to (414, 387)
Screenshot: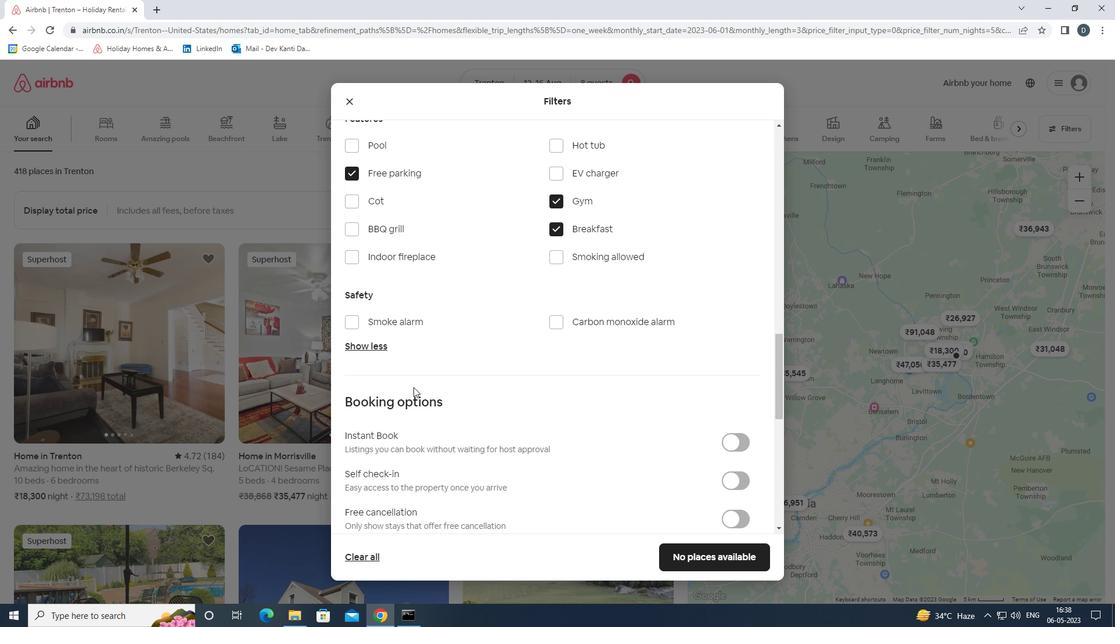 
Action: Mouse scrolled (414, 386) with delta (0, 0)
Screenshot: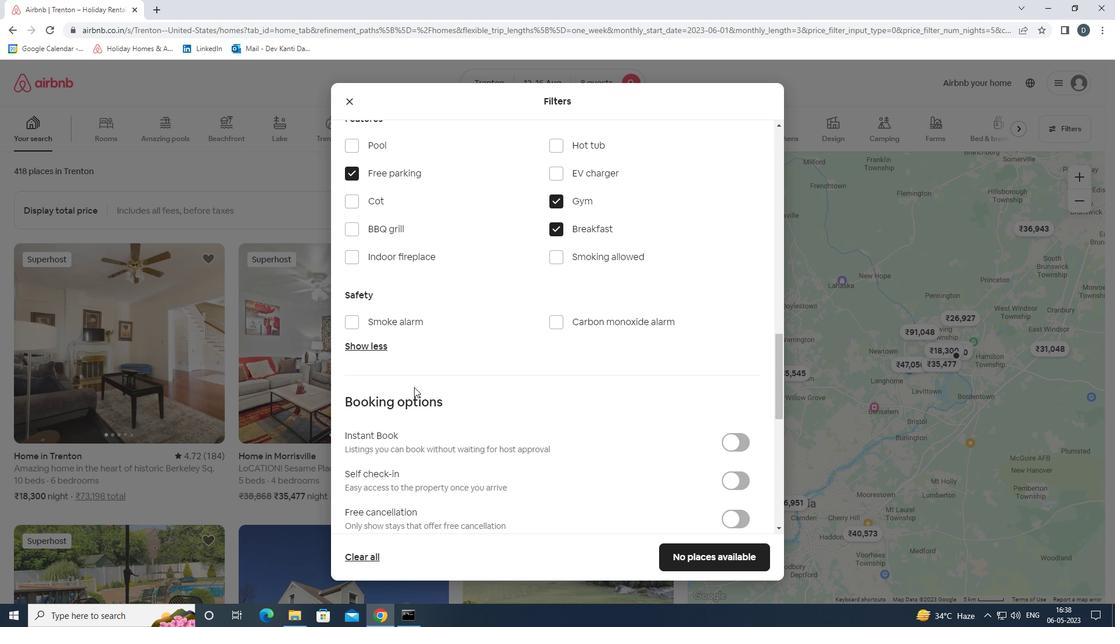 
Action: Mouse moved to (736, 371)
Screenshot: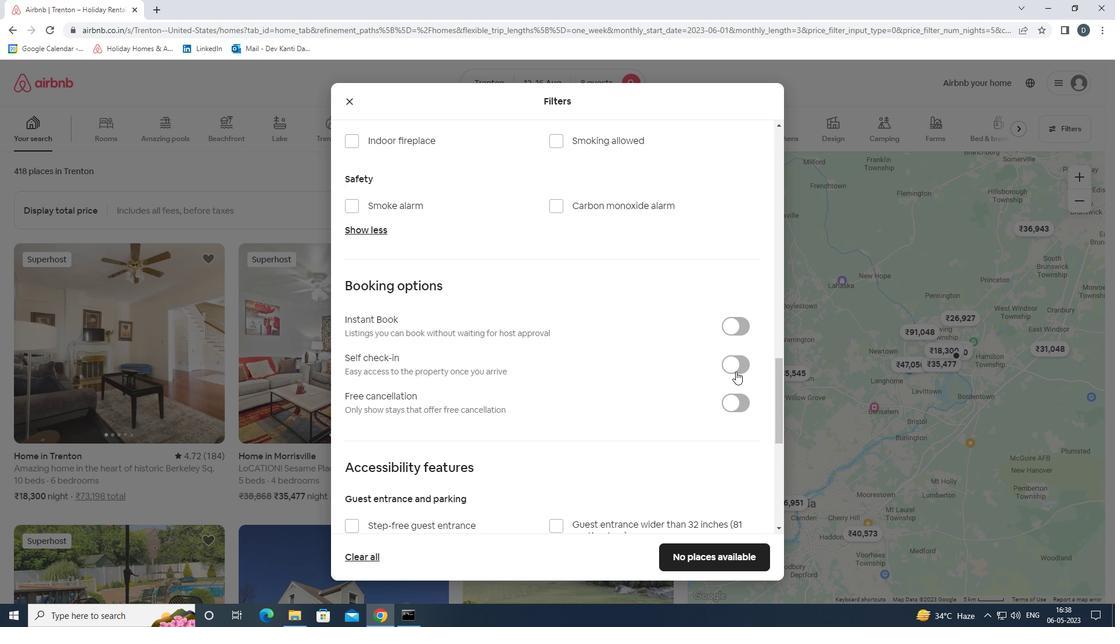
Action: Mouse pressed left at (736, 371)
Screenshot: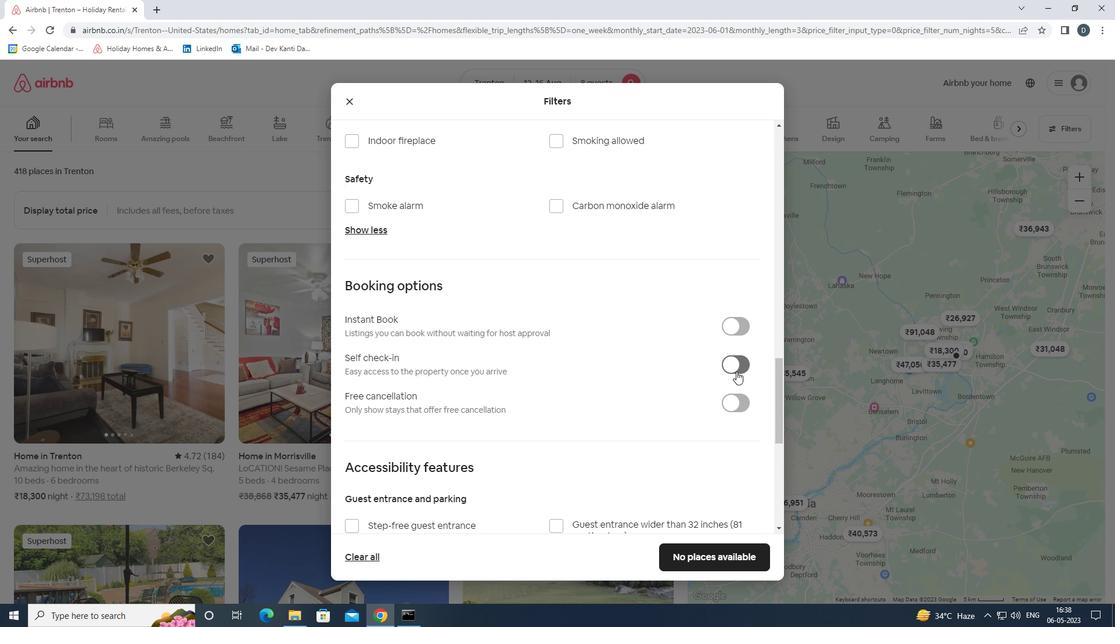 
Action: Mouse moved to (662, 381)
Screenshot: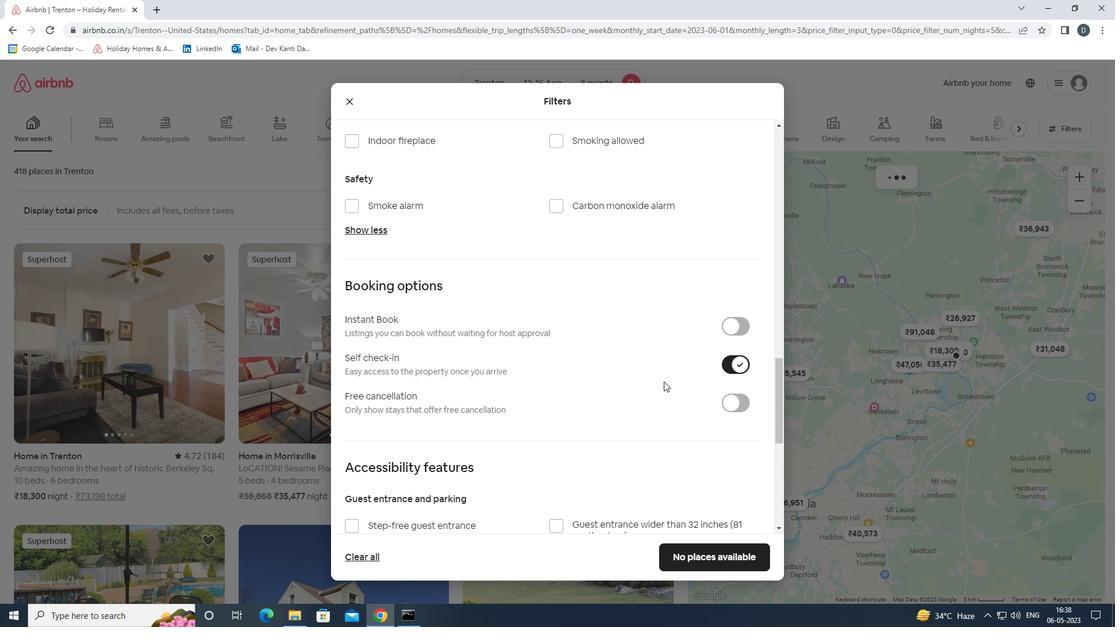 
Action: Mouse scrolled (662, 381) with delta (0, 0)
Screenshot: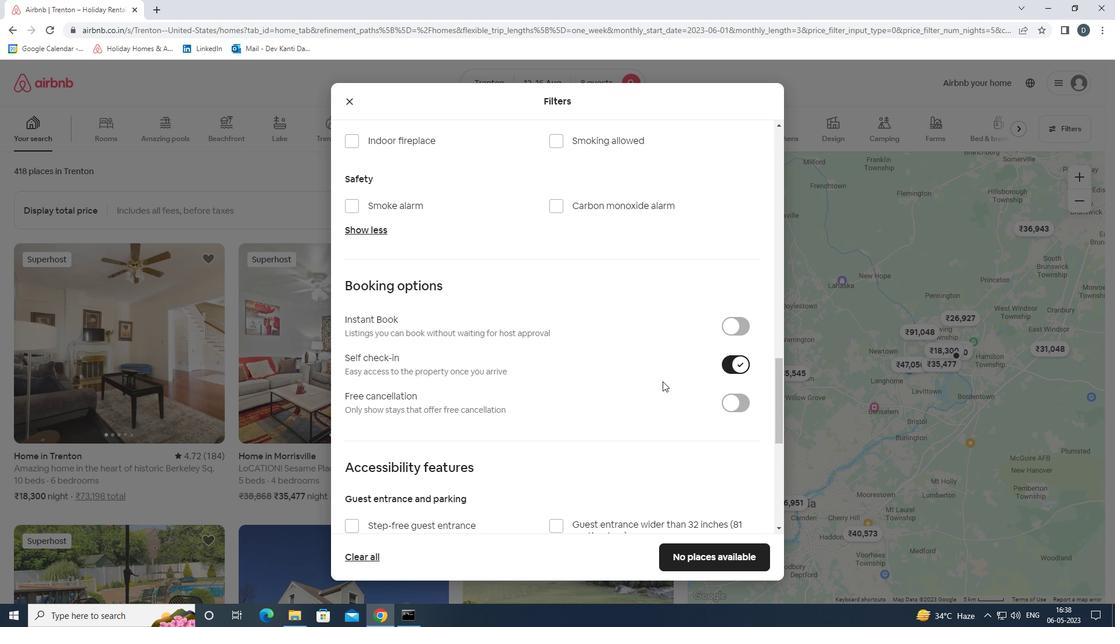 
Action: Mouse moved to (662, 382)
Screenshot: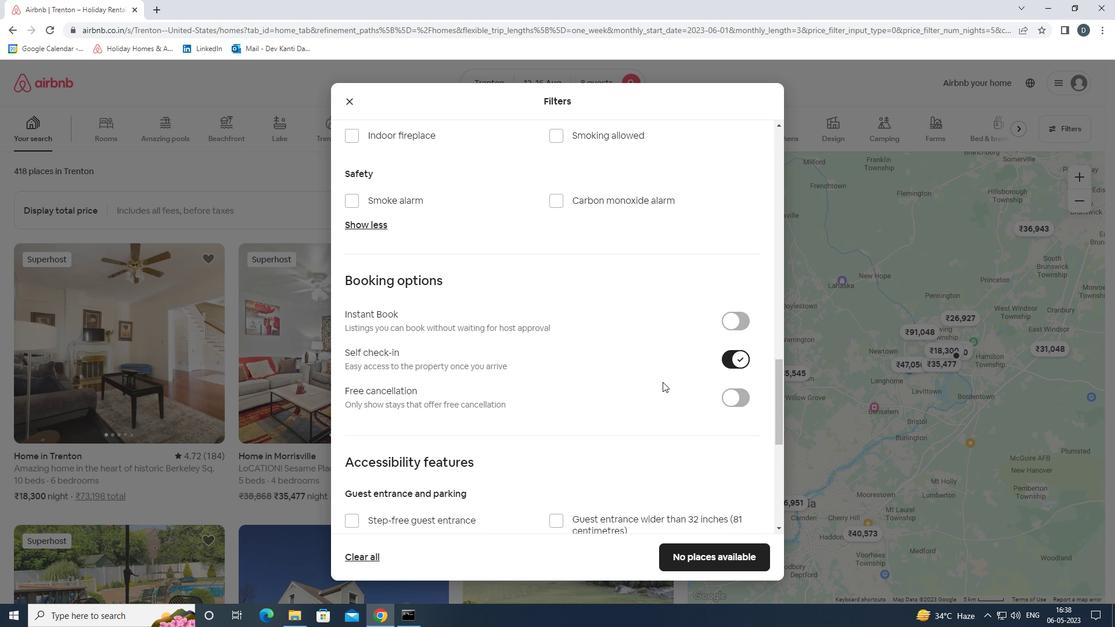 
Action: Mouse scrolled (662, 381) with delta (0, 0)
Screenshot: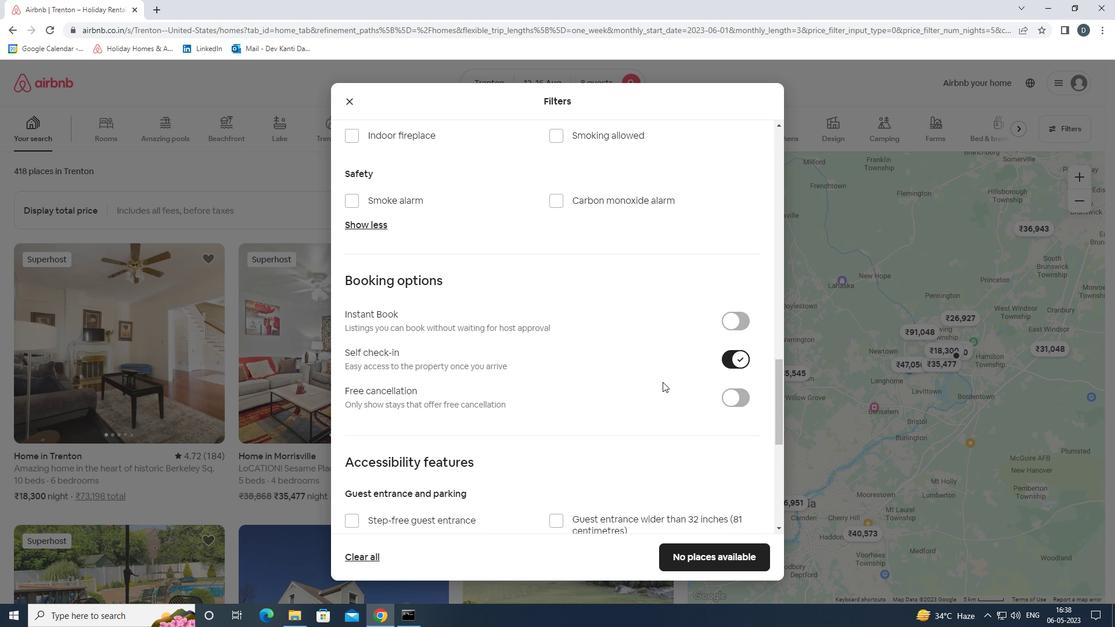 
Action: Mouse moved to (661, 383)
Screenshot: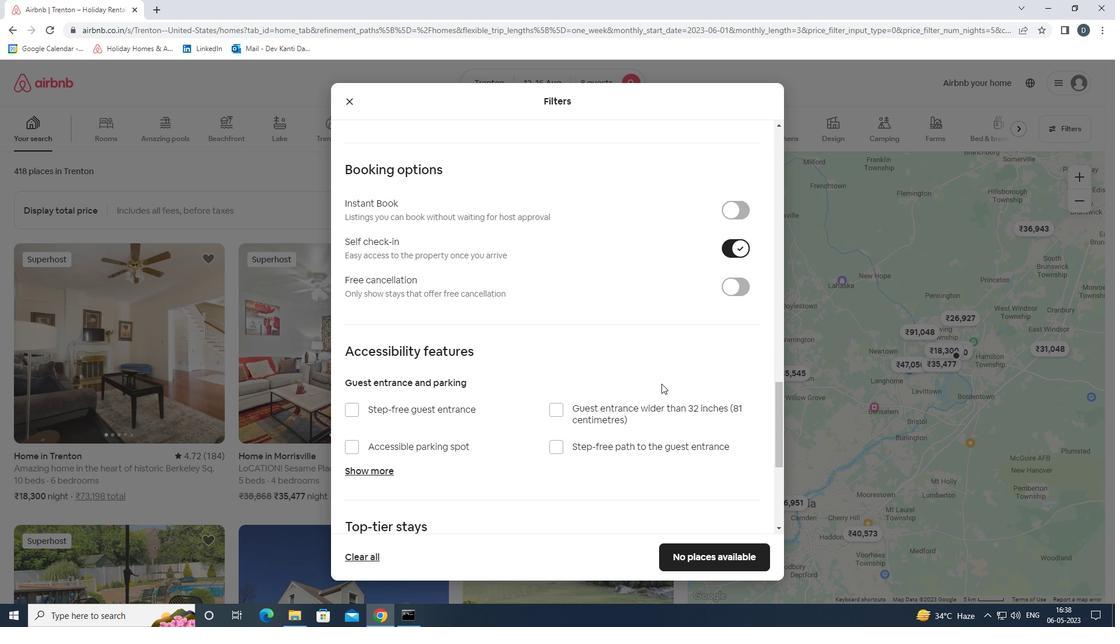 
Action: Mouse scrolled (661, 383) with delta (0, 0)
Screenshot: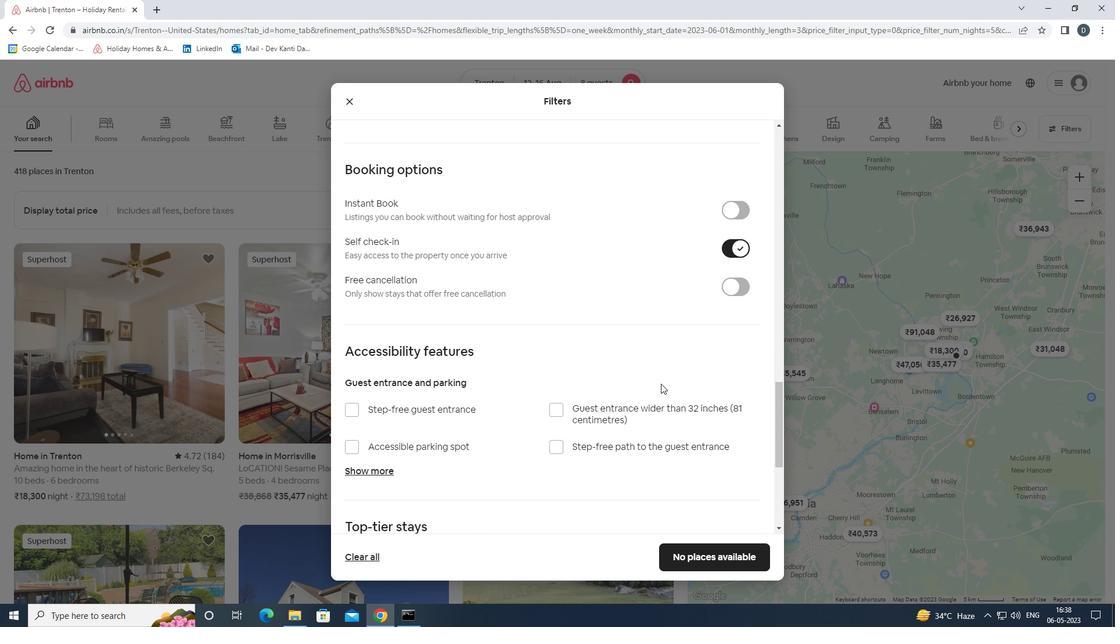 
Action: Mouse scrolled (661, 383) with delta (0, 0)
Screenshot: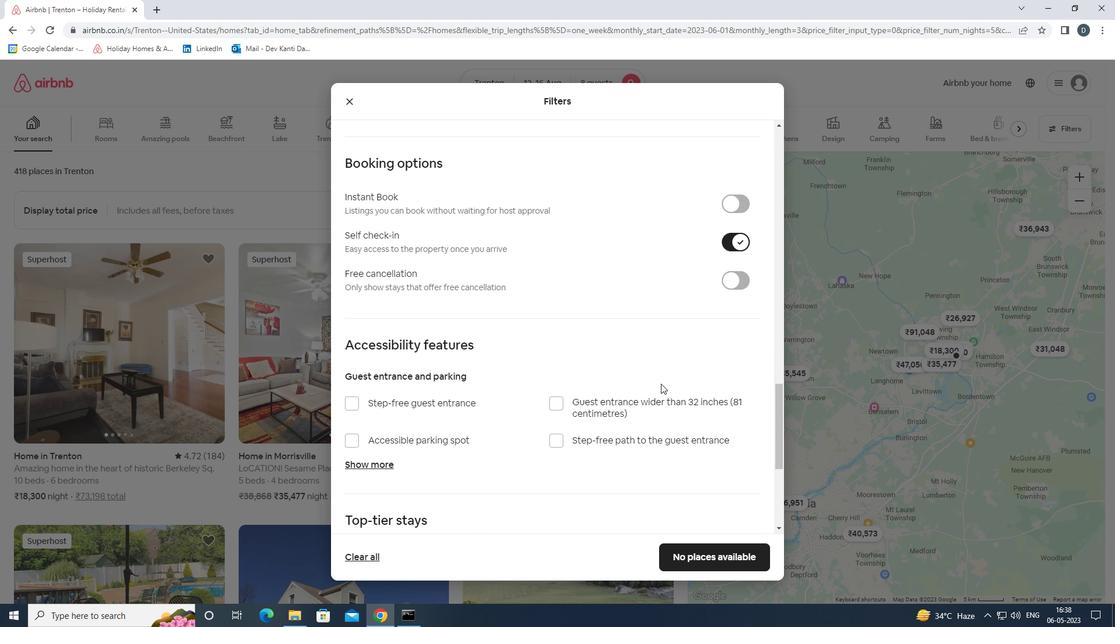 
Action: Mouse scrolled (661, 383) with delta (0, 0)
Screenshot: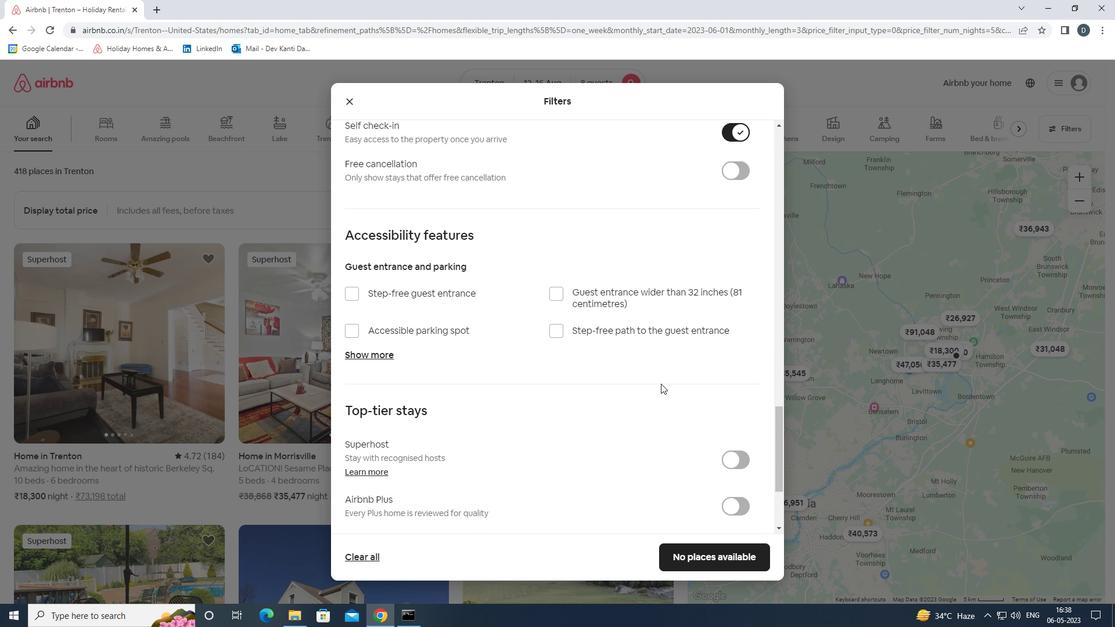 
Action: Mouse moved to (724, 426)
Screenshot: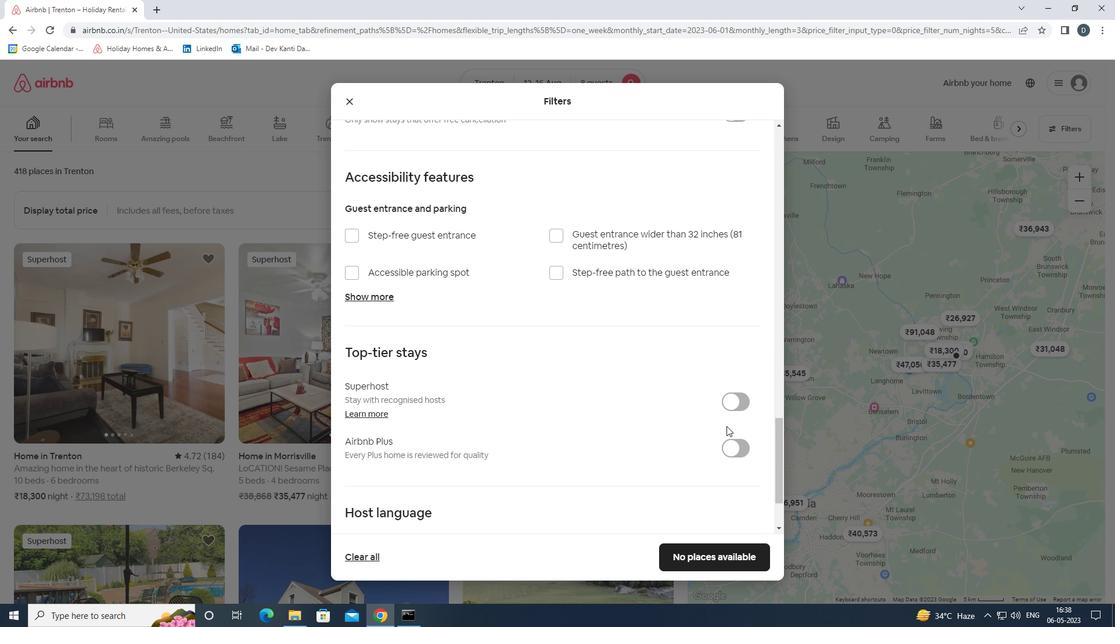 
Action: Mouse scrolled (724, 426) with delta (0, 0)
Screenshot: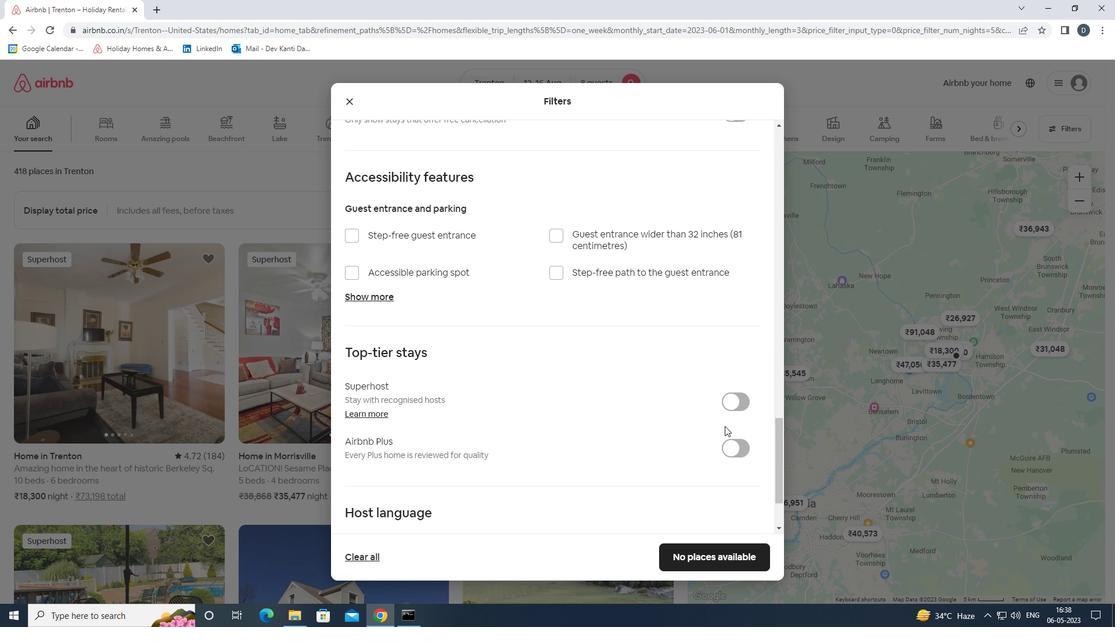 
Action: Mouse scrolled (724, 425) with delta (0, 0)
Screenshot: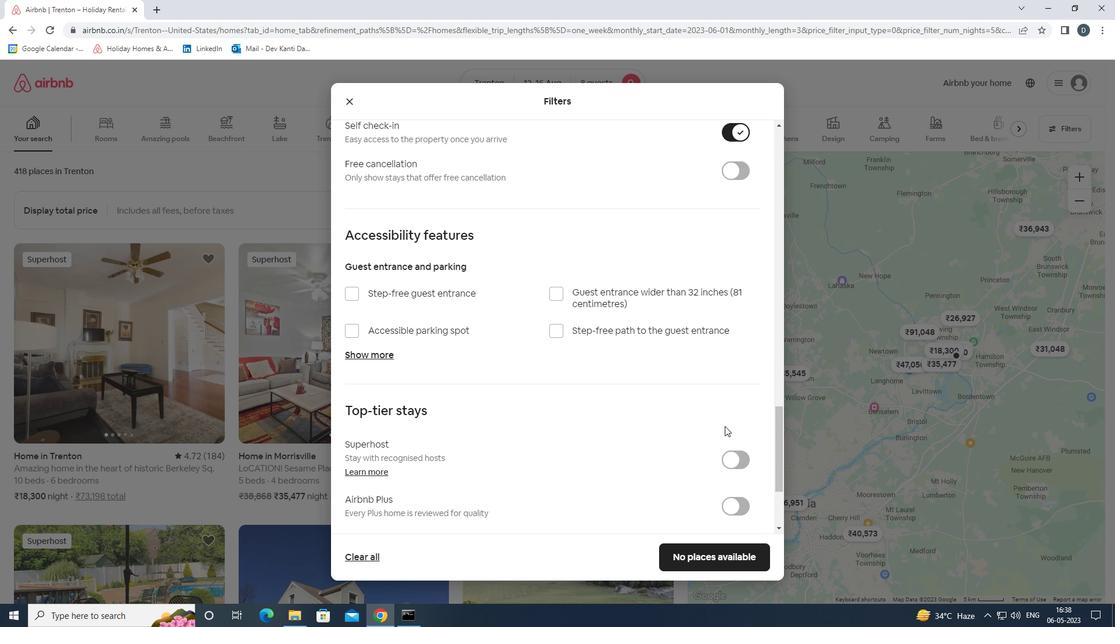 
Action: Mouse scrolled (724, 425) with delta (0, 0)
Screenshot: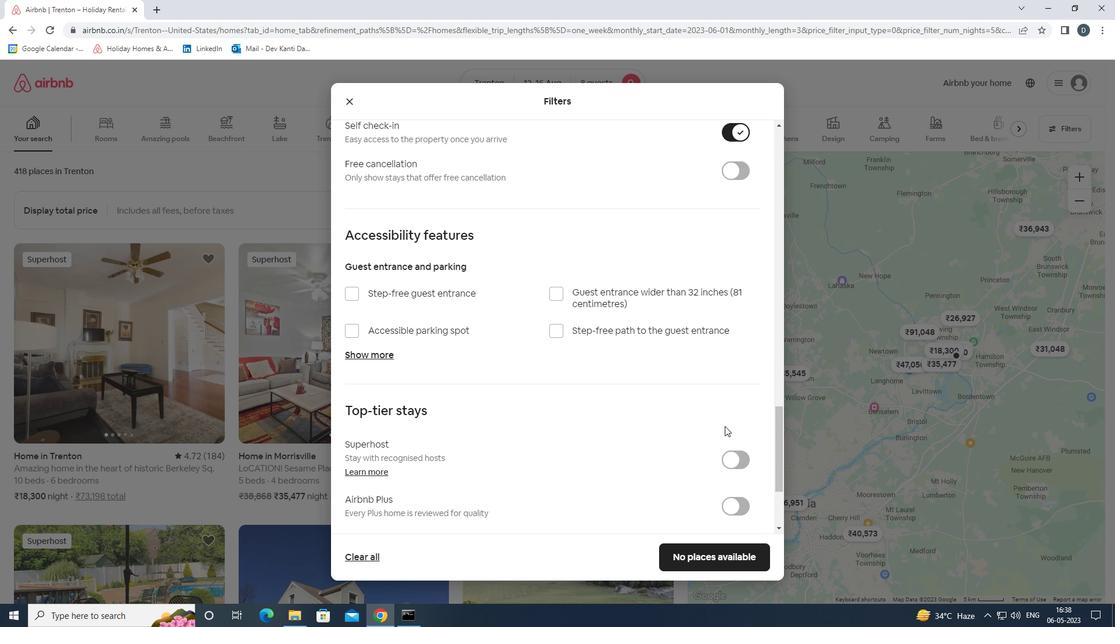 
Action: Mouse scrolled (724, 425) with delta (0, 0)
Screenshot: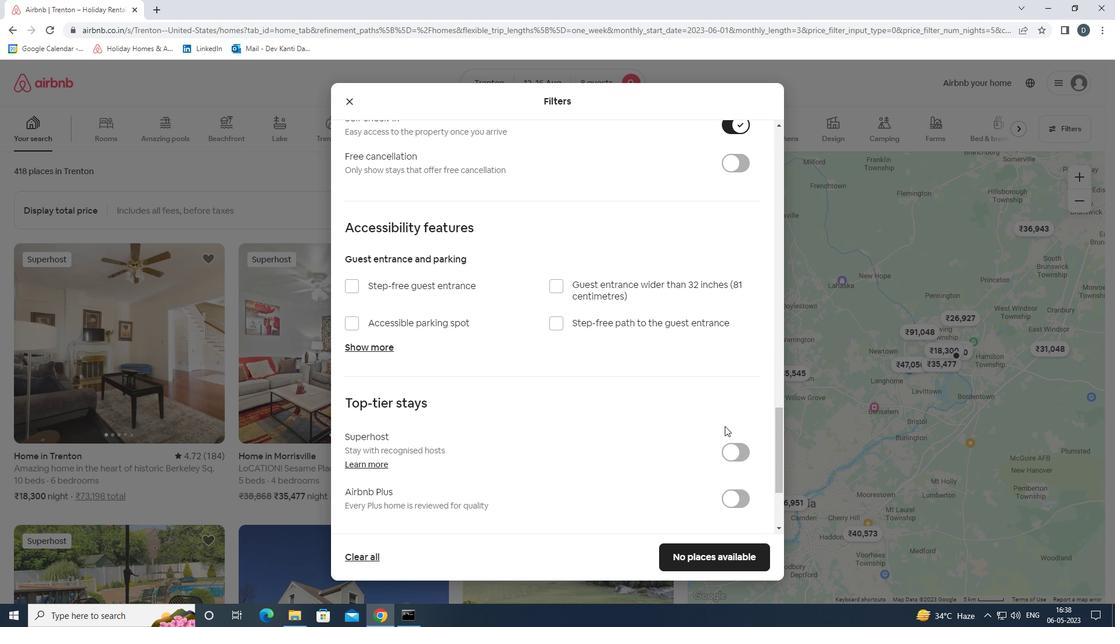 
Action: Mouse moved to (725, 426)
Screenshot: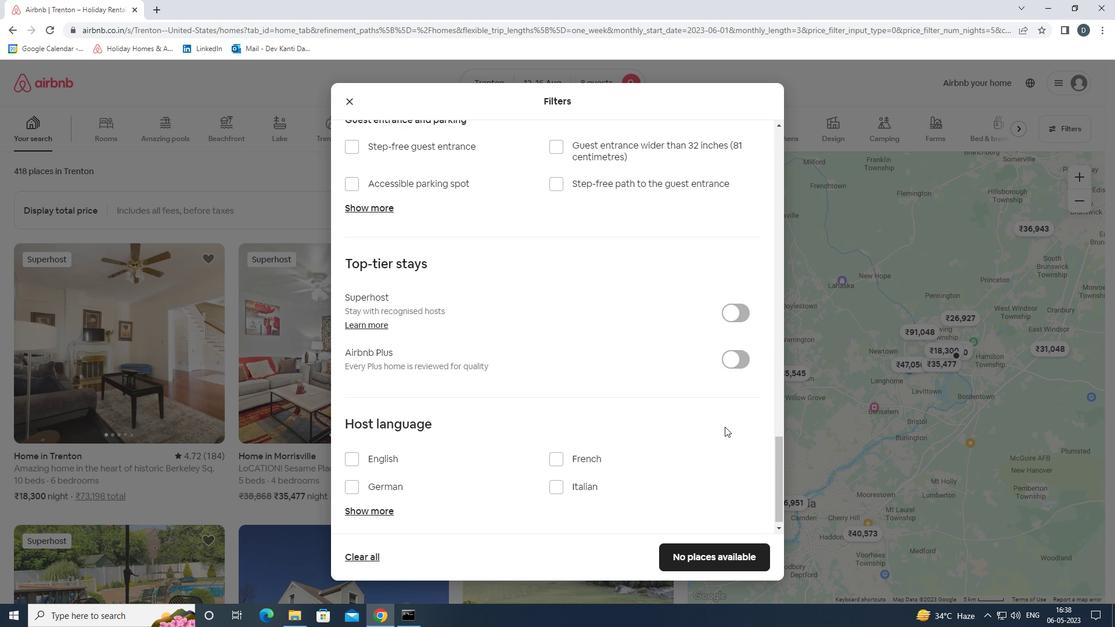 
Action: Mouse scrolled (725, 426) with delta (0, 0)
Screenshot: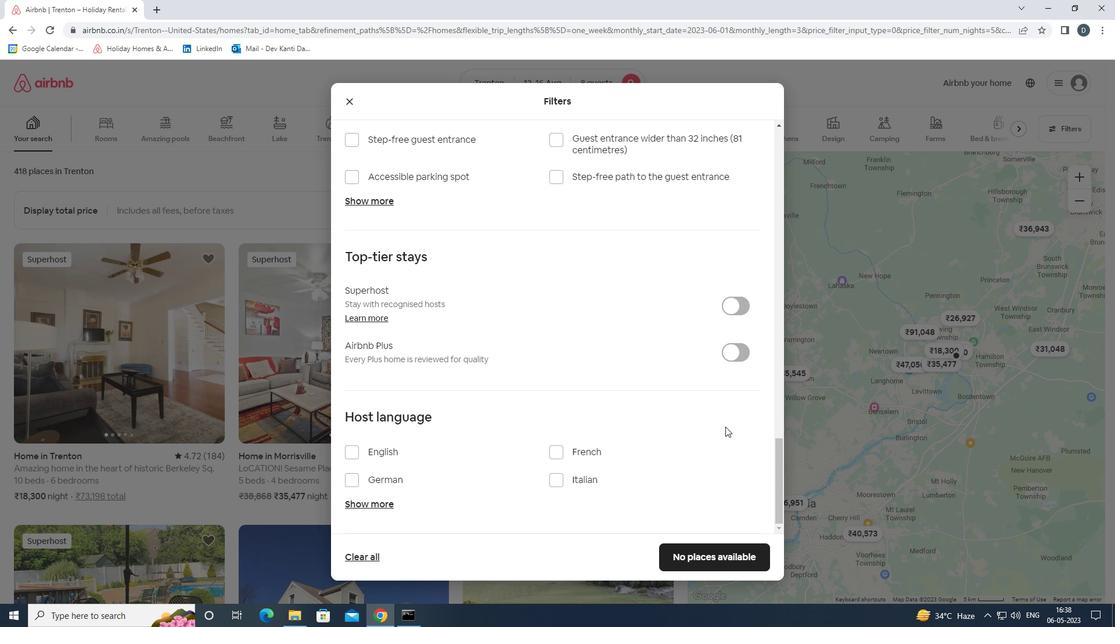 
Action: Mouse scrolled (725, 426) with delta (0, 0)
Screenshot: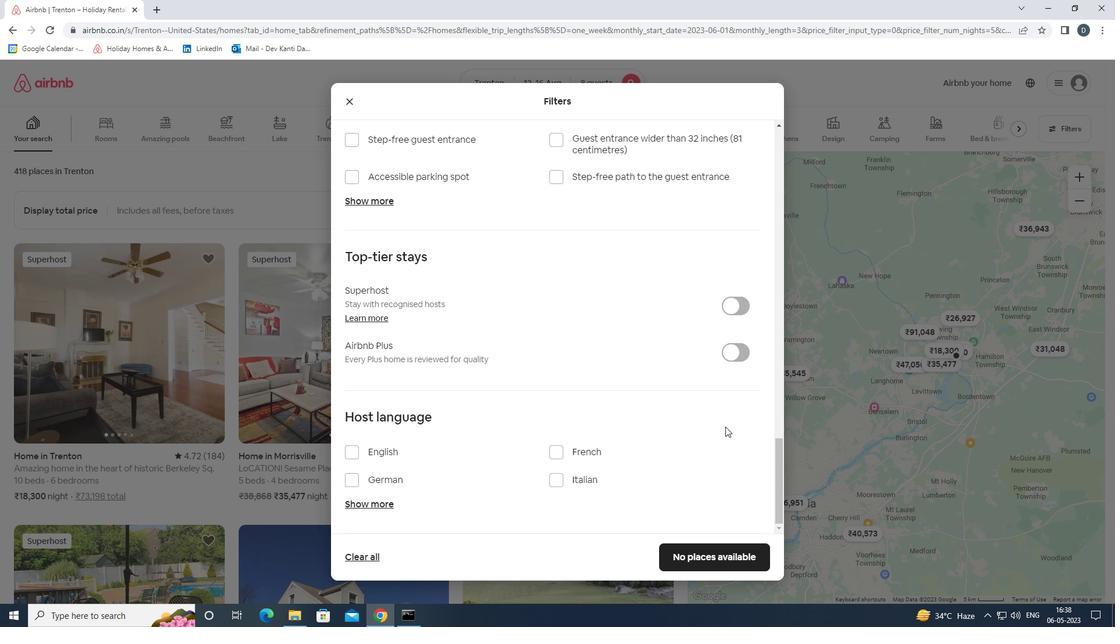 
Action: Mouse moved to (390, 450)
Screenshot: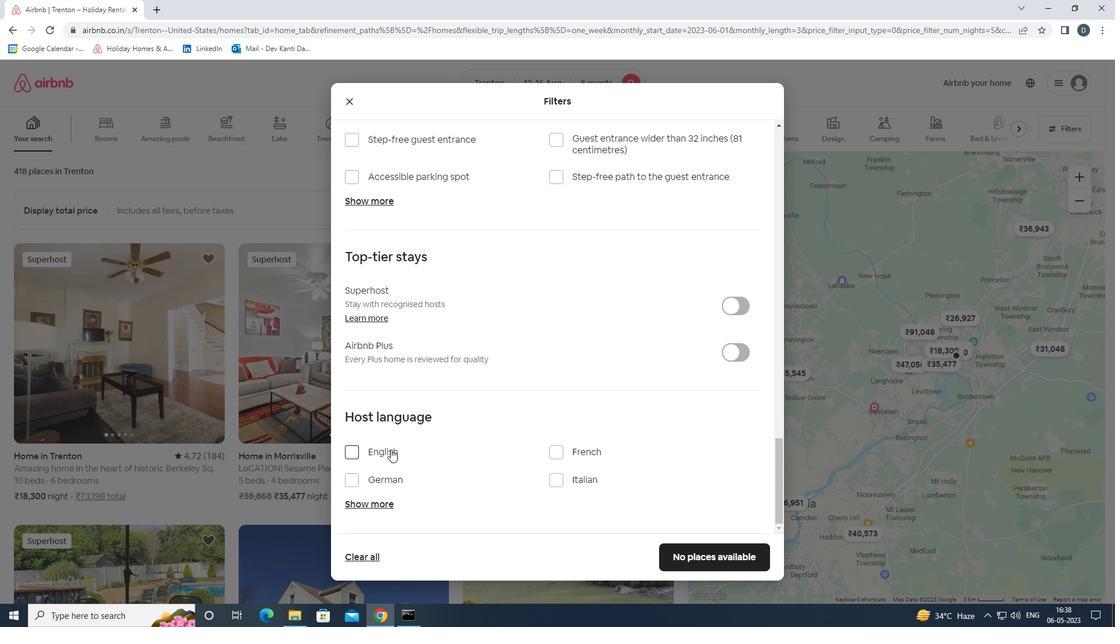 
Action: Mouse pressed left at (390, 450)
Screenshot: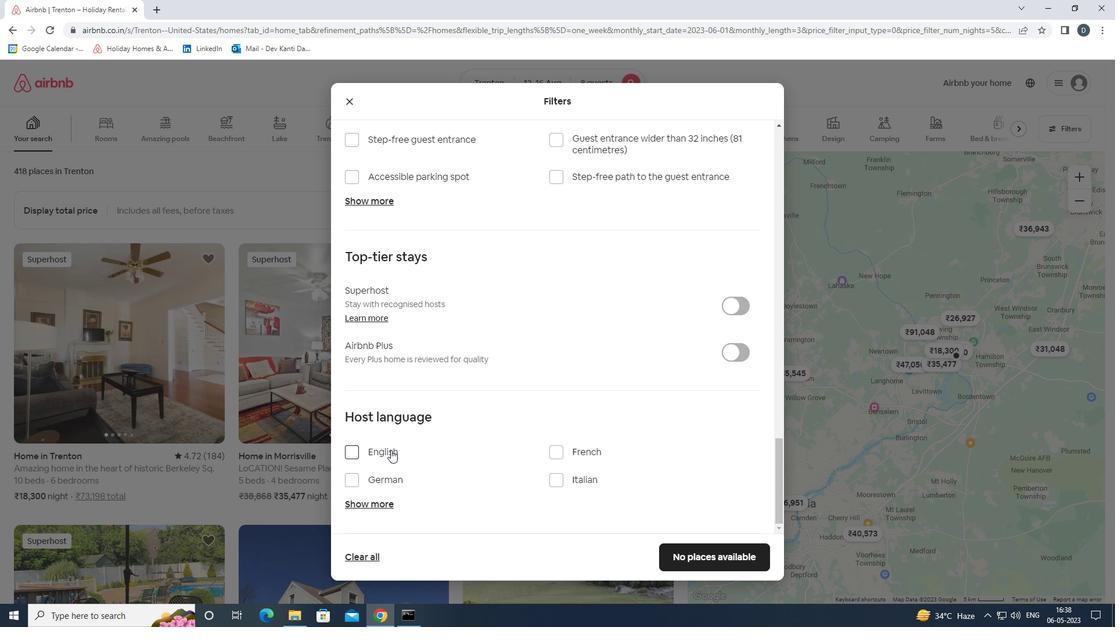 
Action: Mouse moved to (716, 563)
Screenshot: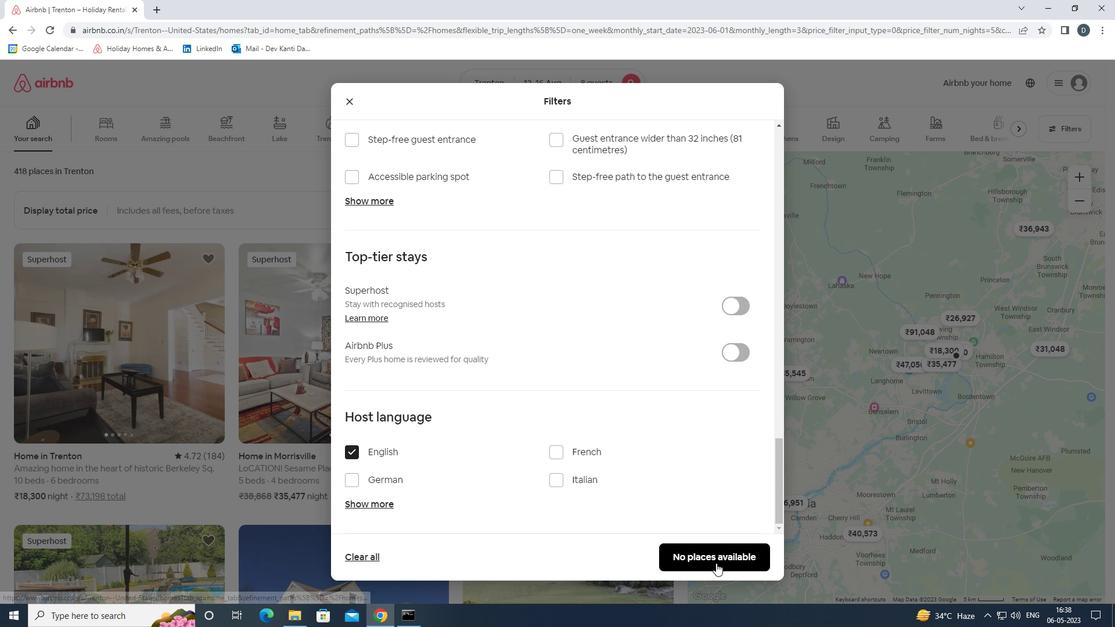 
Action: Mouse pressed left at (716, 563)
Screenshot: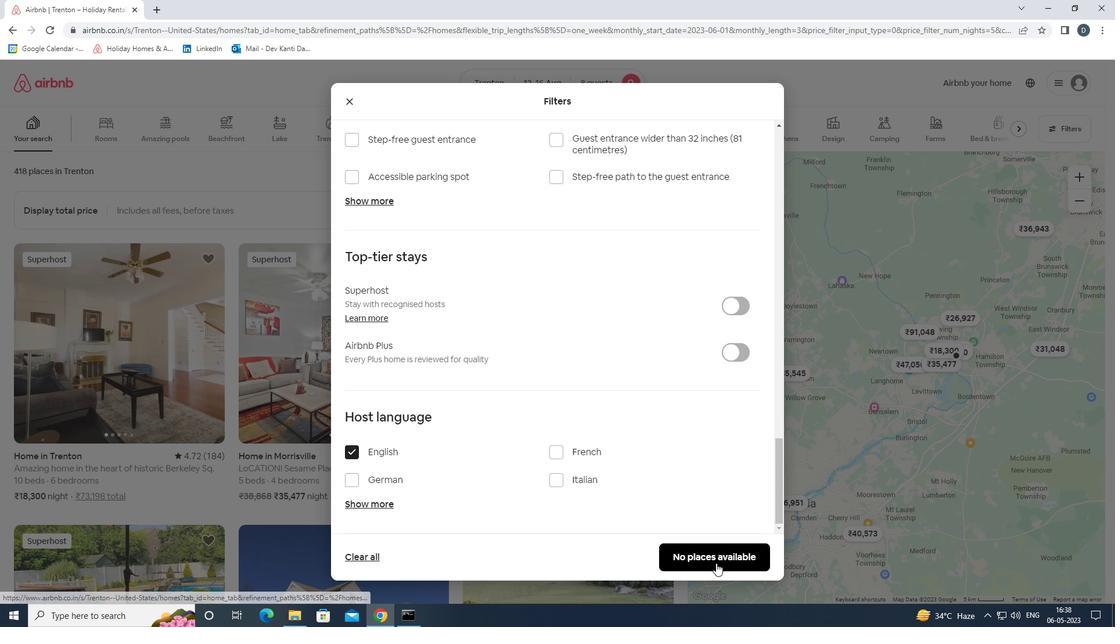 
Action: Mouse moved to (715, 562)
Screenshot: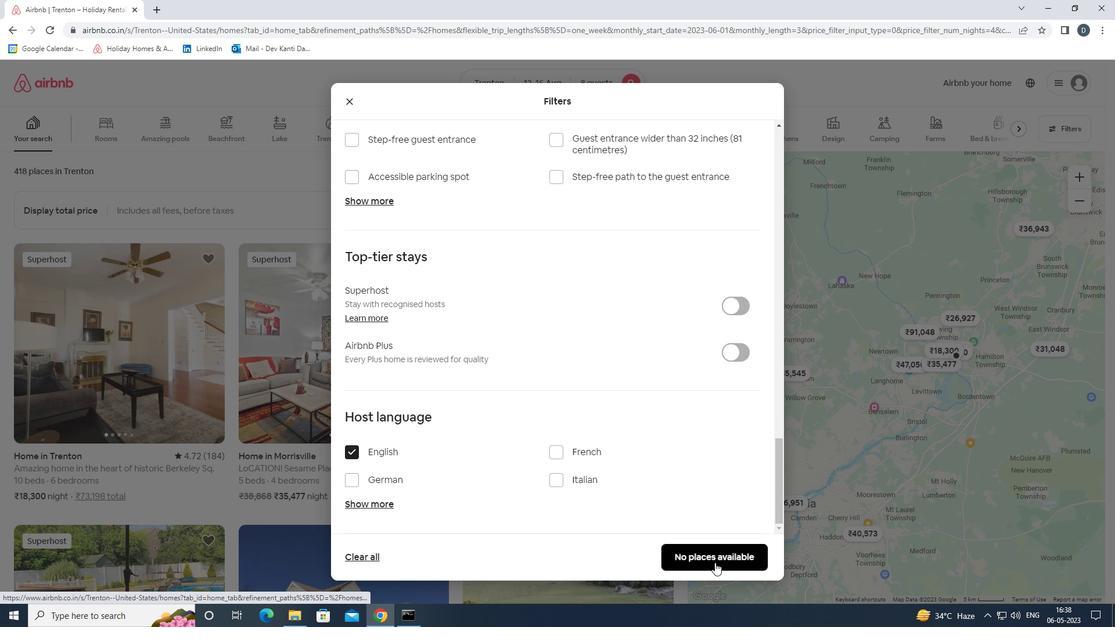 
